 Task: Find connections with filter location Keshorai Pātan with filter topic #productivitywith filter profile language French with filter current company Axis Bank with filter school Sinhgad Institute of Technology & Science with filter industry Physicians with filter service category Network Support with filter keywords title Director
Action: Mouse moved to (166, 260)
Screenshot: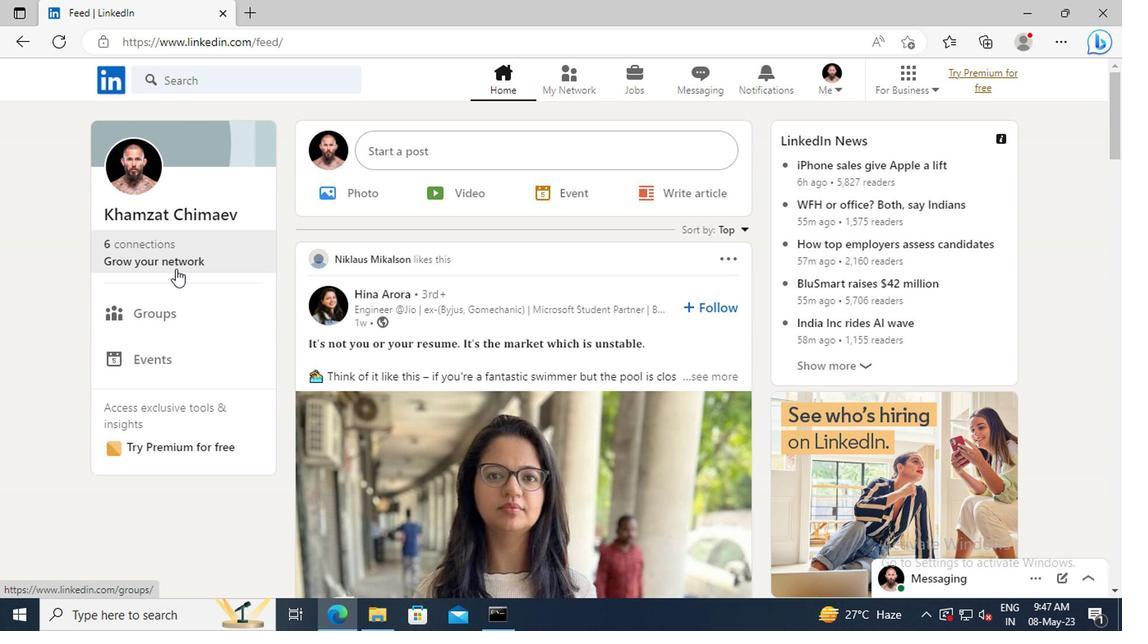 
Action: Mouse pressed left at (166, 260)
Screenshot: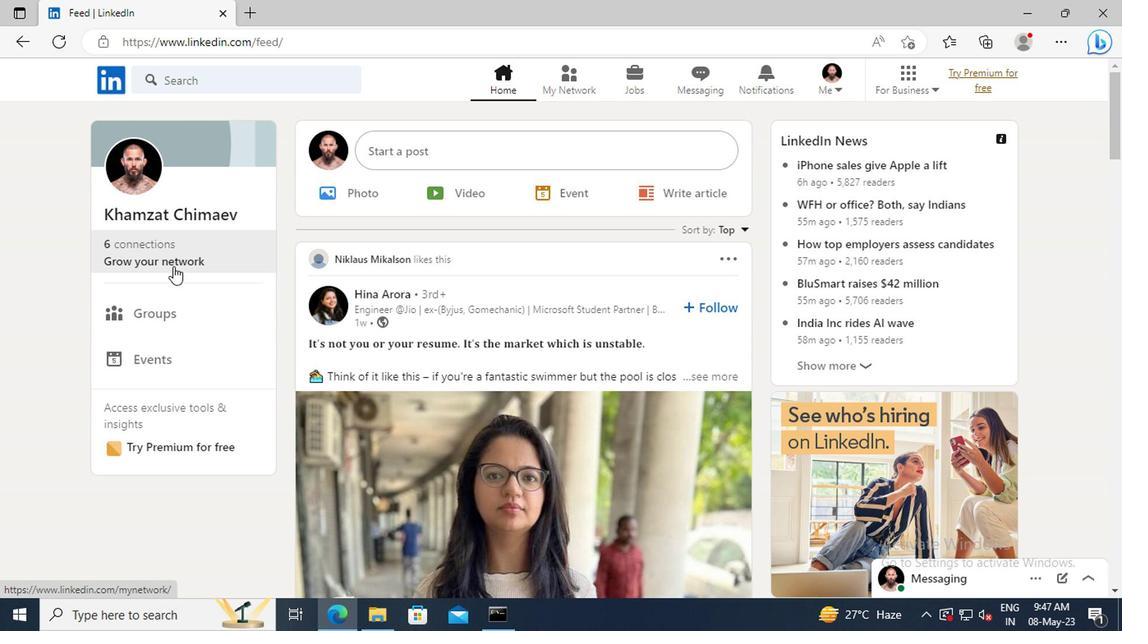
Action: Mouse moved to (178, 176)
Screenshot: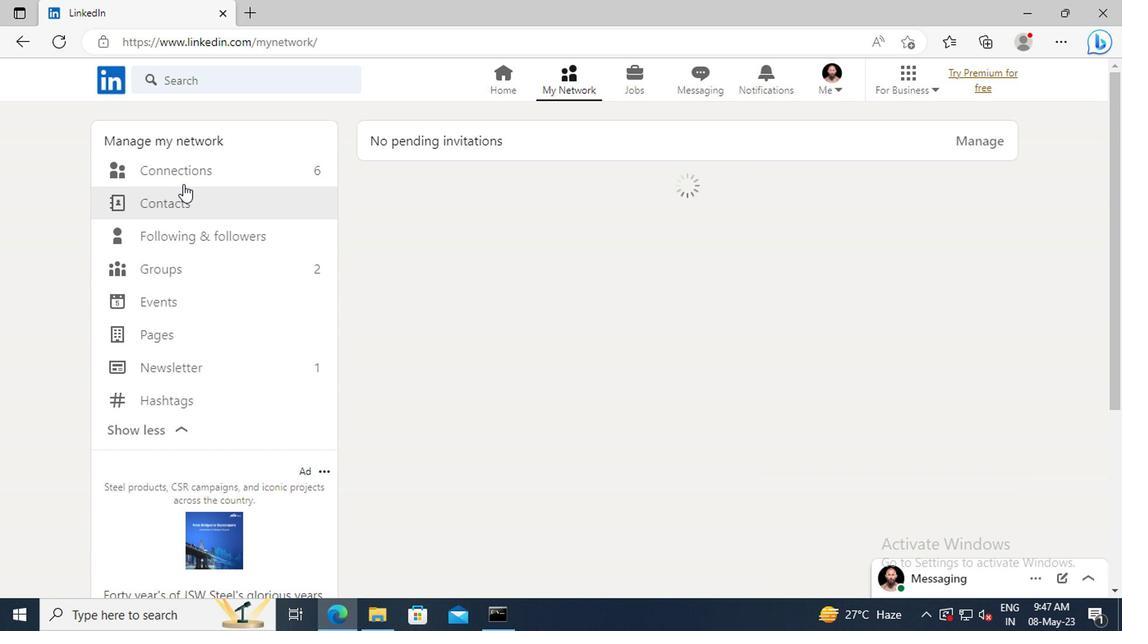 
Action: Mouse pressed left at (178, 176)
Screenshot: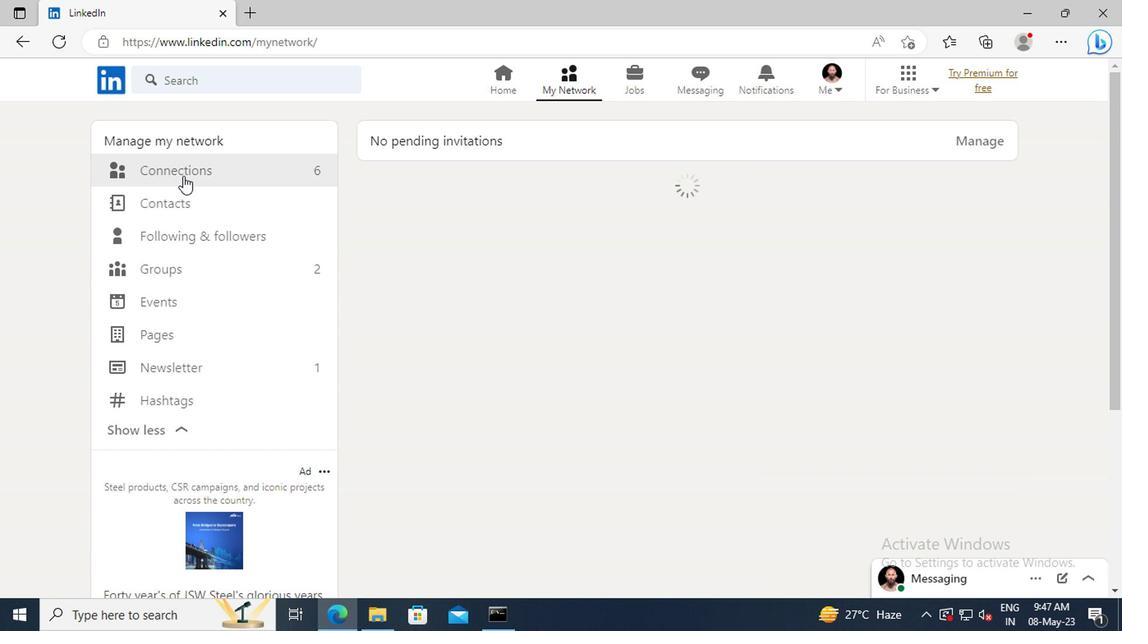 
Action: Mouse moved to (689, 175)
Screenshot: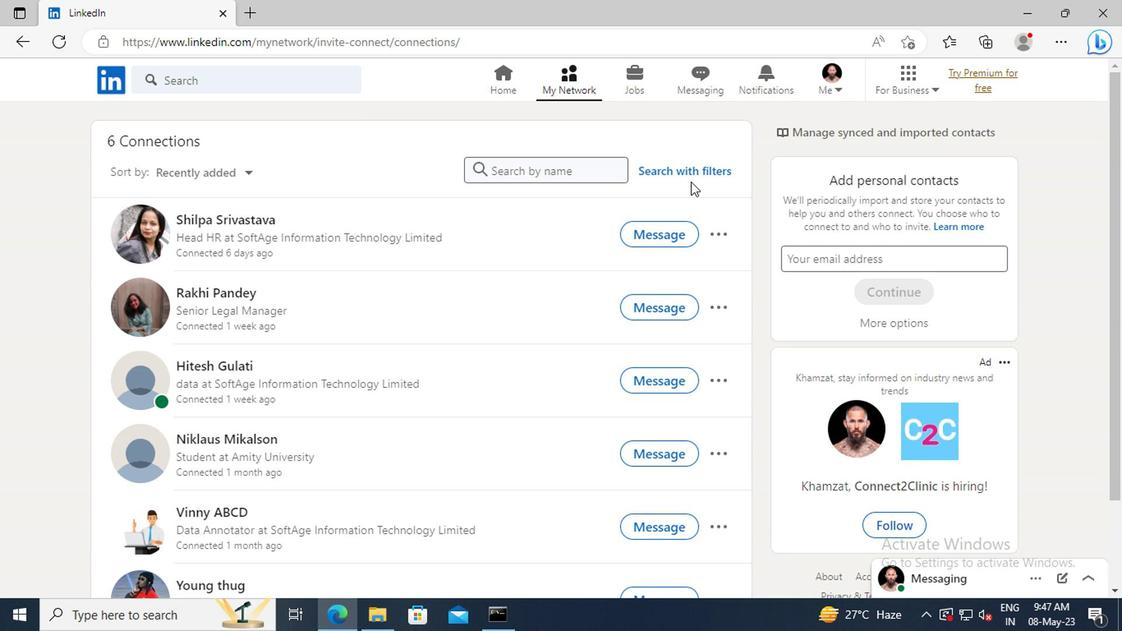 
Action: Mouse pressed left at (689, 175)
Screenshot: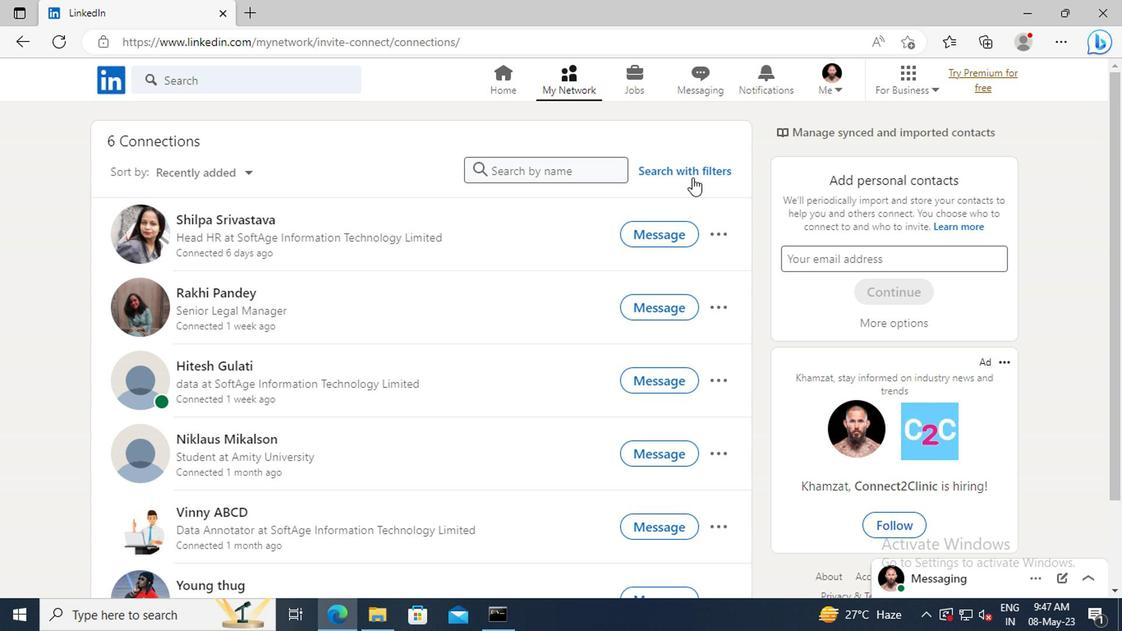 
Action: Mouse moved to (617, 130)
Screenshot: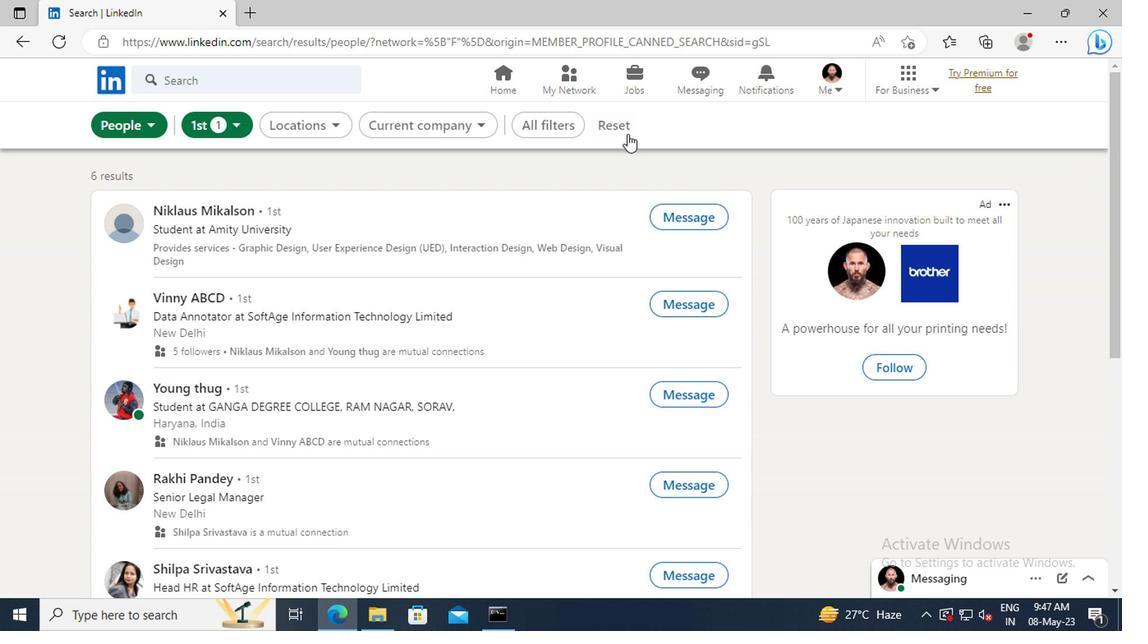 
Action: Mouse pressed left at (617, 130)
Screenshot: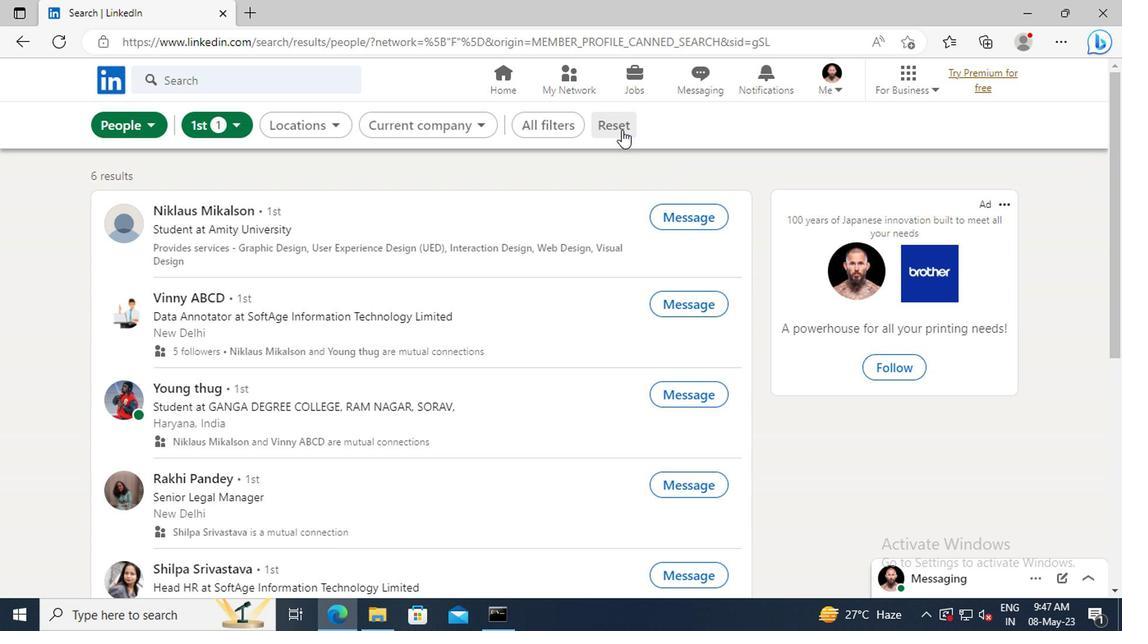 
Action: Mouse moved to (590, 130)
Screenshot: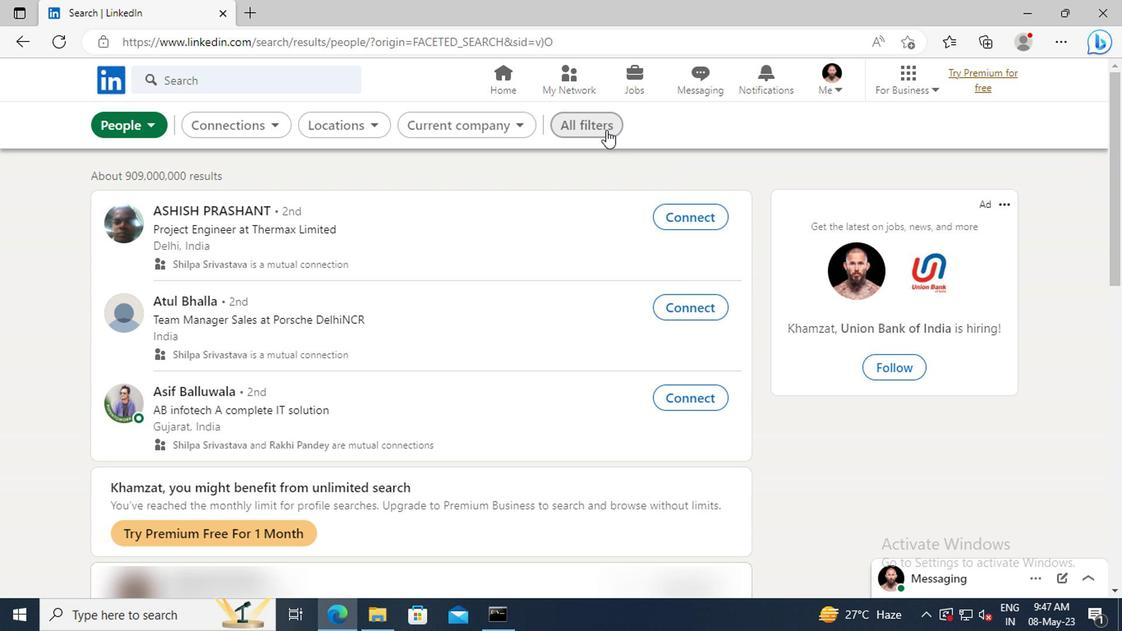 
Action: Mouse pressed left at (590, 130)
Screenshot: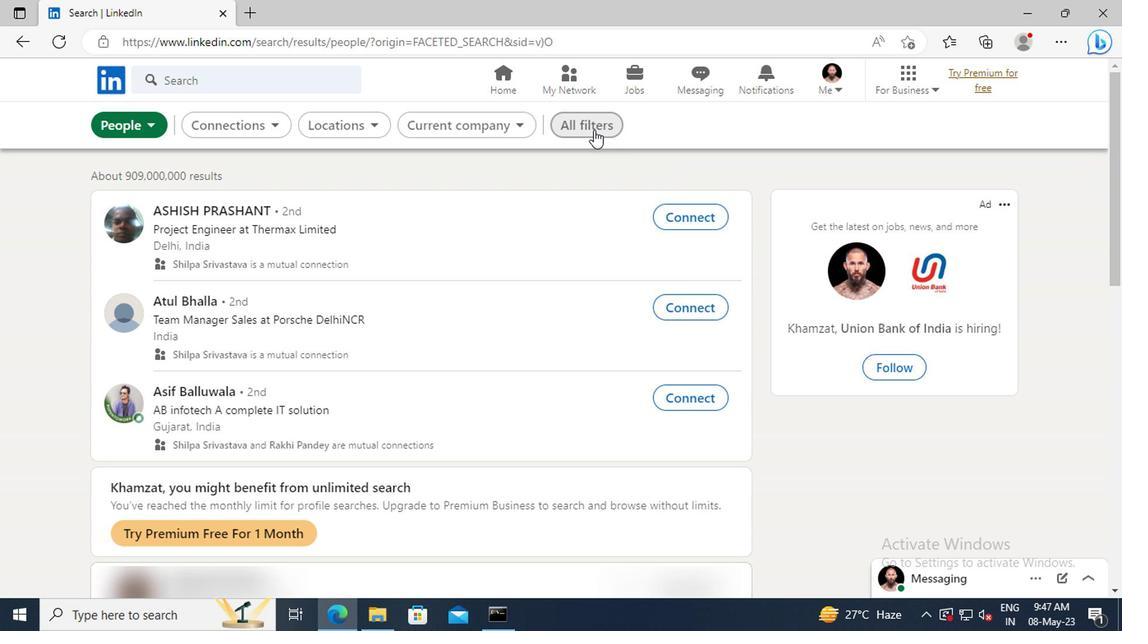 
Action: Mouse moved to (870, 280)
Screenshot: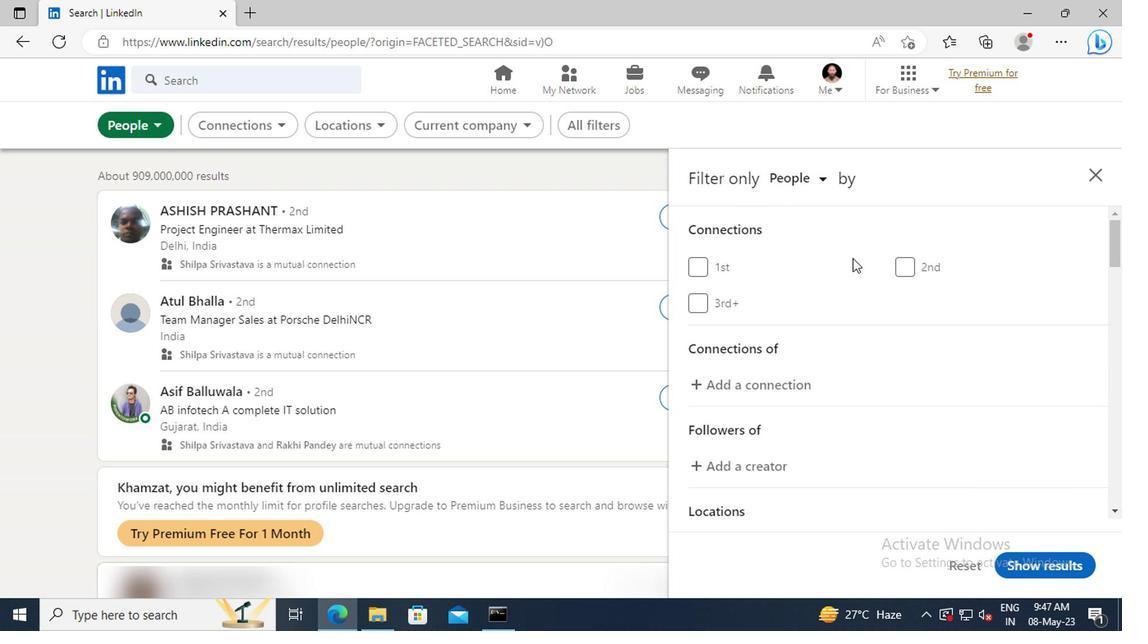 
Action: Mouse scrolled (870, 279) with delta (0, -1)
Screenshot: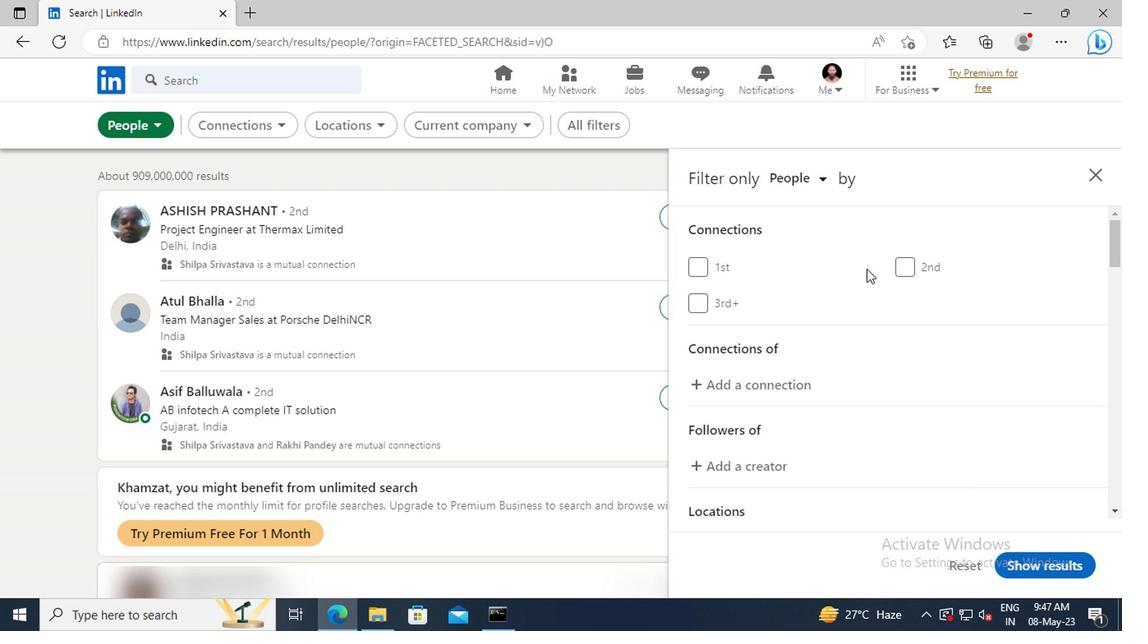 
Action: Mouse moved to (871, 280)
Screenshot: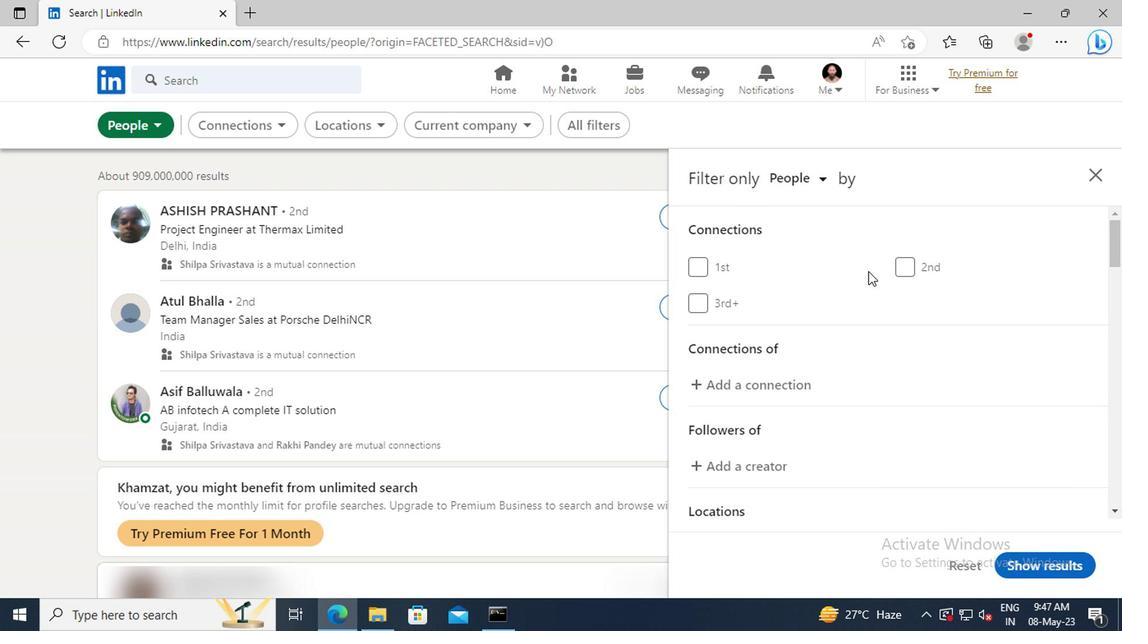 
Action: Mouse scrolled (871, 279) with delta (0, -1)
Screenshot: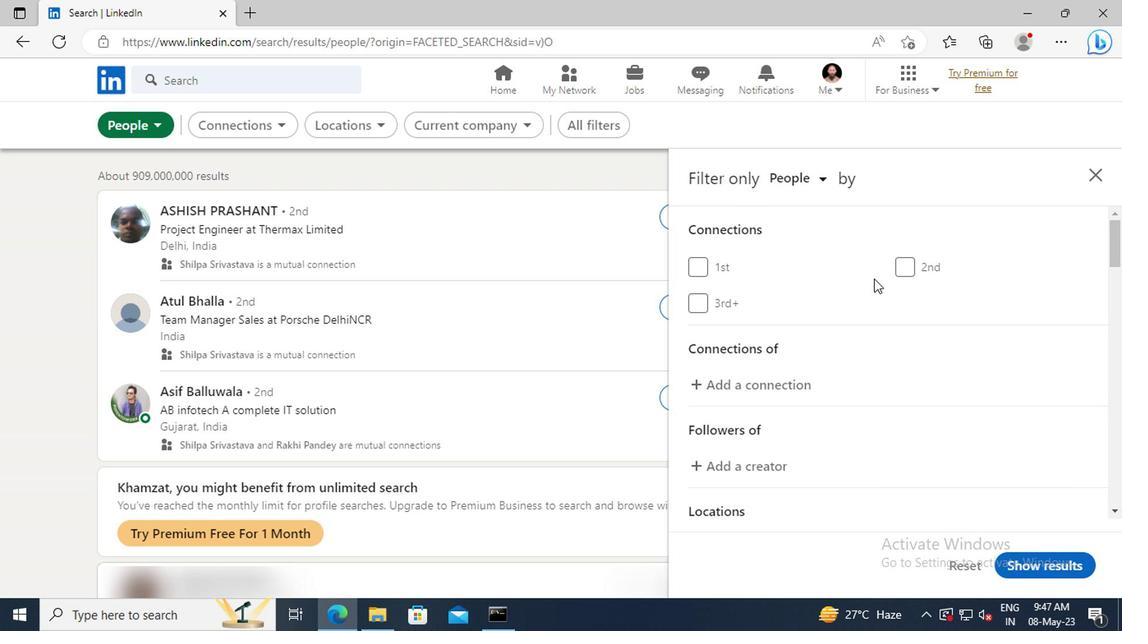 
Action: Mouse moved to (869, 282)
Screenshot: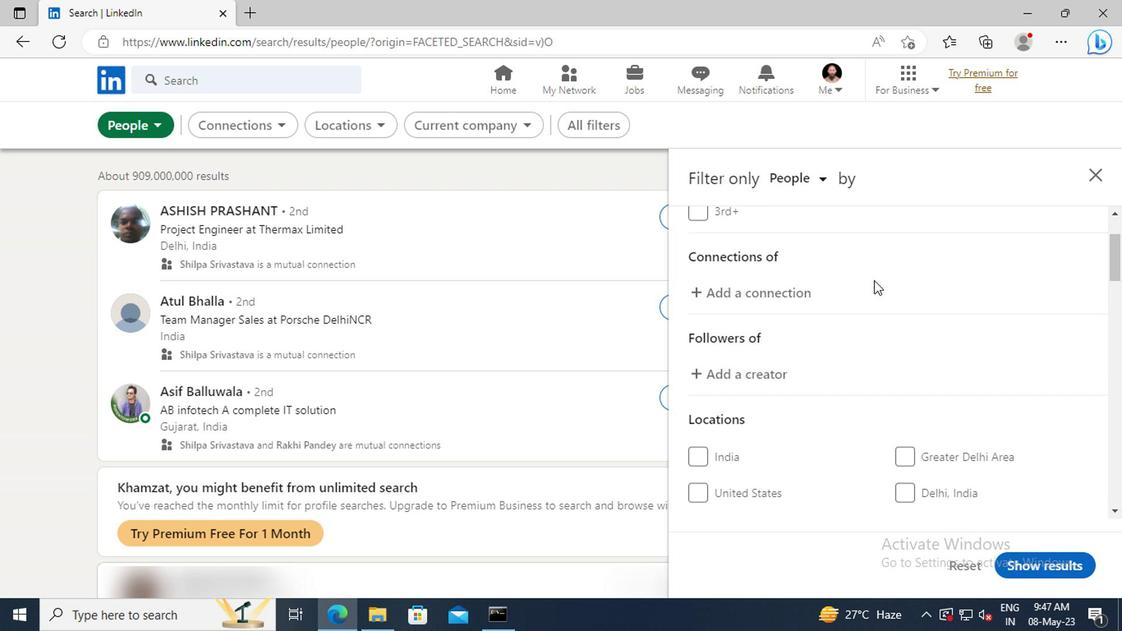 
Action: Mouse scrolled (869, 281) with delta (0, -1)
Screenshot: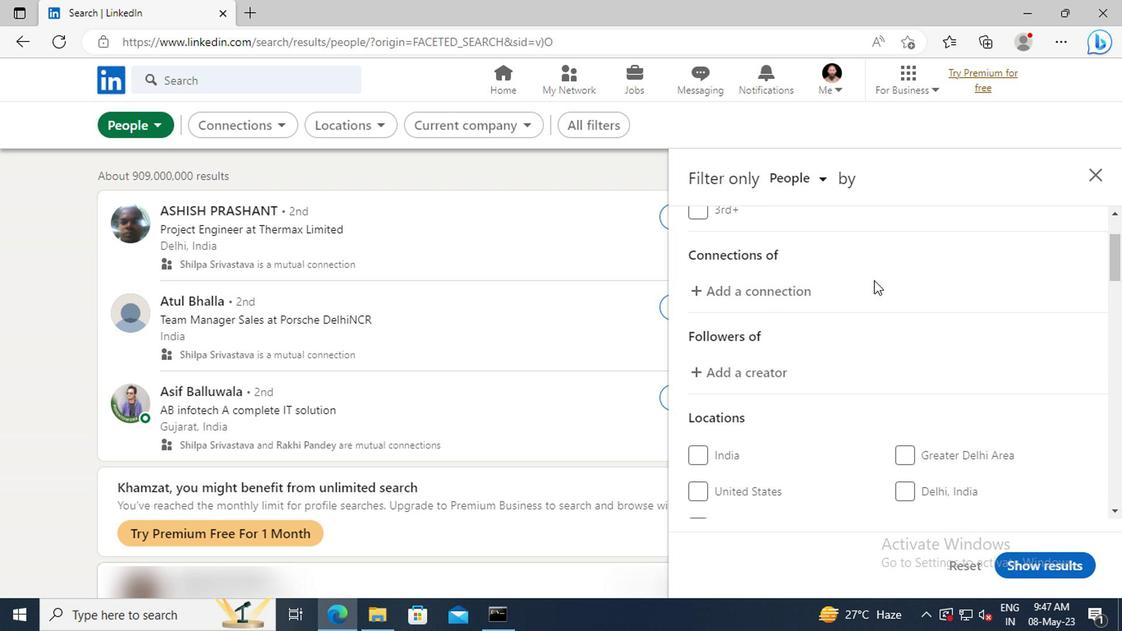
Action: Mouse scrolled (869, 281) with delta (0, -1)
Screenshot: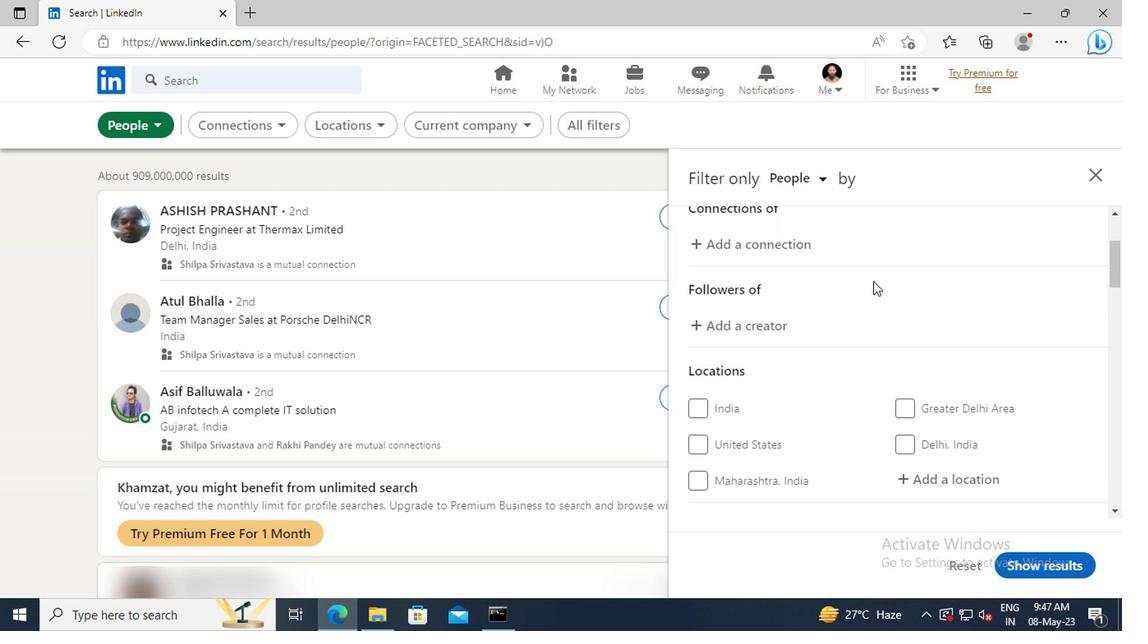 
Action: Mouse scrolled (869, 281) with delta (0, -1)
Screenshot: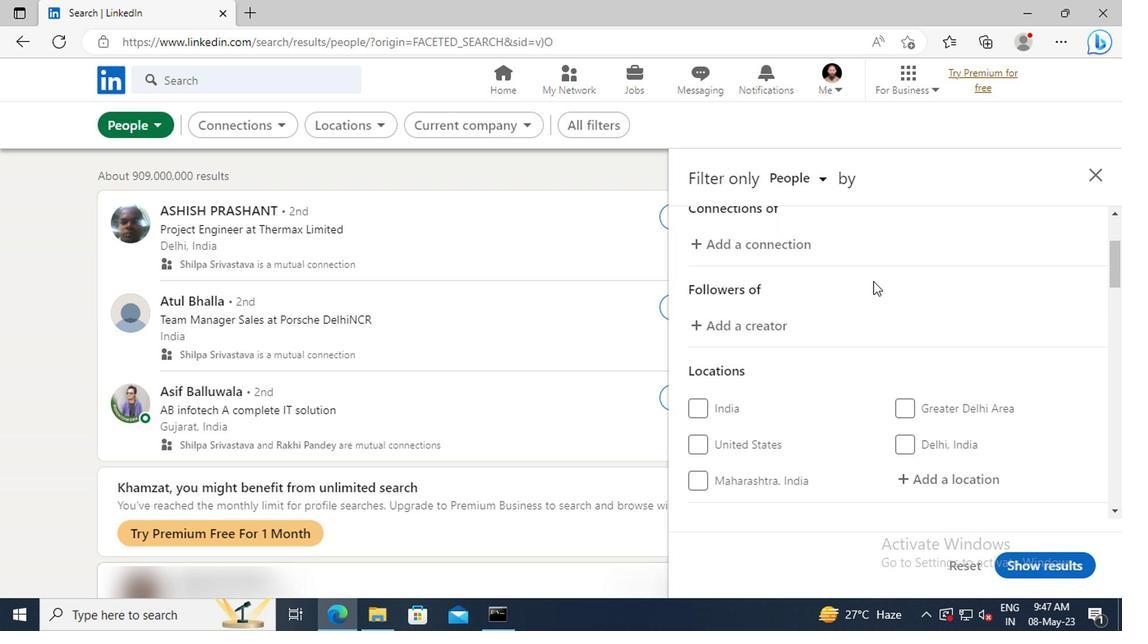 
Action: Mouse scrolled (869, 281) with delta (0, -1)
Screenshot: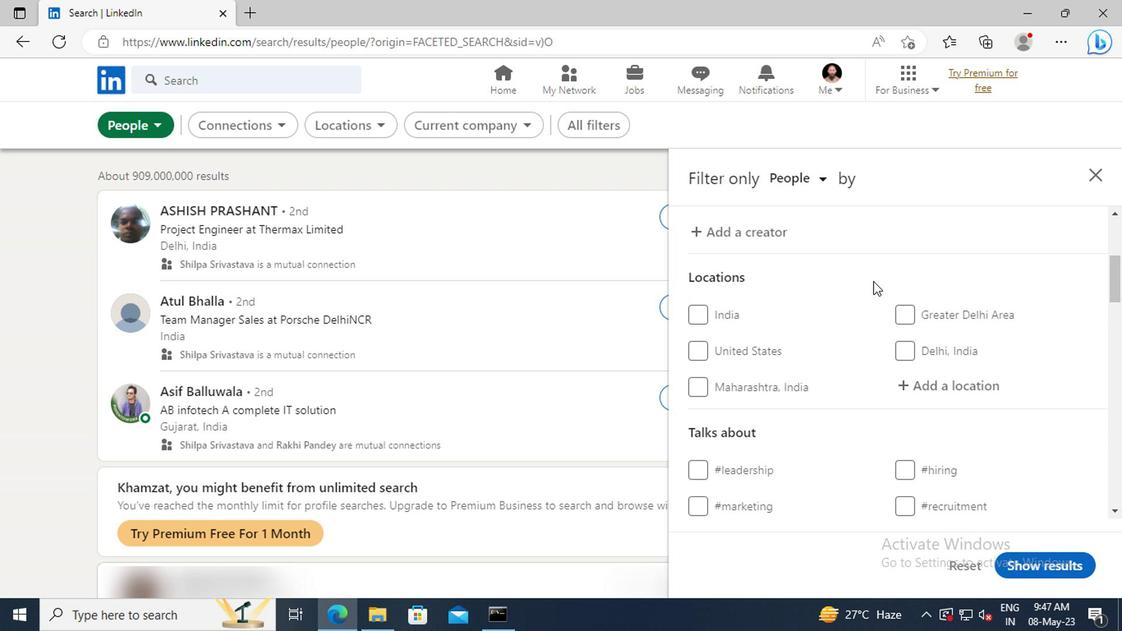 
Action: Mouse moved to (938, 337)
Screenshot: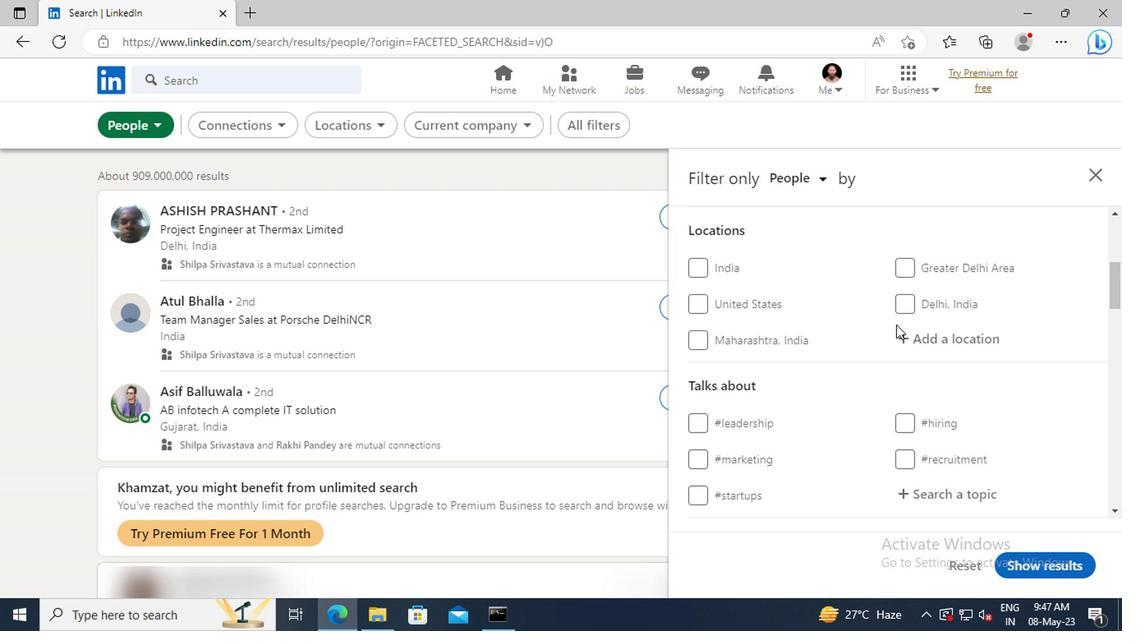 
Action: Mouse pressed left at (938, 337)
Screenshot: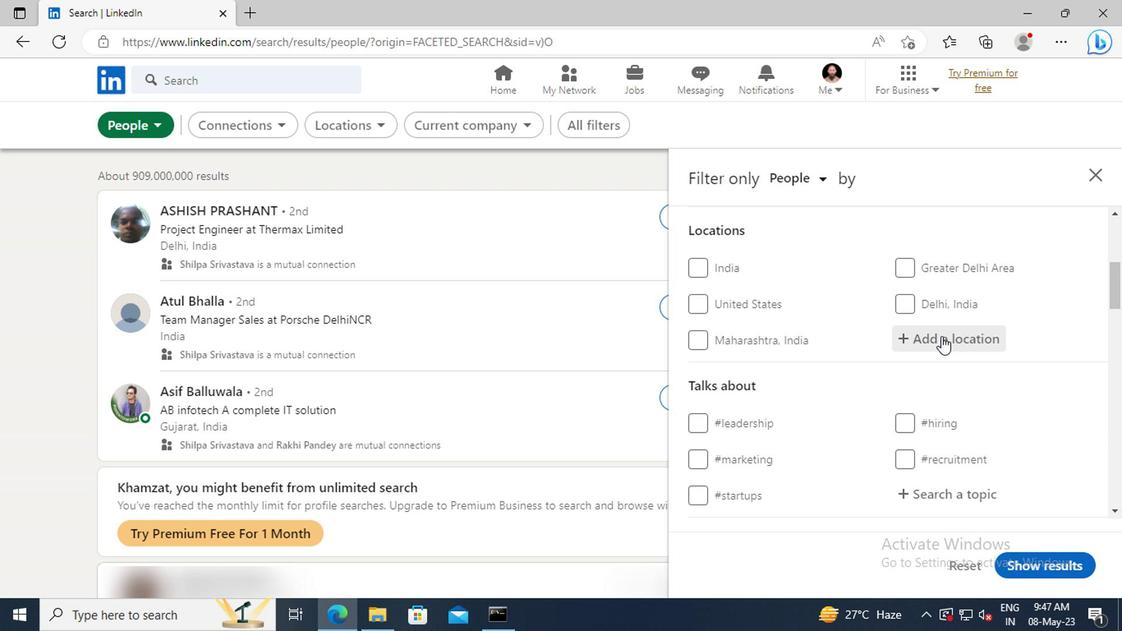 
Action: Mouse moved to (936, 337)
Screenshot: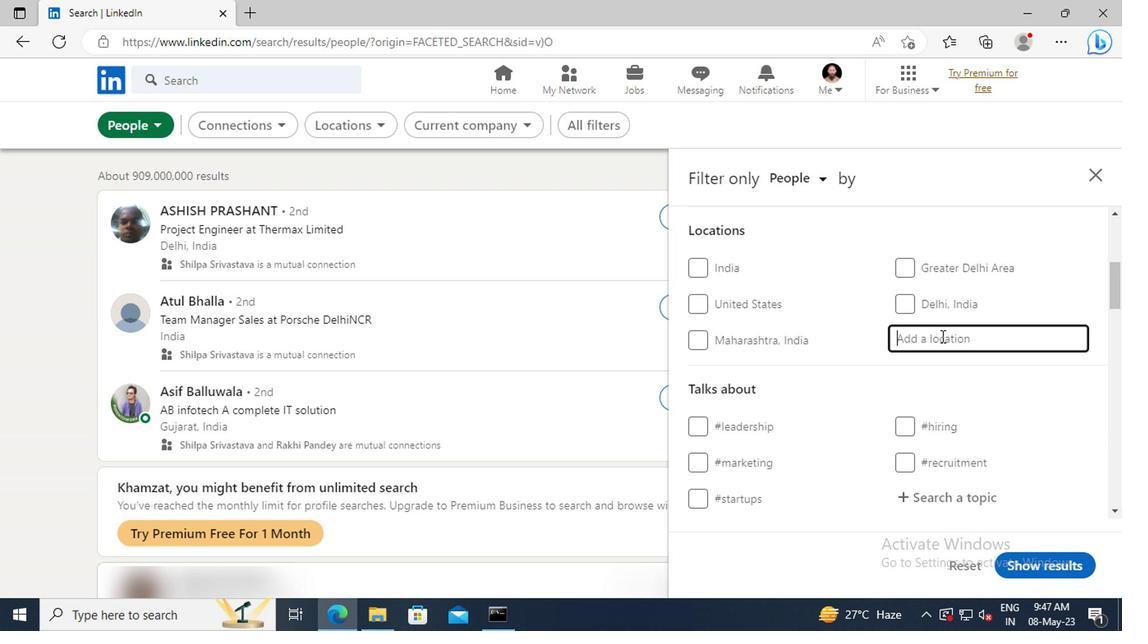 
Action: Key pressed <Key.shift>KESHORAI<Key.space><Key.shift>P
Screenshot: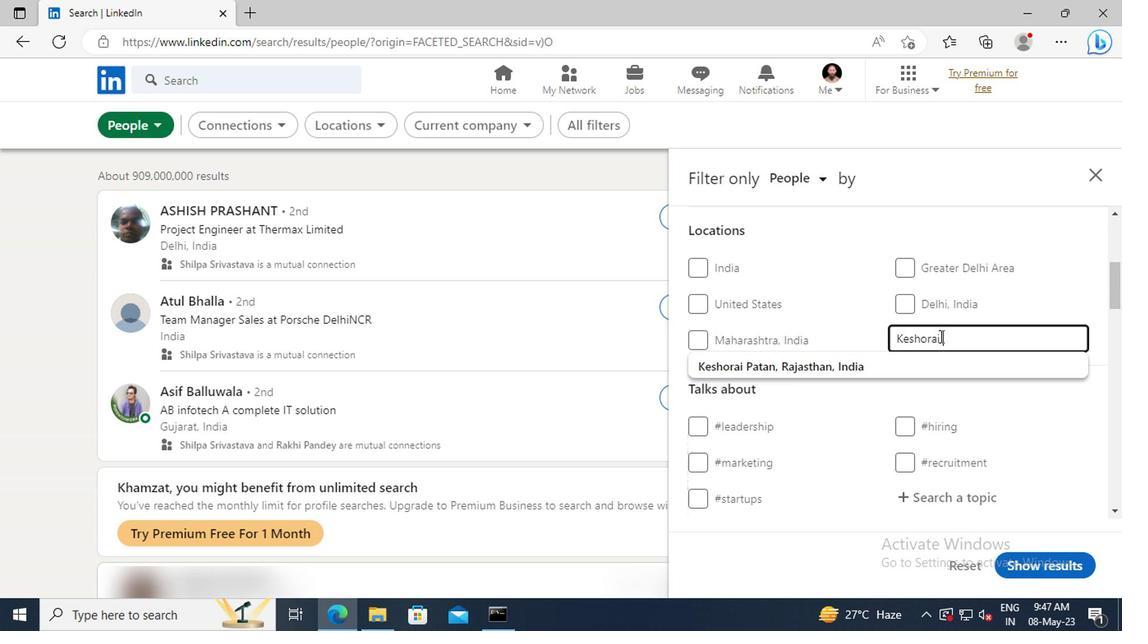 
Action: Mouse moved to (932, 363)
Screenshot: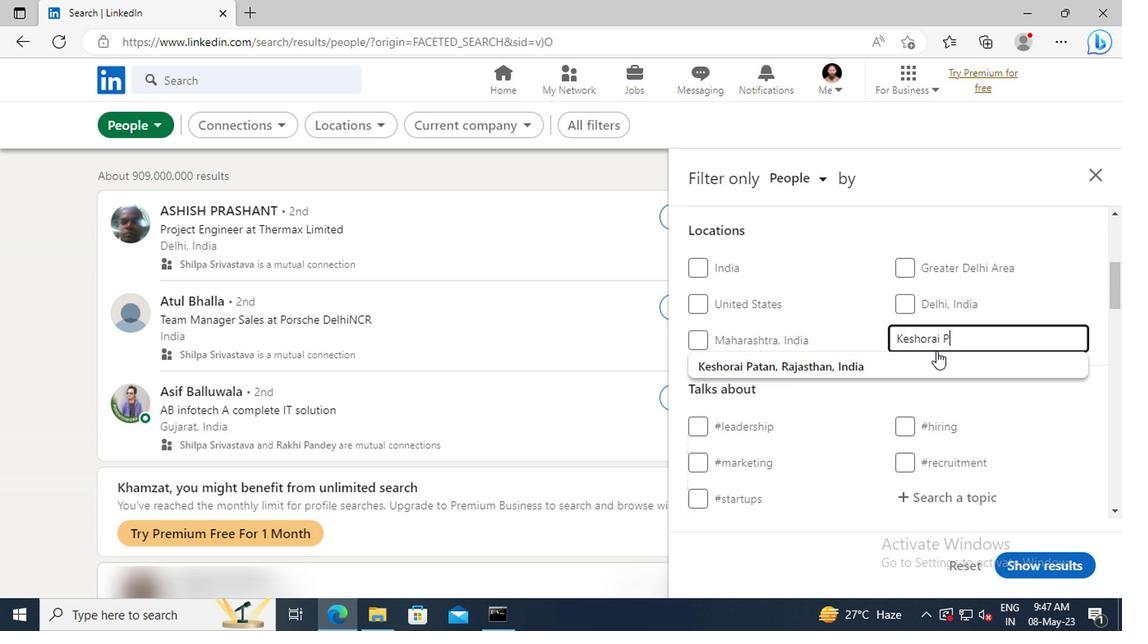 
Action: Mouse pressed left at (932, 363)
Screenshot: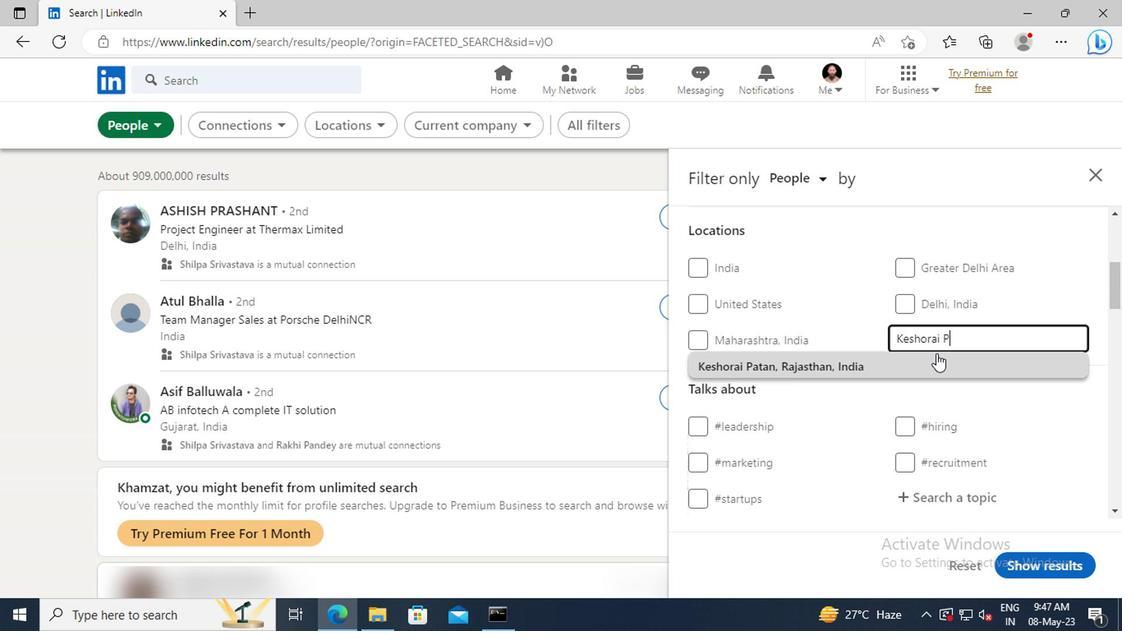 
Action: Mouse scrolled (932, 362) with delta (0, 0)
Screenshot: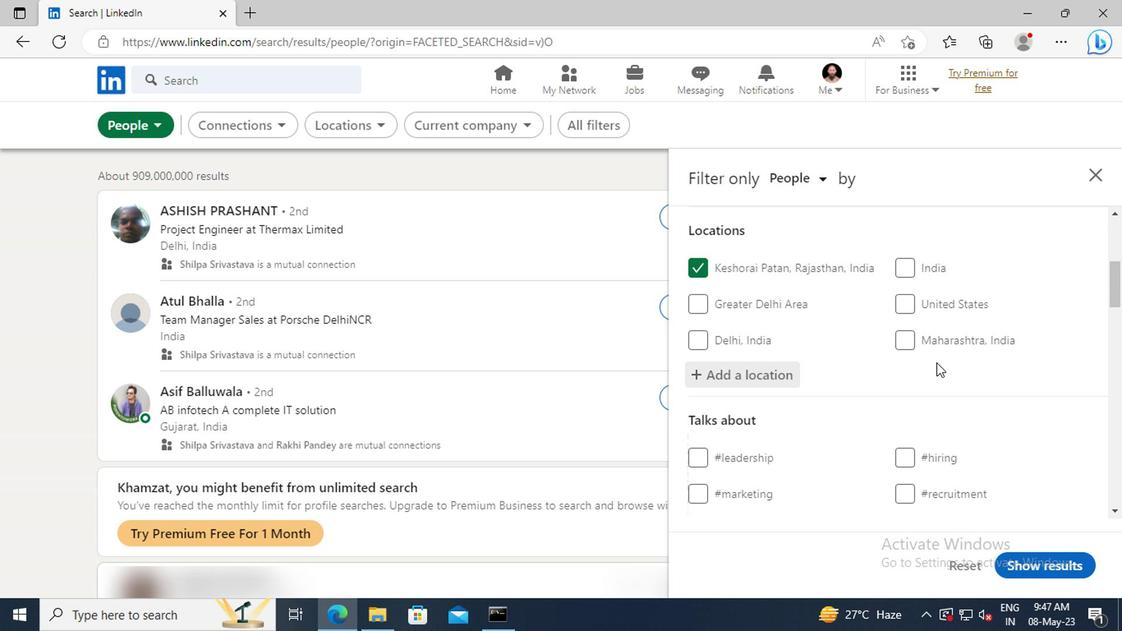 
Action: Mouse scrolled (932, 362) with delta (0, 0)
Screenshot: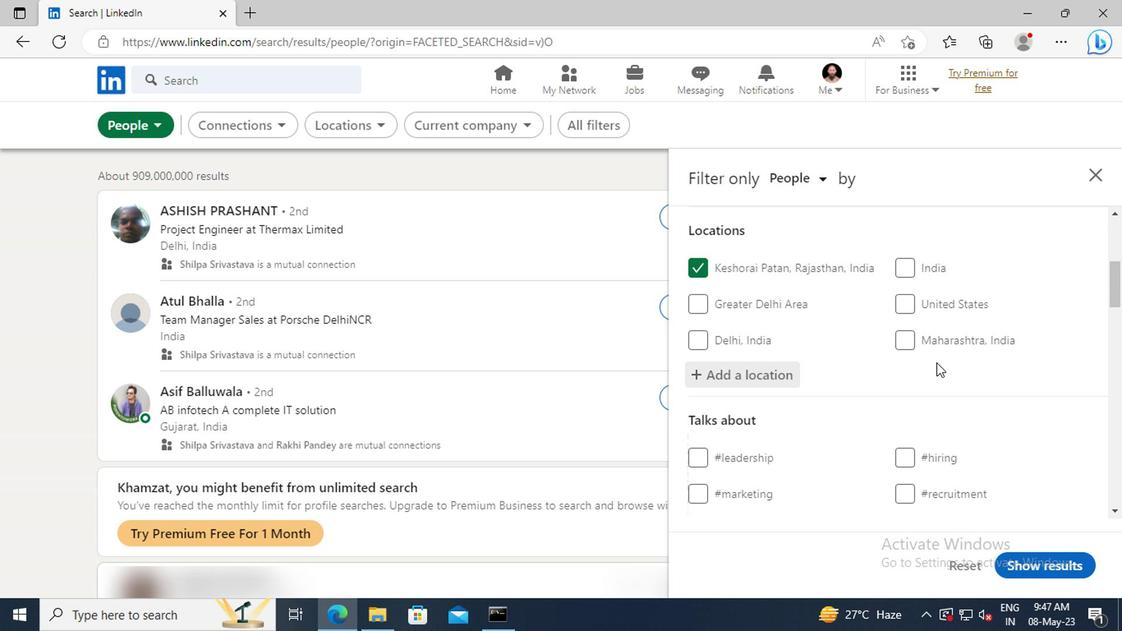 
Action: Mouse scrolled (932, 362) with delta (0, 0)
Screenshot: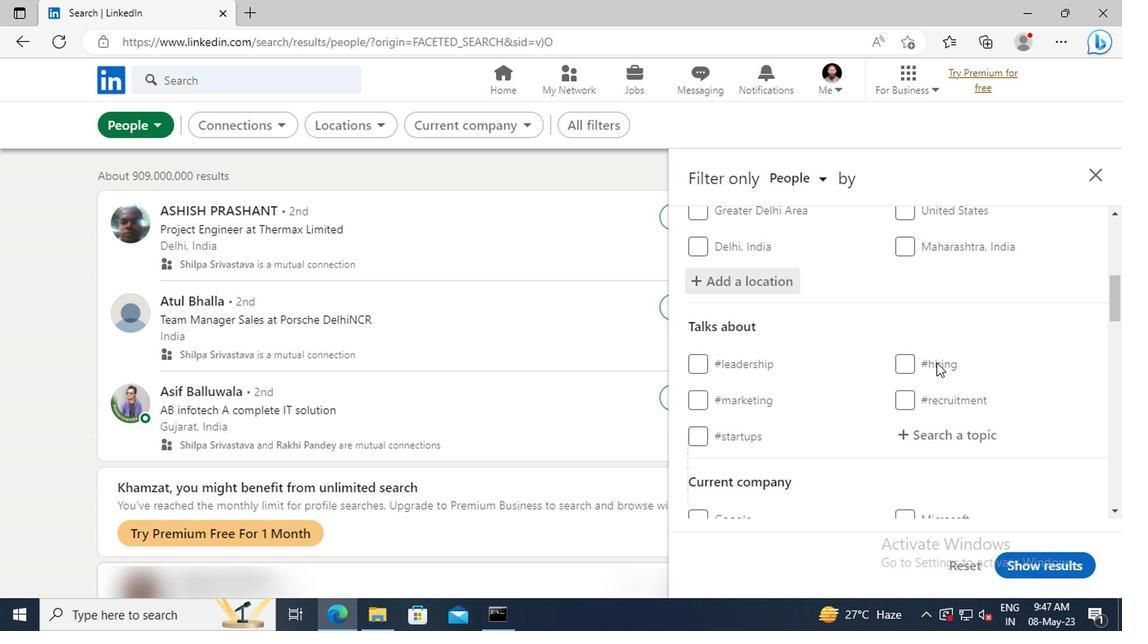 
Action: Mouse moved to (932, 387)
Screenshot: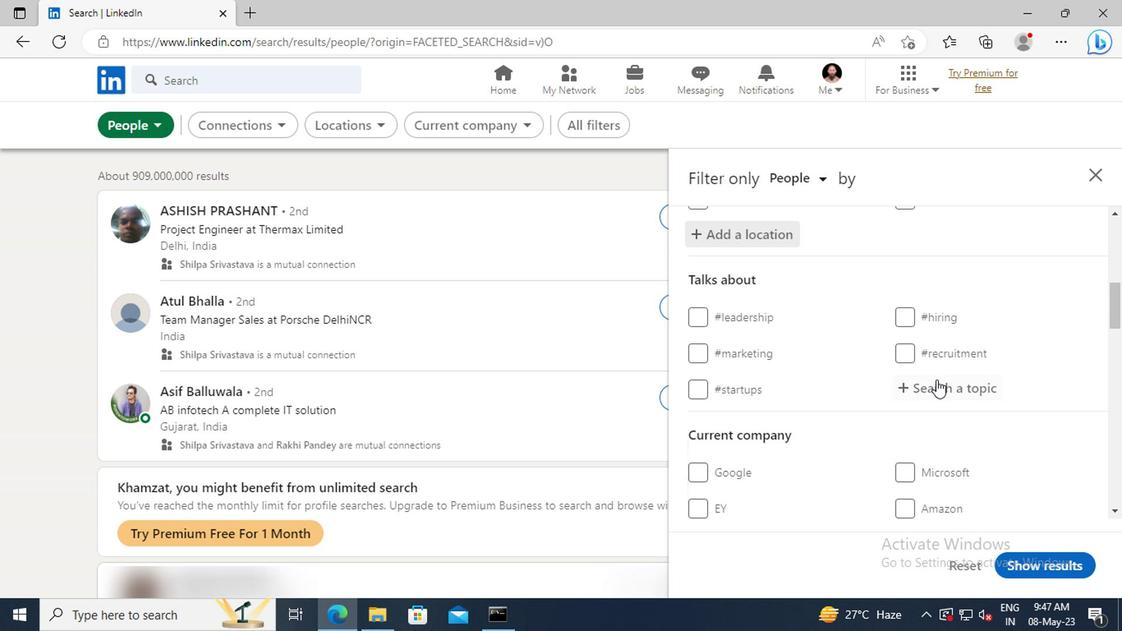
Action: Mouse pressed left at (932, 387)
Screenshot: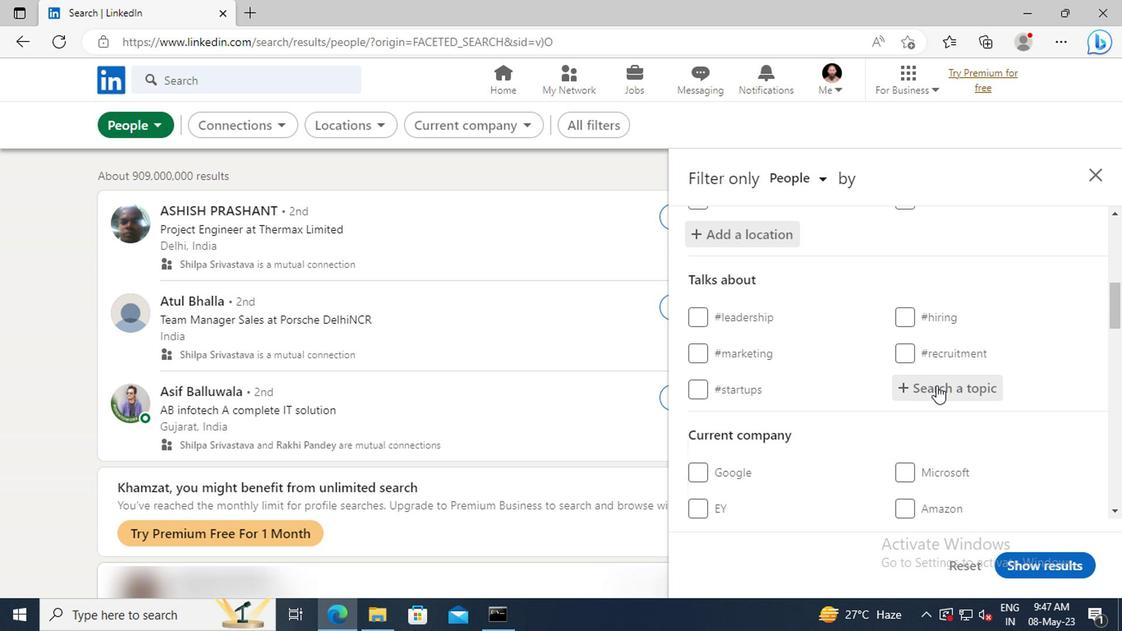 
Action: Key pressed PRODUCTIV
Screenshot: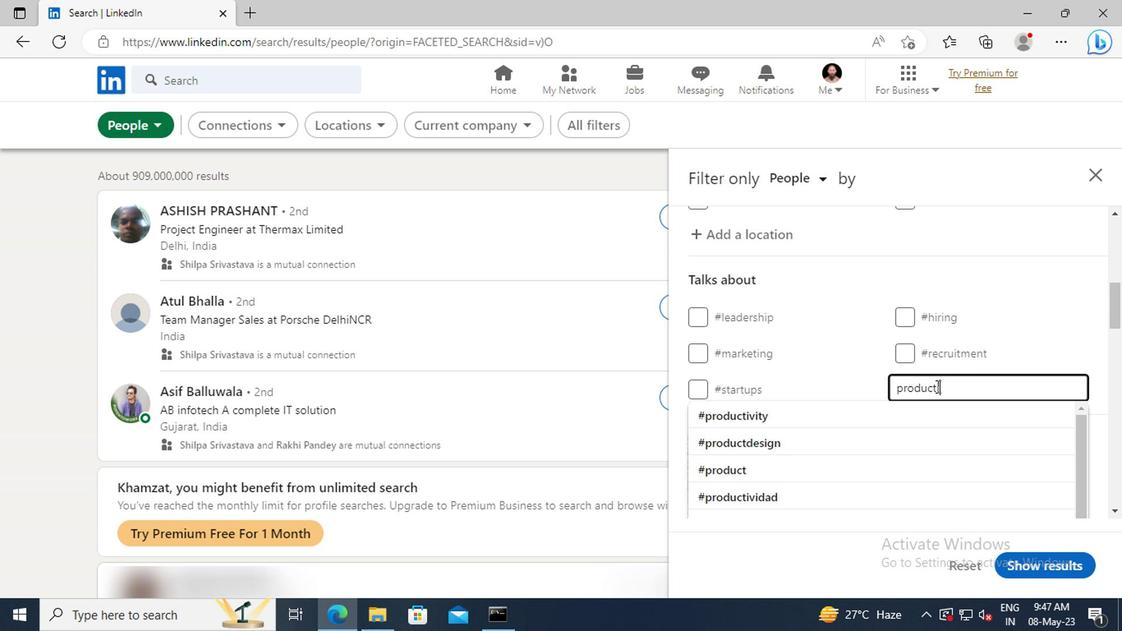 
Action: Mouse moved to (942, 413)
Screenshot: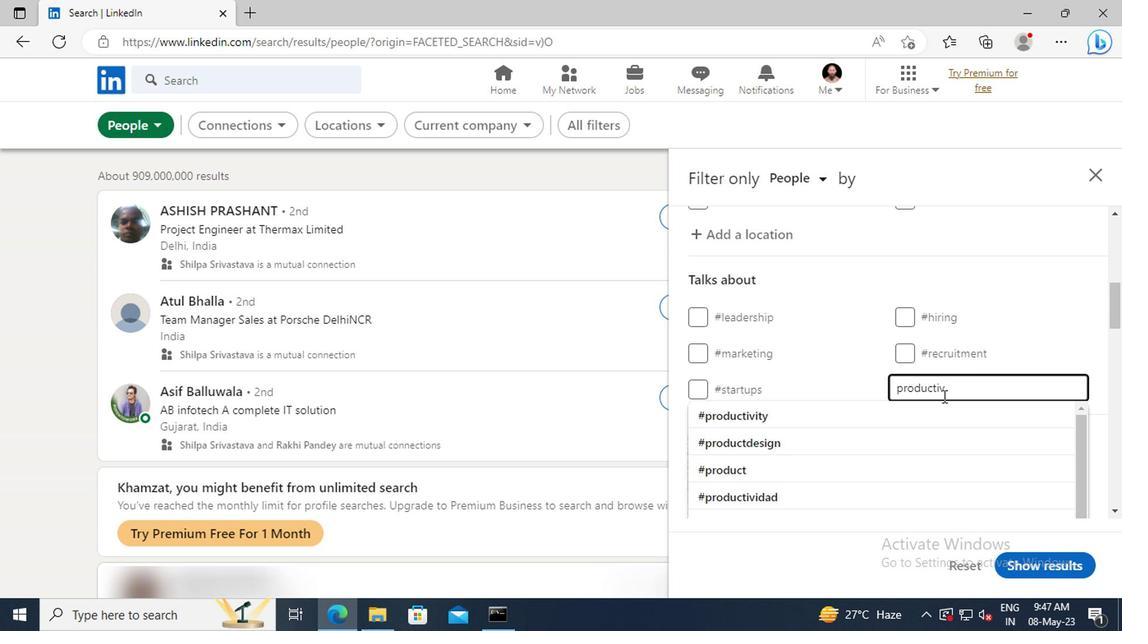 
Action: Mouse pressed left at (942, 413)
Screenshot: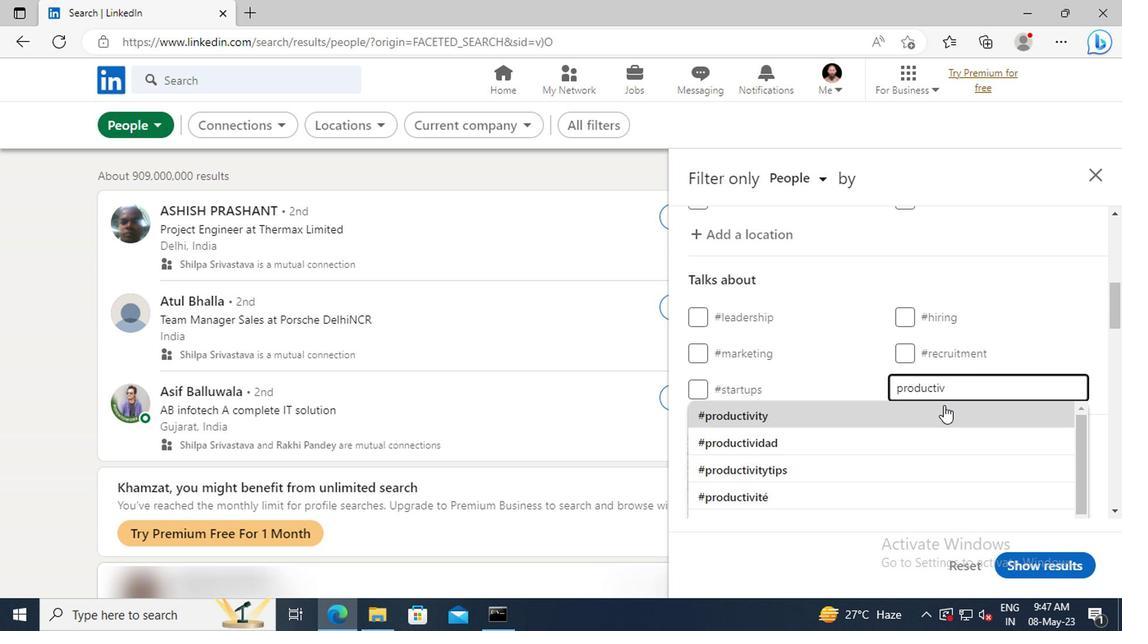 
Action: Mouse scrolled (942, 412) with delta (0, 0)
Screenshot: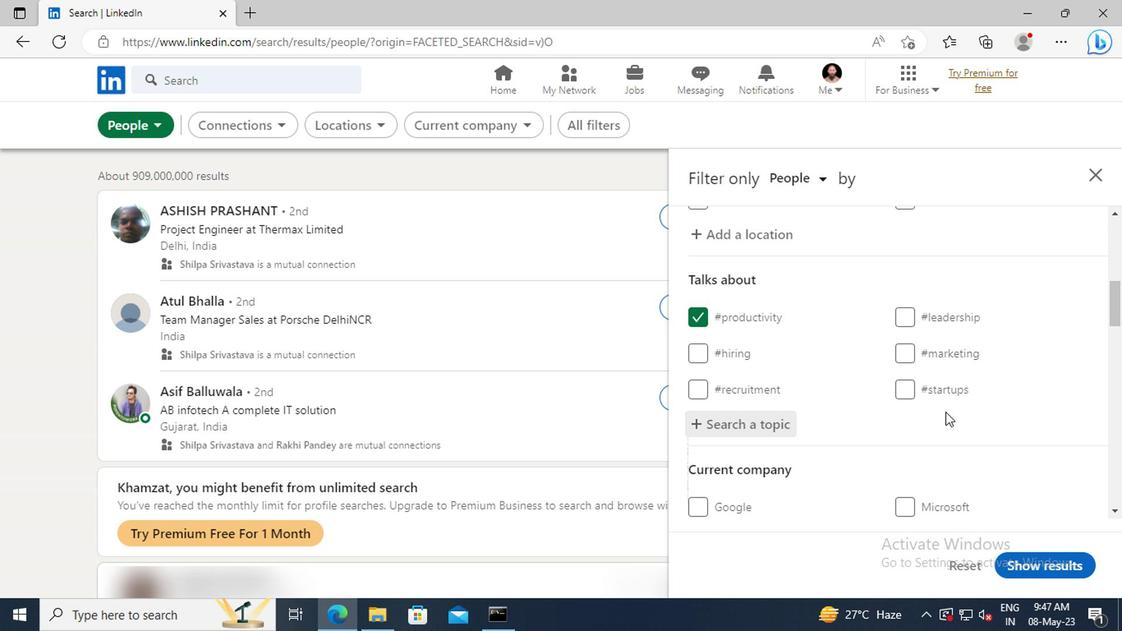 
Action: Mouse scrolled (942, 412) with delta (0, 0)
Screenshot: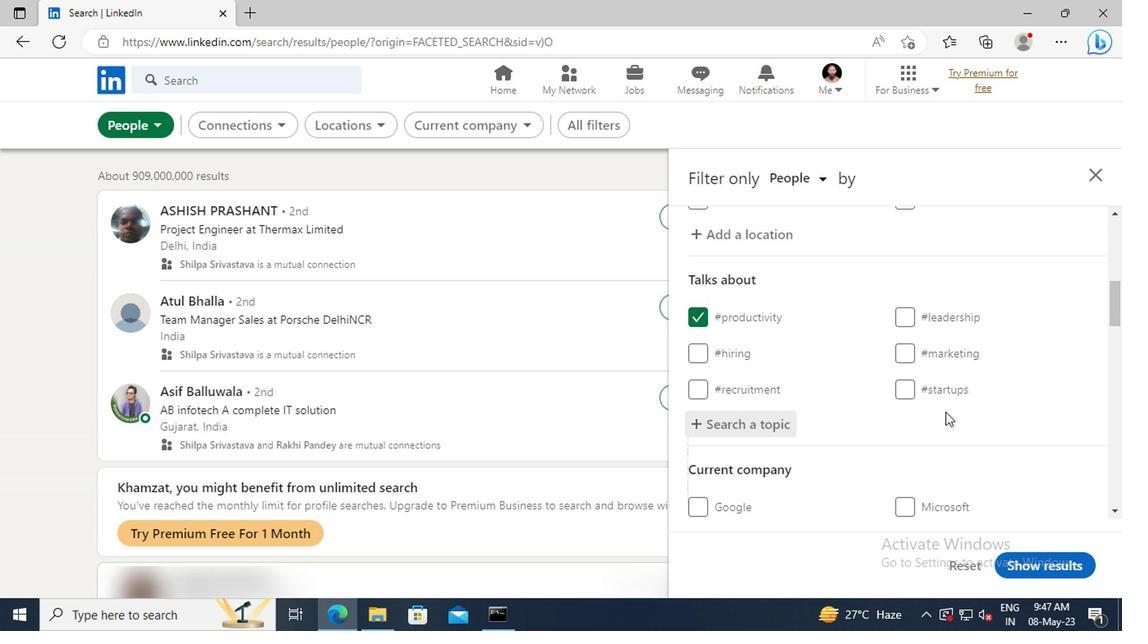 
Action: Mouse scrolled (942, 412) with delta (0, 0)
Screenshot: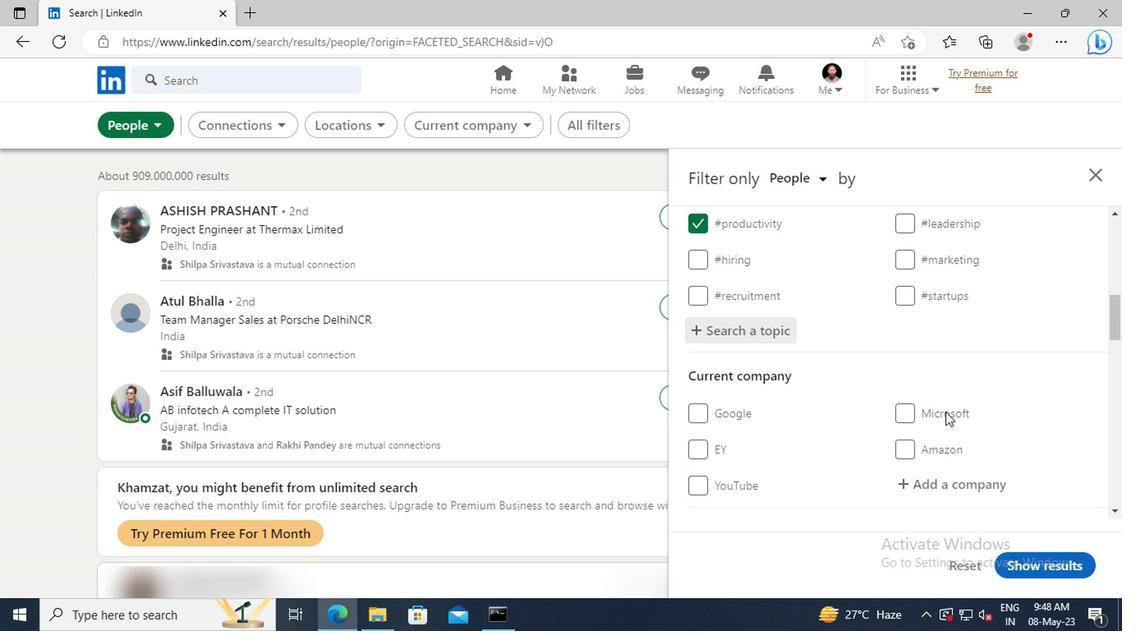 
Action: Mouse scrolled (942, 412) with delta (0, 0)
Screenshot: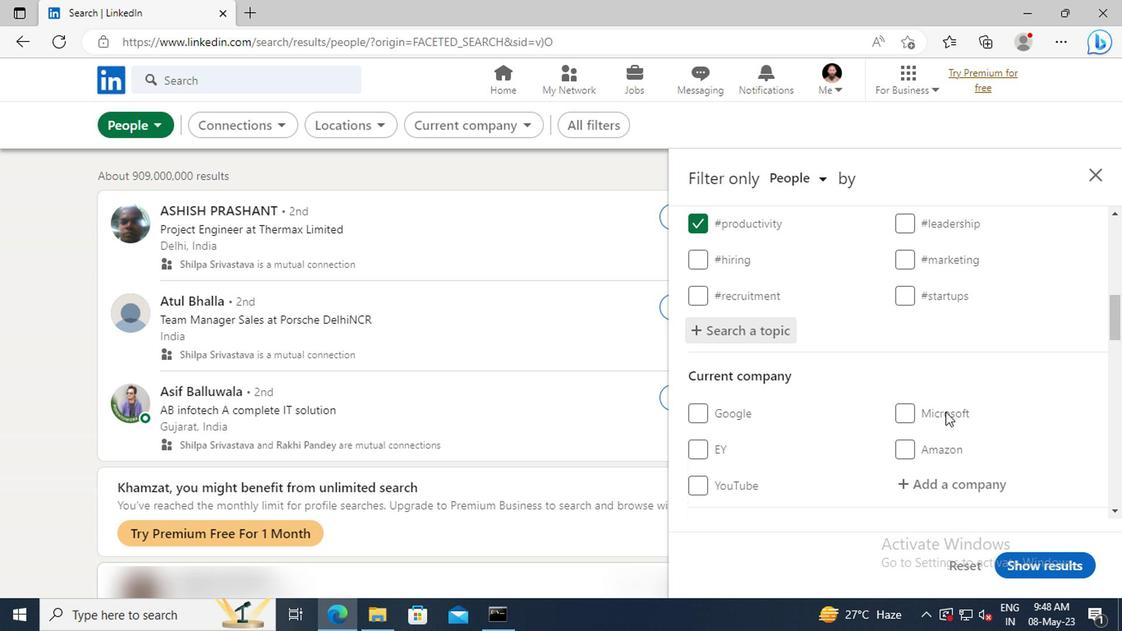 
Action: Mouse scrolled (942, 412) with delta (0, 0)
Screenshot: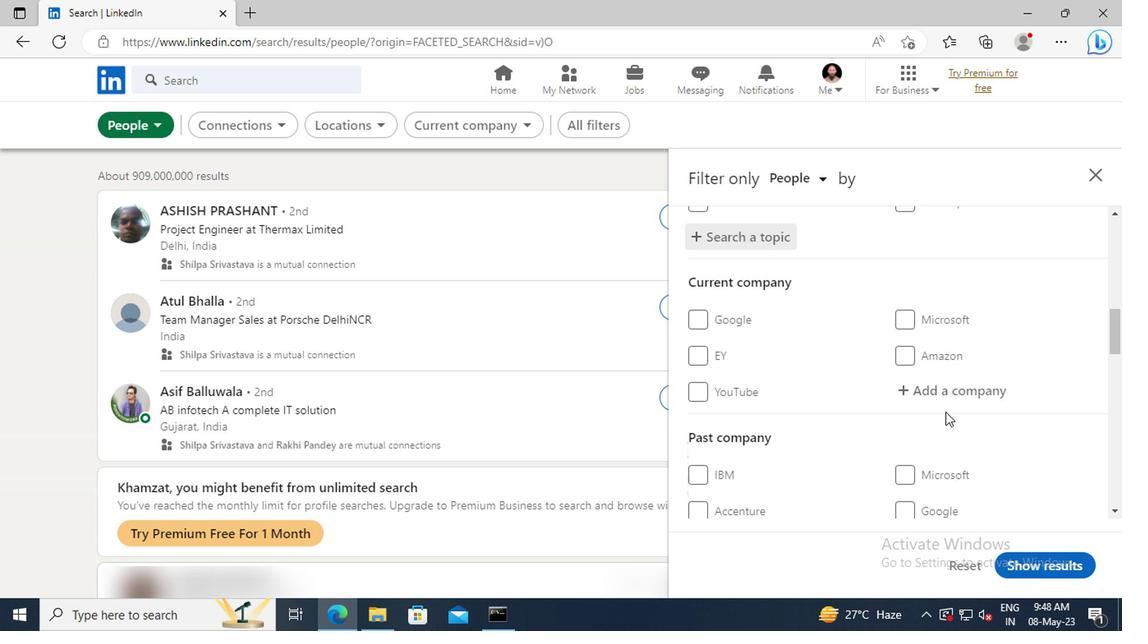 
Action: Mouse scrolled (942, 412) with delta (0, 0)
Screenshot: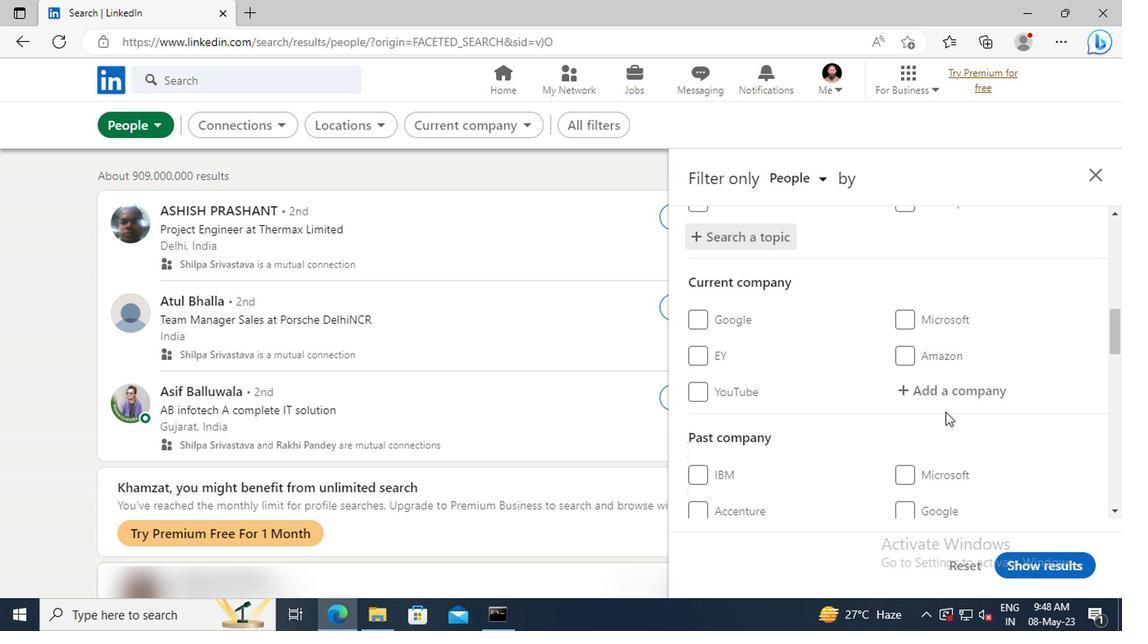 
Action: Mouse scrolled (942, 412) with delta (0, 0)
Screenshot: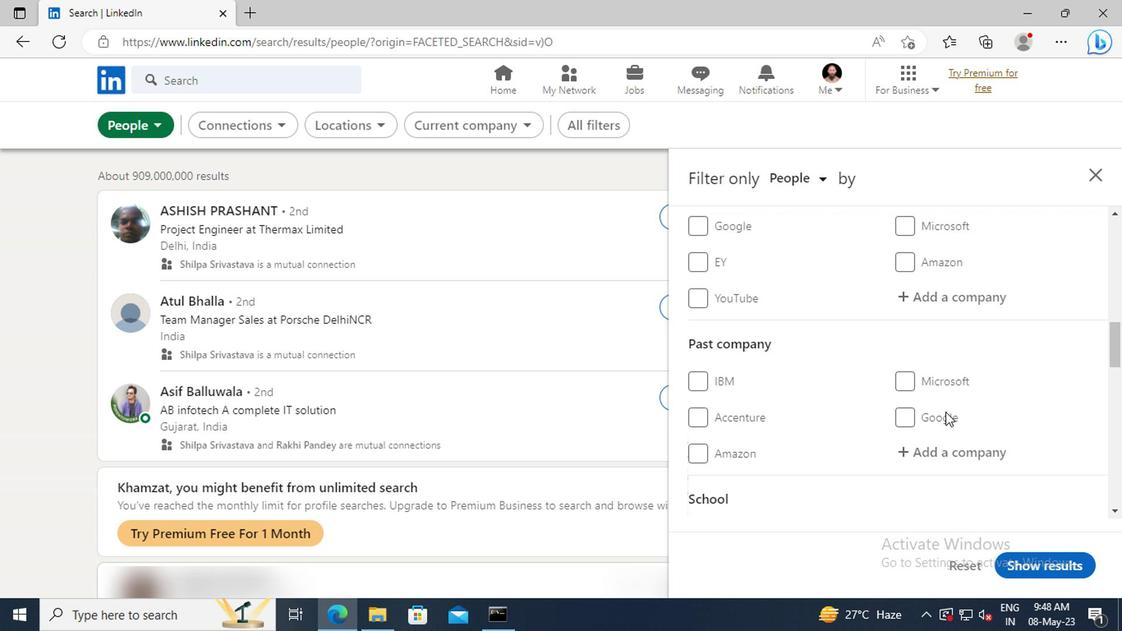 
Action: Mouse scrolled (942, 412) with delta (0, 0)
Screenshot: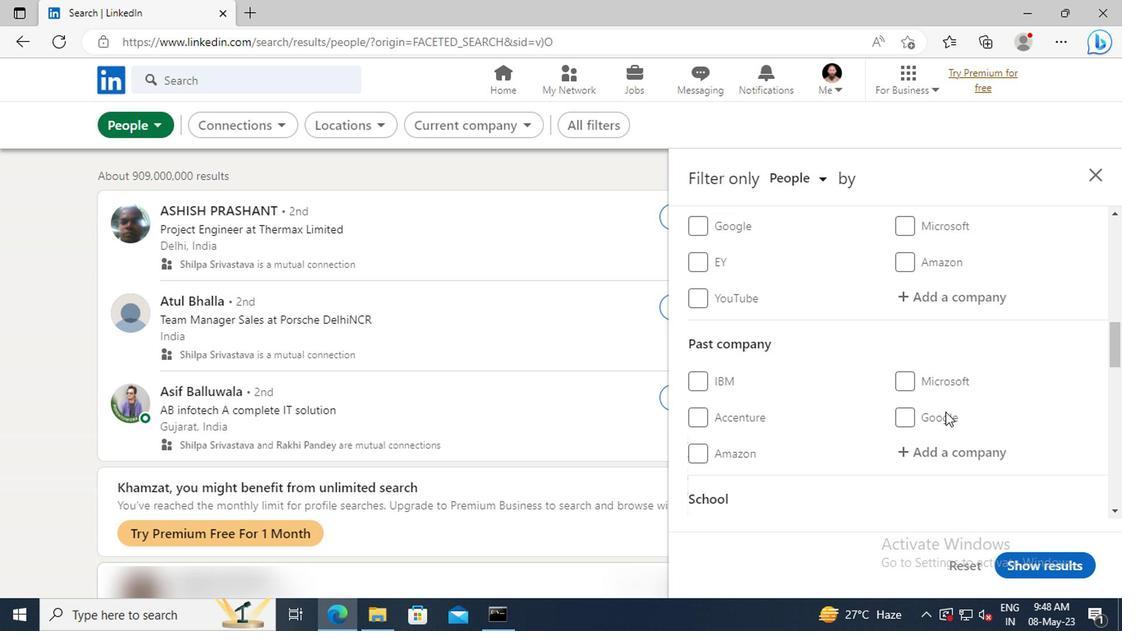 
Action: Mouse scrolled (942, 412) with delta (0, 0)
Screenshot: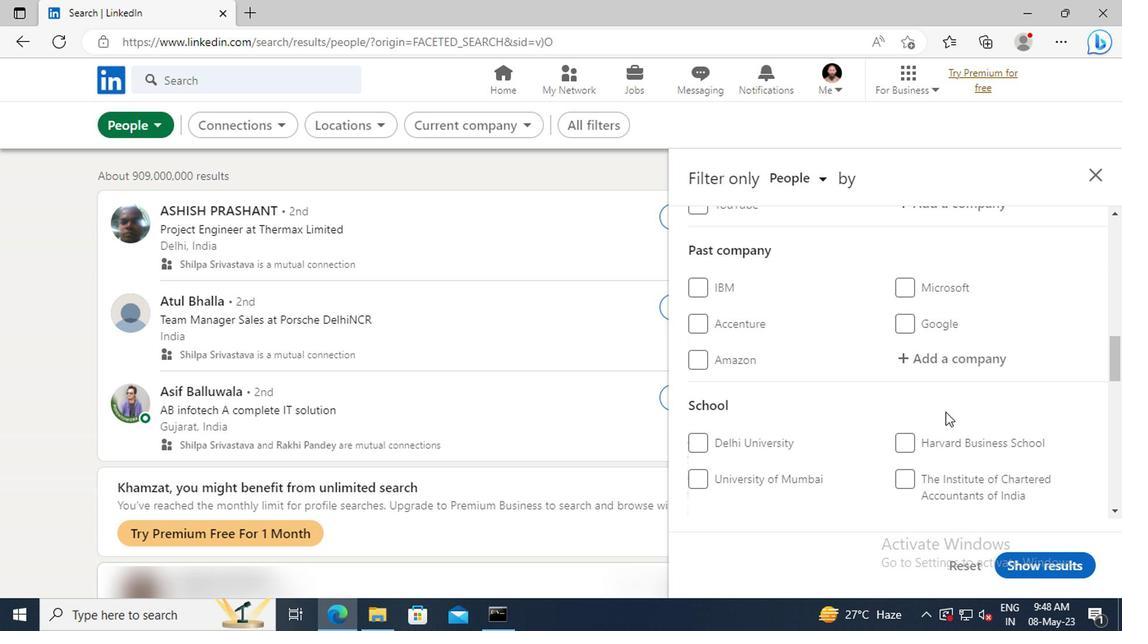 
Action: Mouse scrolled (942, 412) with delta (0, 0)
Screenshot: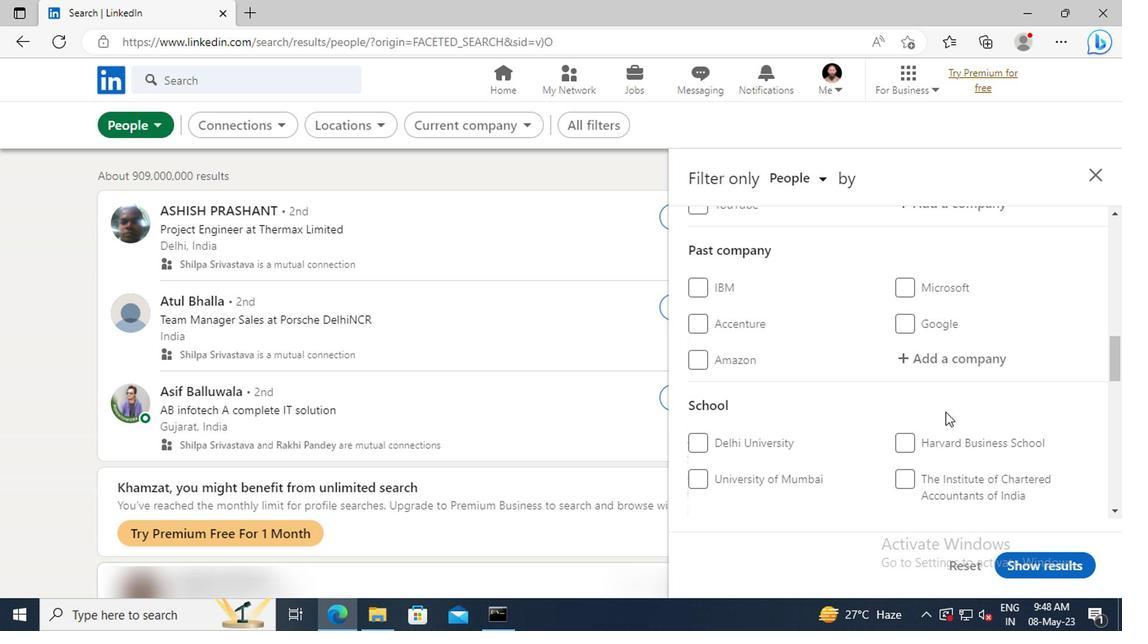 
Action: Mouse scrolled (942, 412) with delta (0, 0)
Screenshot: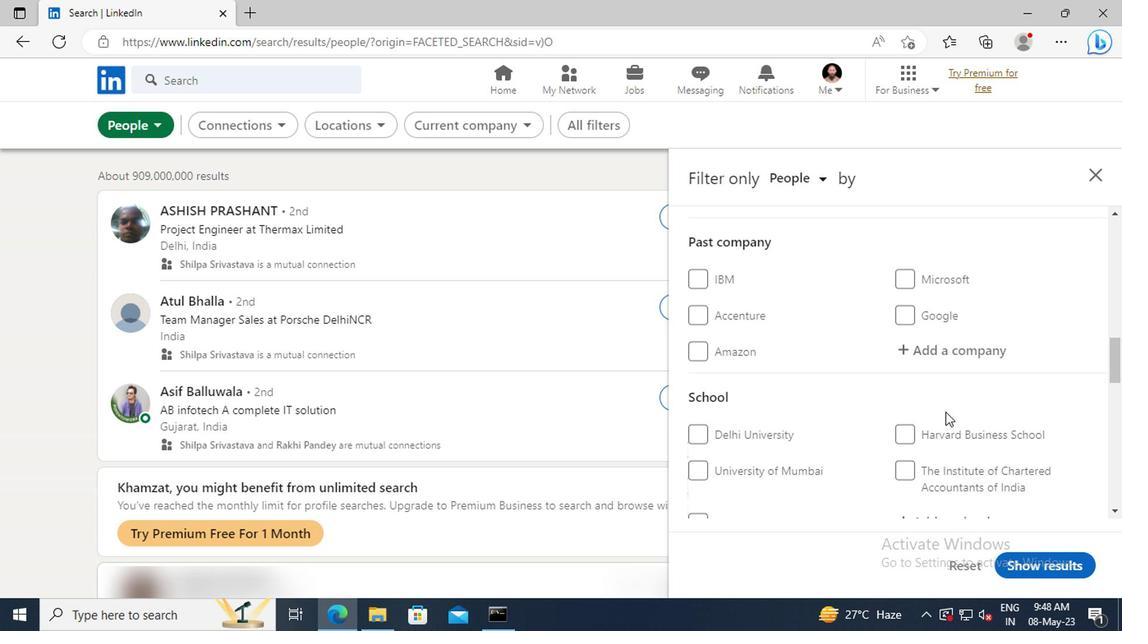 
Action: Mouse scrolled (942, 412) with delta (0, 0)
Screenshot: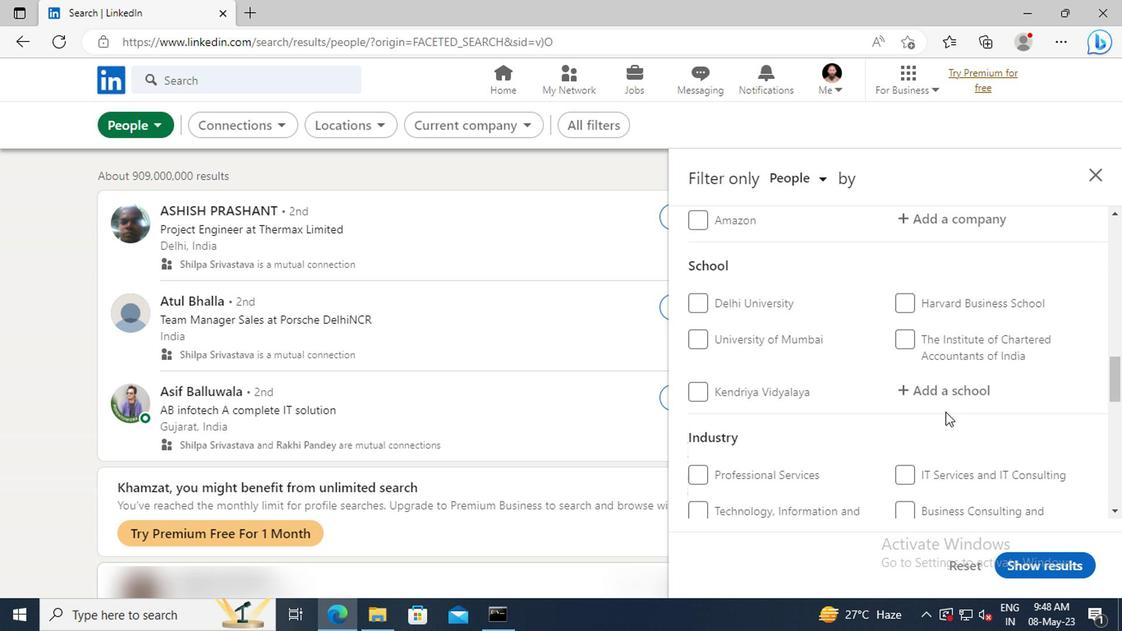 
Action: Mouse scrolled (942, 412) with delta (0, 0)
Screenshot: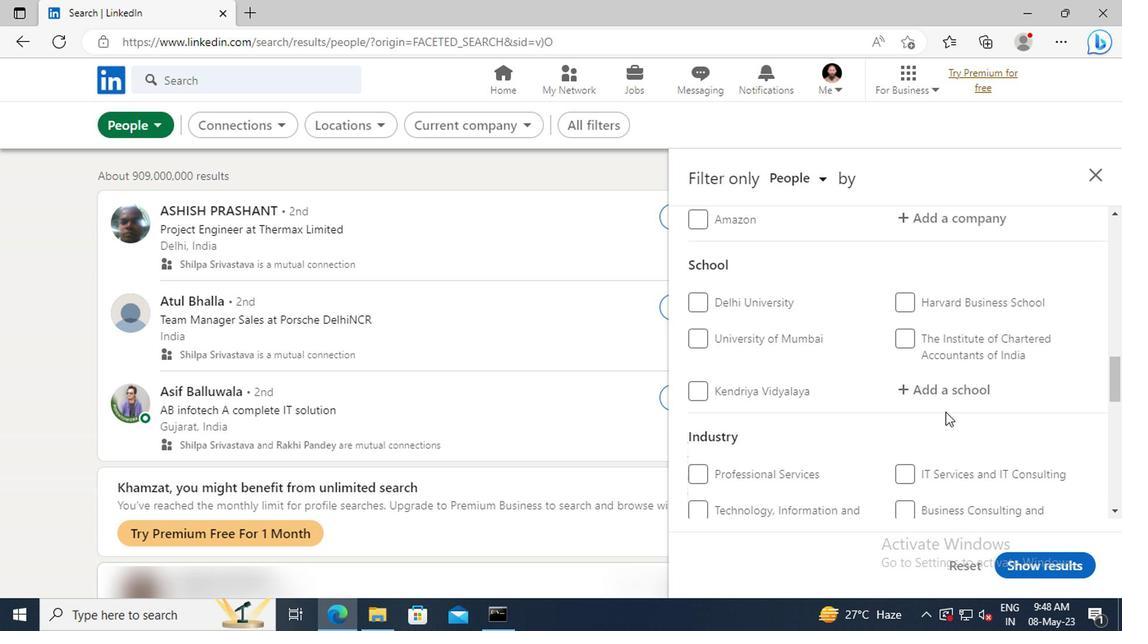 
Action: Mouse scrolled (942, 412) with delta (0, 0)
Screenshot: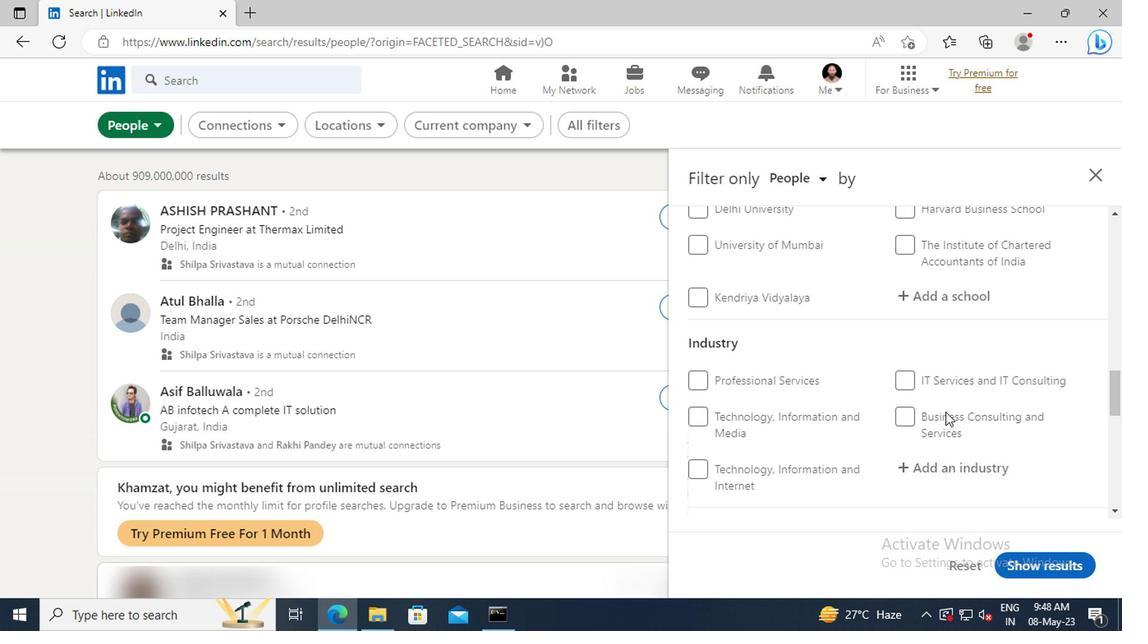 
Action: Mouse scrolled (942, 412) with delta (0, 0)
Screenshot: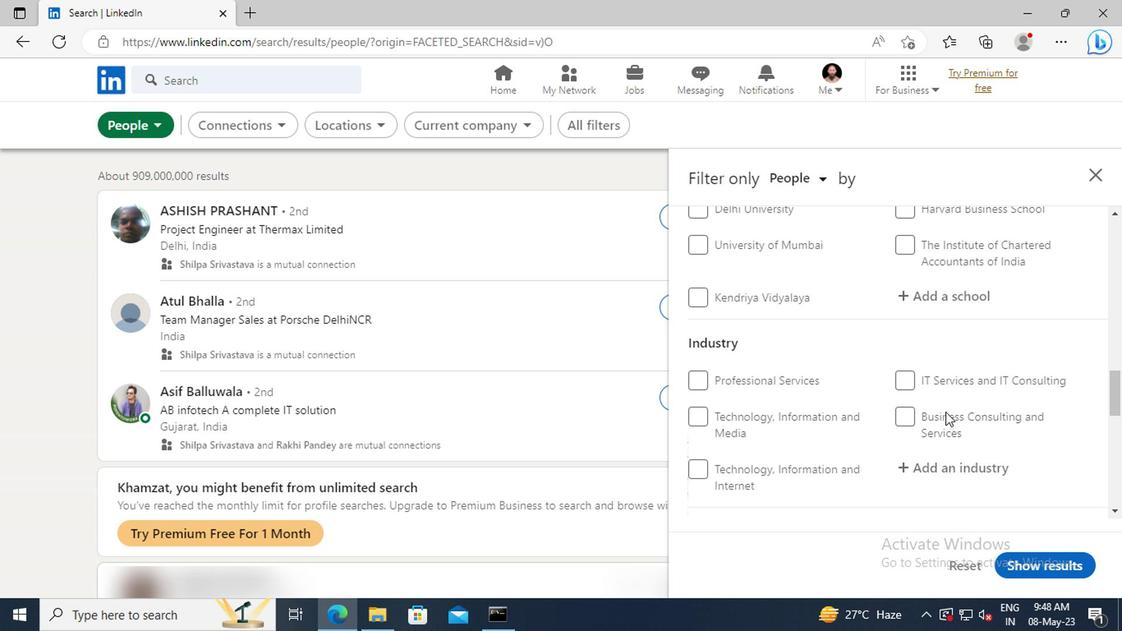 
Action: Mouse scrolled (942, 412) with delta (0, 0)
Screenshot: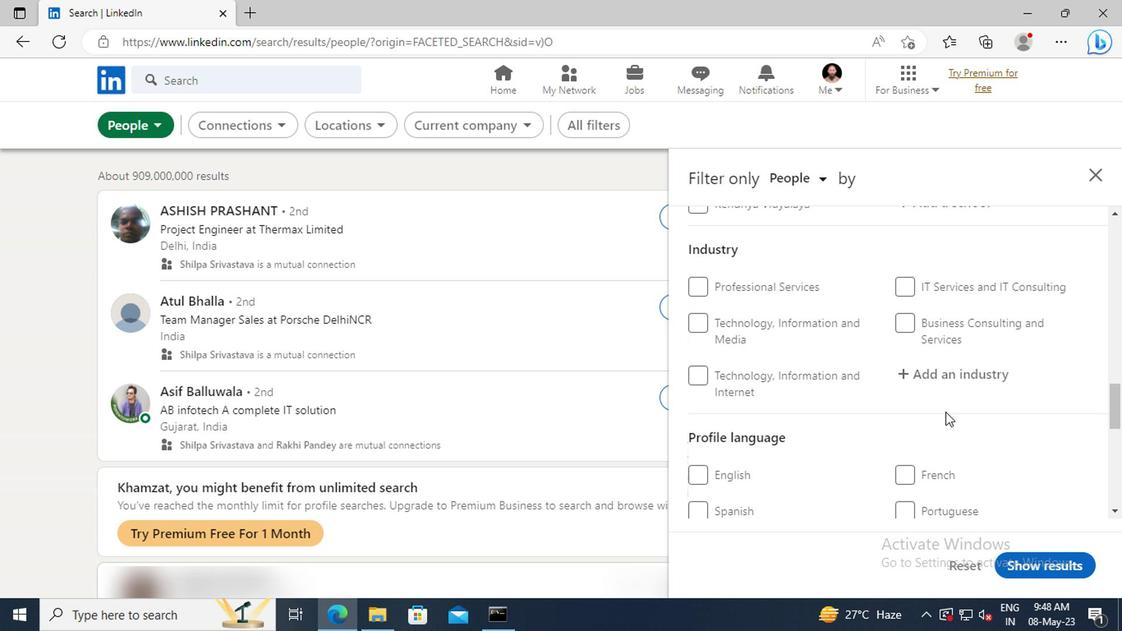 
Action: Mouse moved to (900, 430)
Screenshot: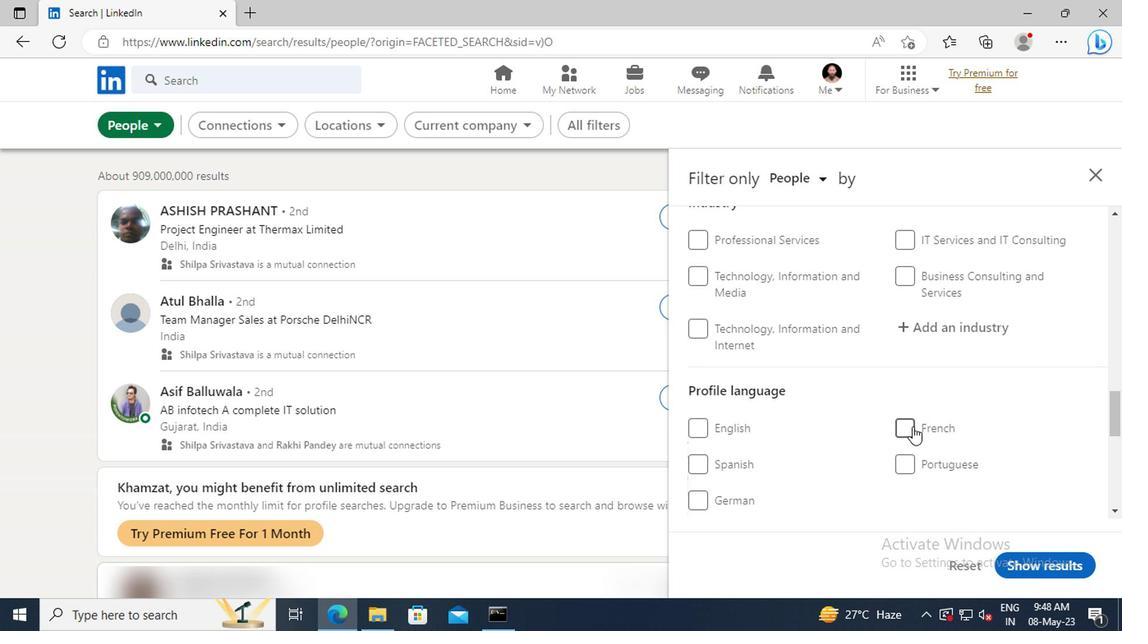 
Action: Mouse pressed left at (900, 430)
Screenshot: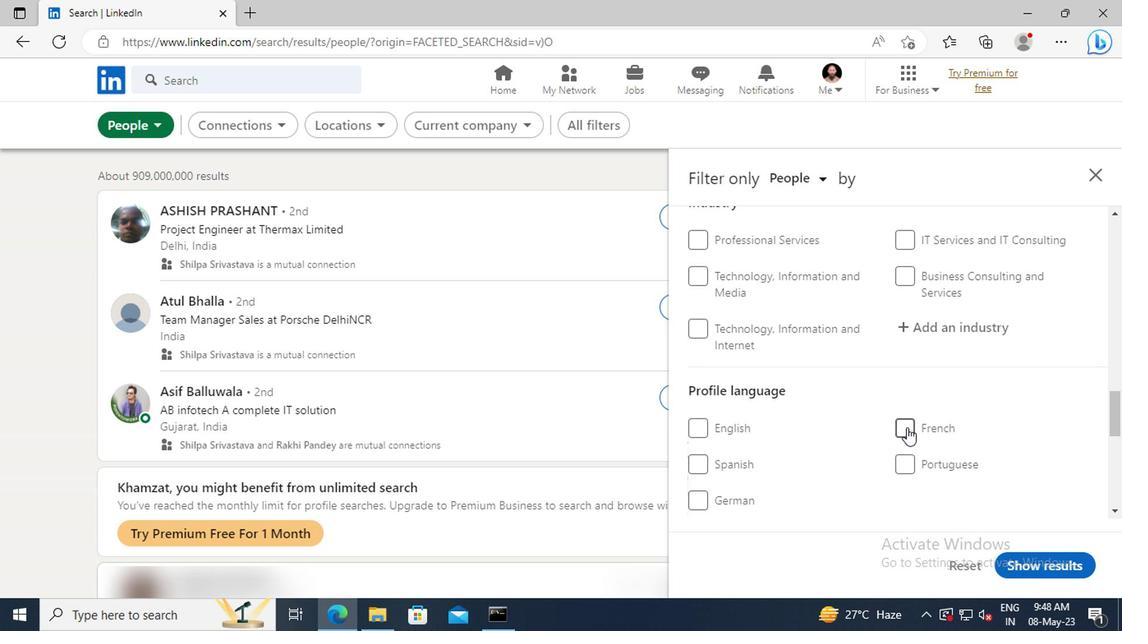 
Action: Mouse moved to (934, 401)
Screenshot: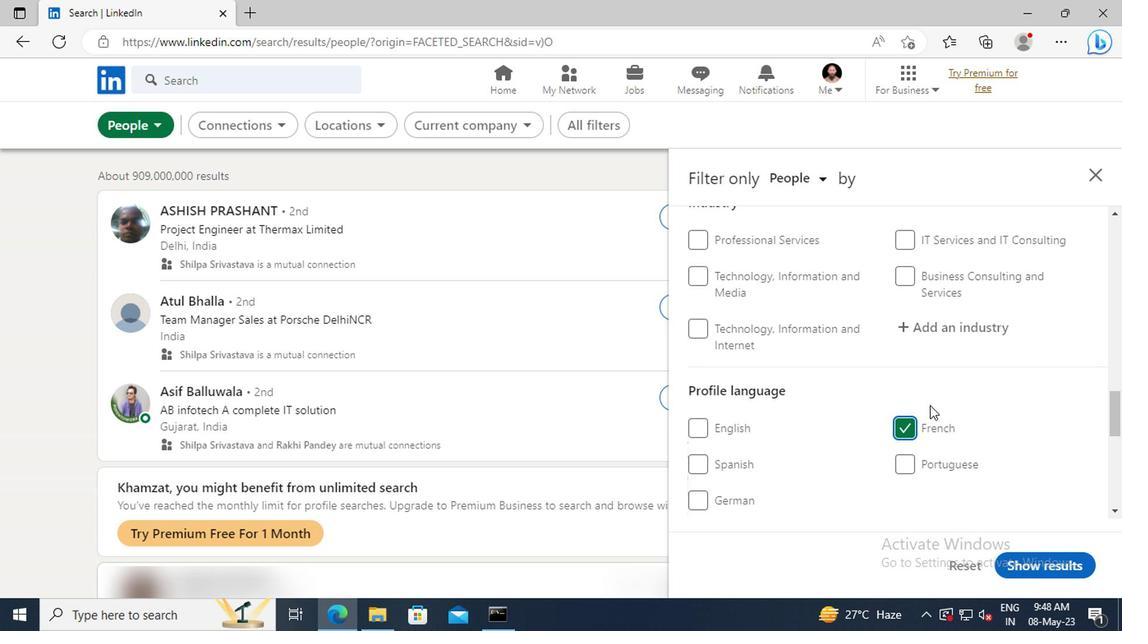 
Action: Mouse scrolled (934, 402) with delta (0, 1)
Screenshot: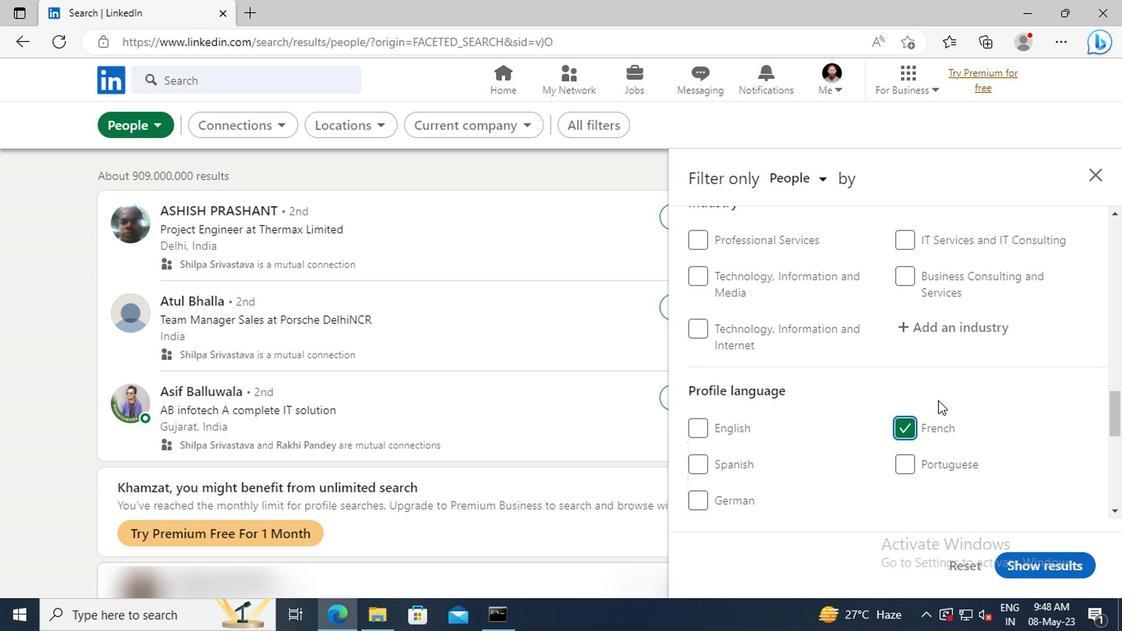 
Action: Mouse scrolled (934, 402) with delta (0, 1)
Screenshot: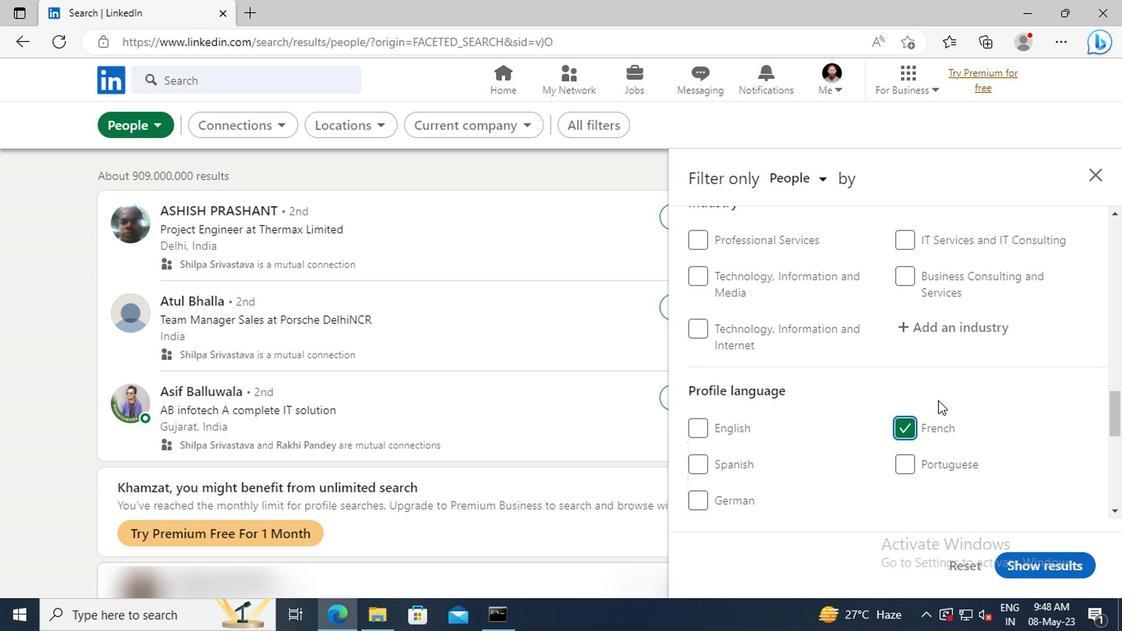 
Action: Mouse scrolled (934, 402) with delta (0, 1)
Screenshot: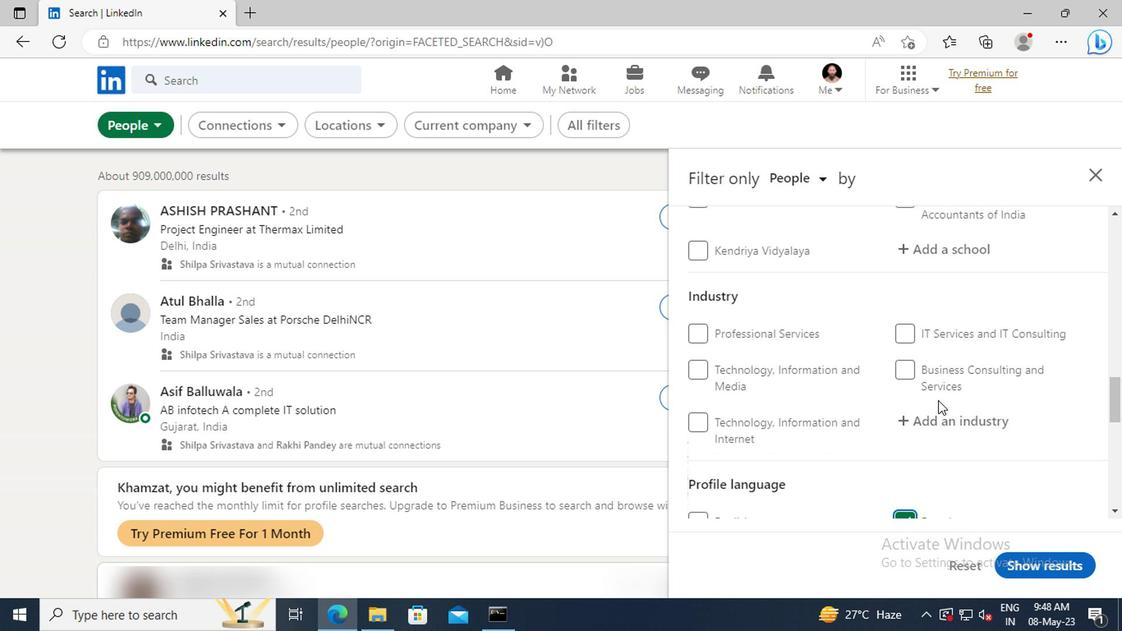 
Action: Mouse scrolled (934, 402) with delta (0, 1)
Screenshot: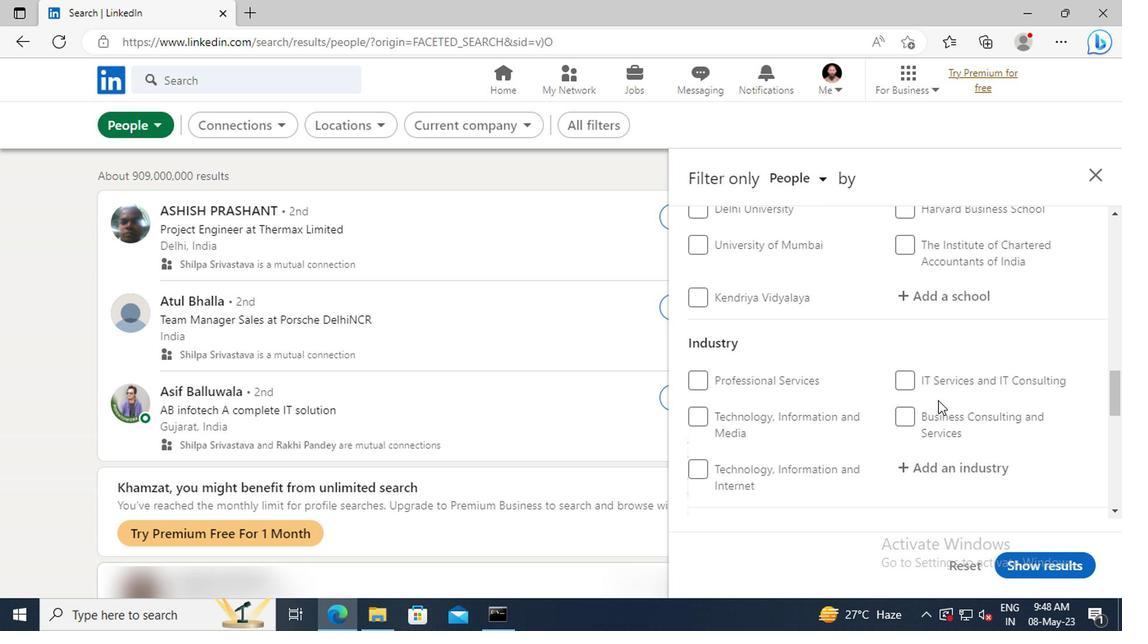 
Action: Mouse scrolled (934, 402) with delta (0, 1)
Screenshot: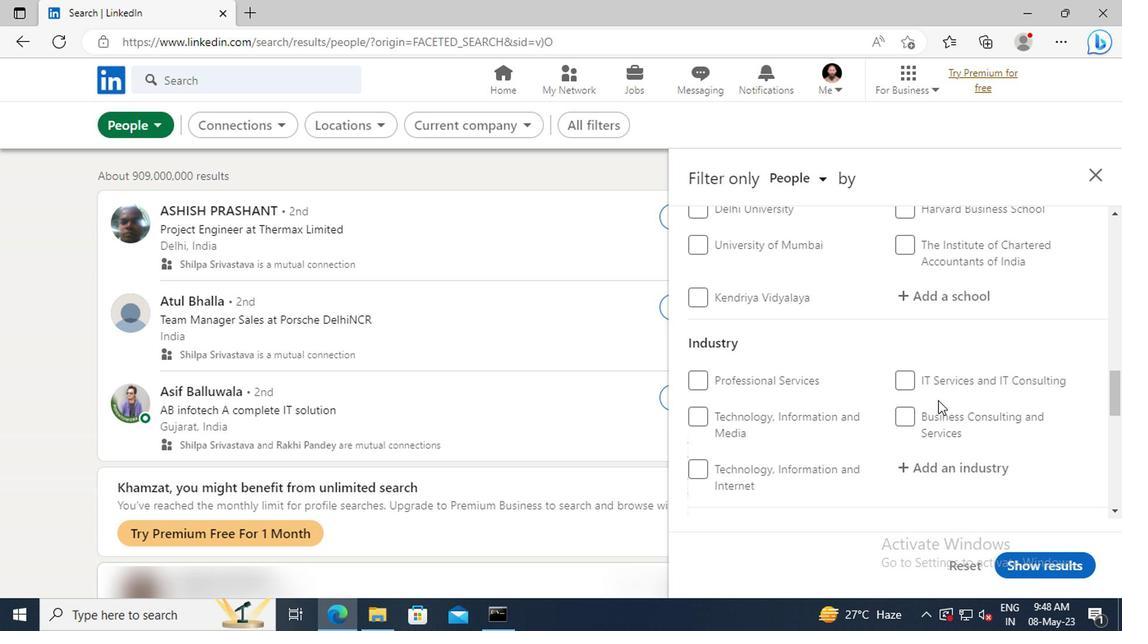 
Action: Mouse scrolled (934, 402) with delta (0, 1)
Screenshot: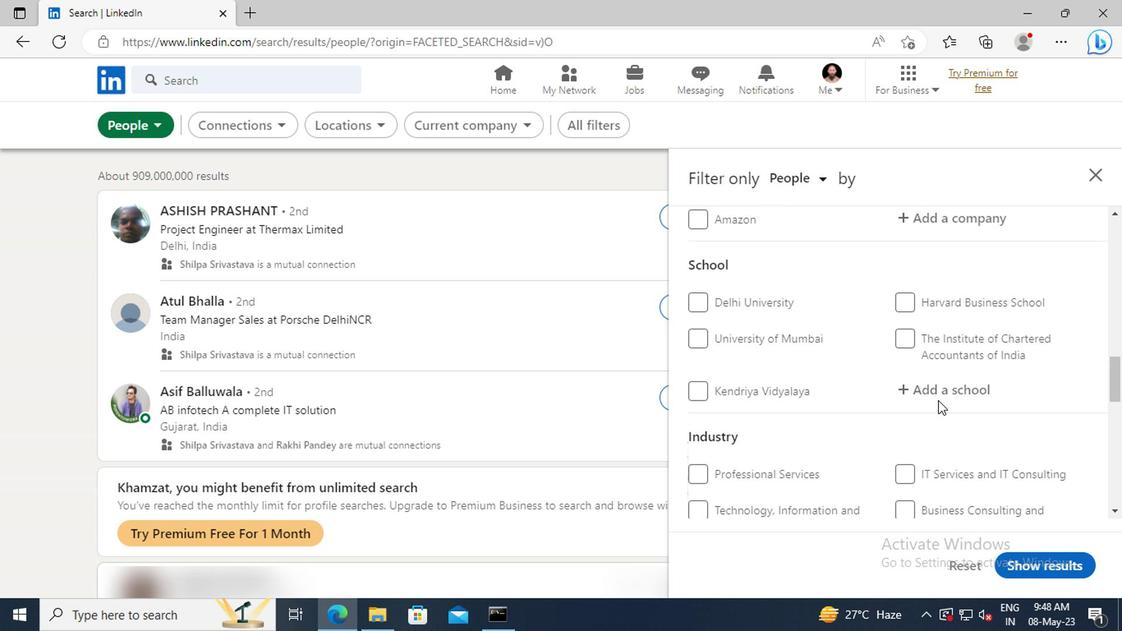 
Action: Mouse scrolled (934, 402) with delta (0, 1)
Screenshot: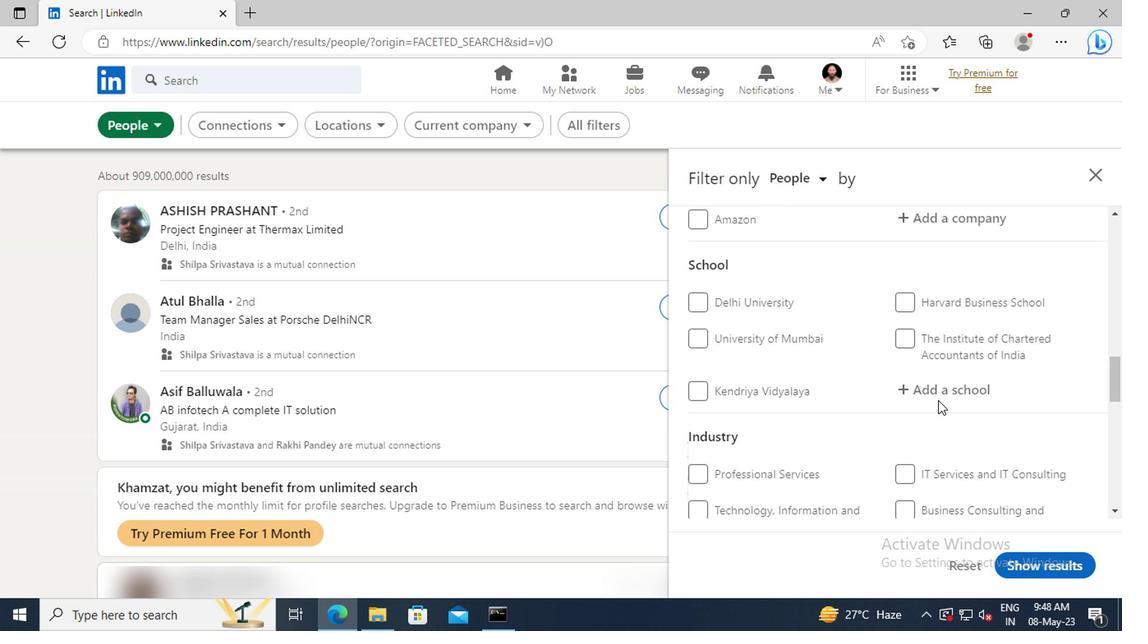 
Action: Mouse scrolled (934, 402) with delta (0, 1)
Screenshot: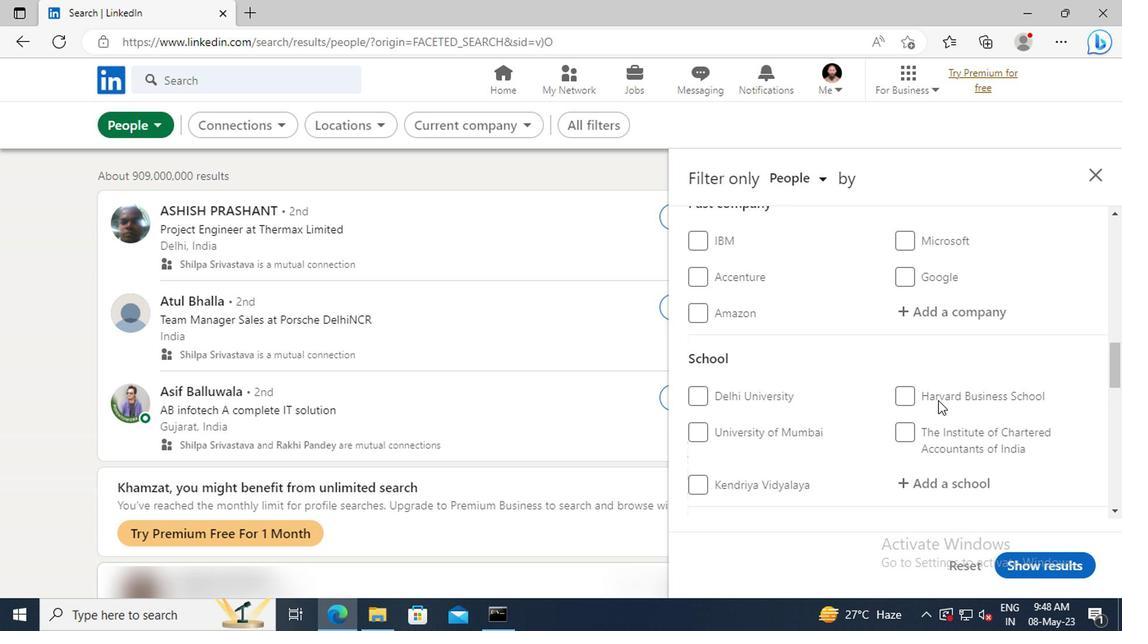 
Action: Mouse scrolled (934, 402) with delta (0, 1)
Screenshot: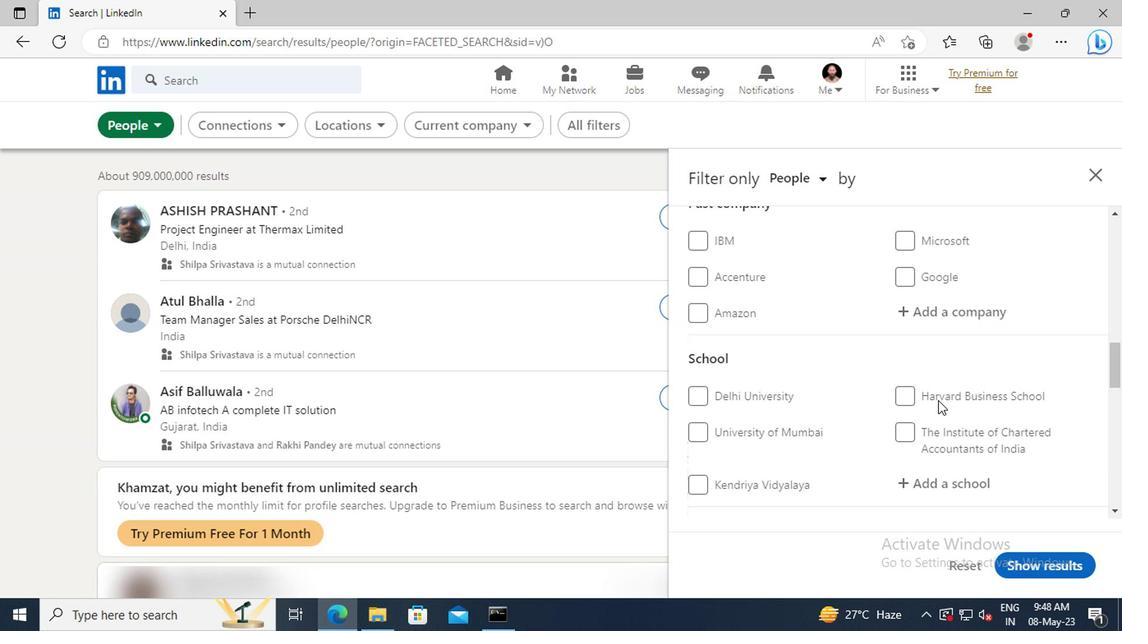 
Action: Mouse scrolled (934, 402) with delta (0, 1)
Screenshot: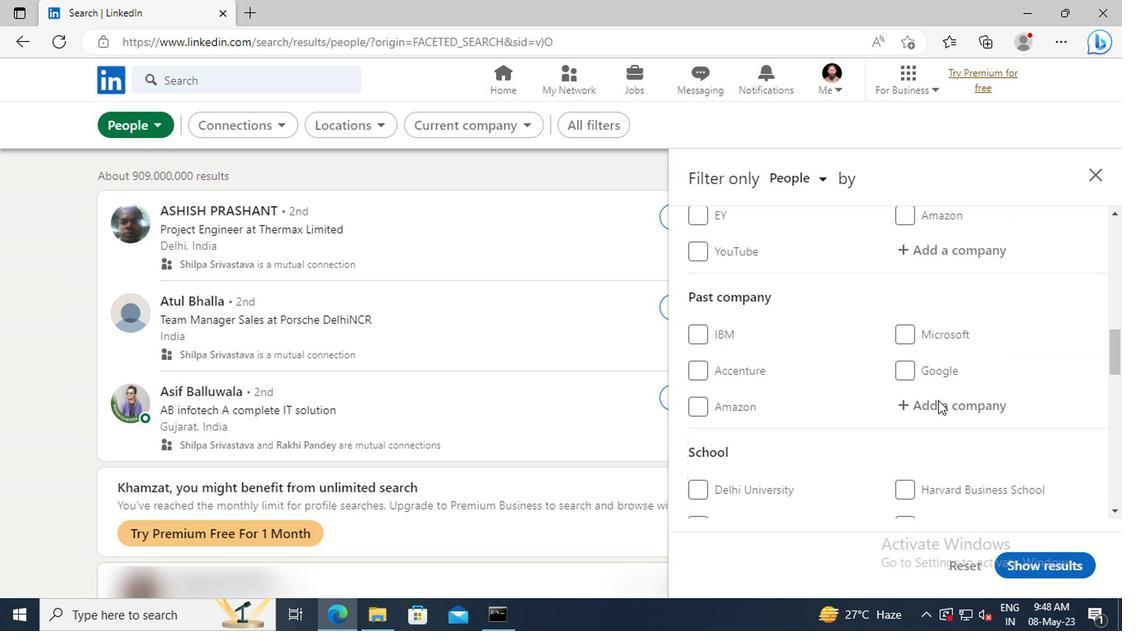 
Action: Mouse scrolled (934, 402) with delta (0, 1)
Screenshot: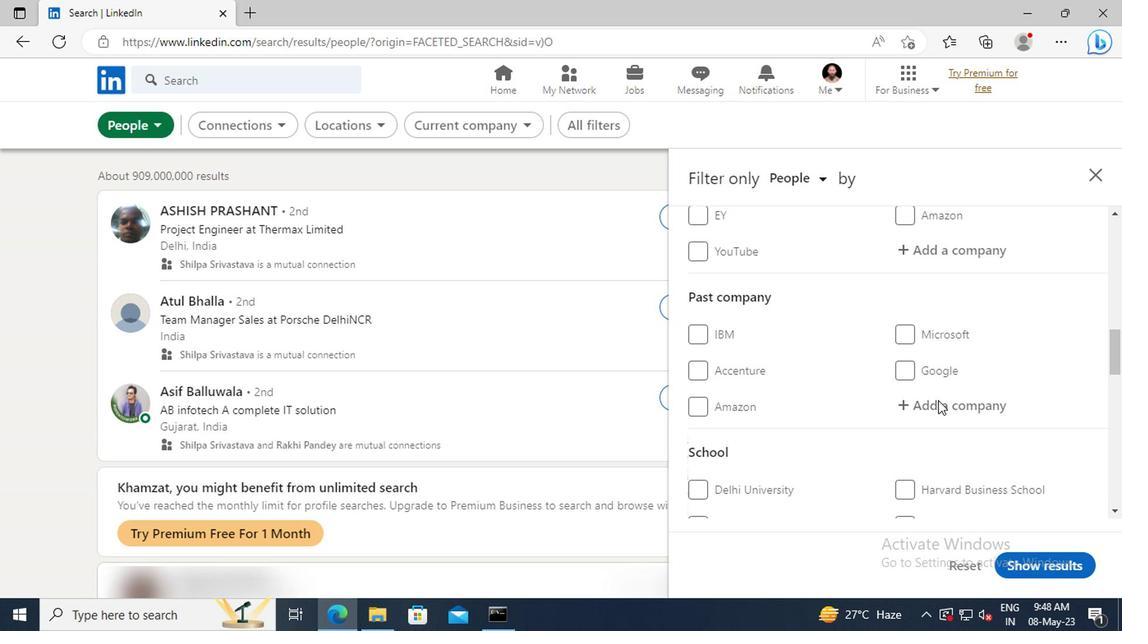 
Action: Mouse scrolled (934, 402) with delta (0, 1)
Screenshot: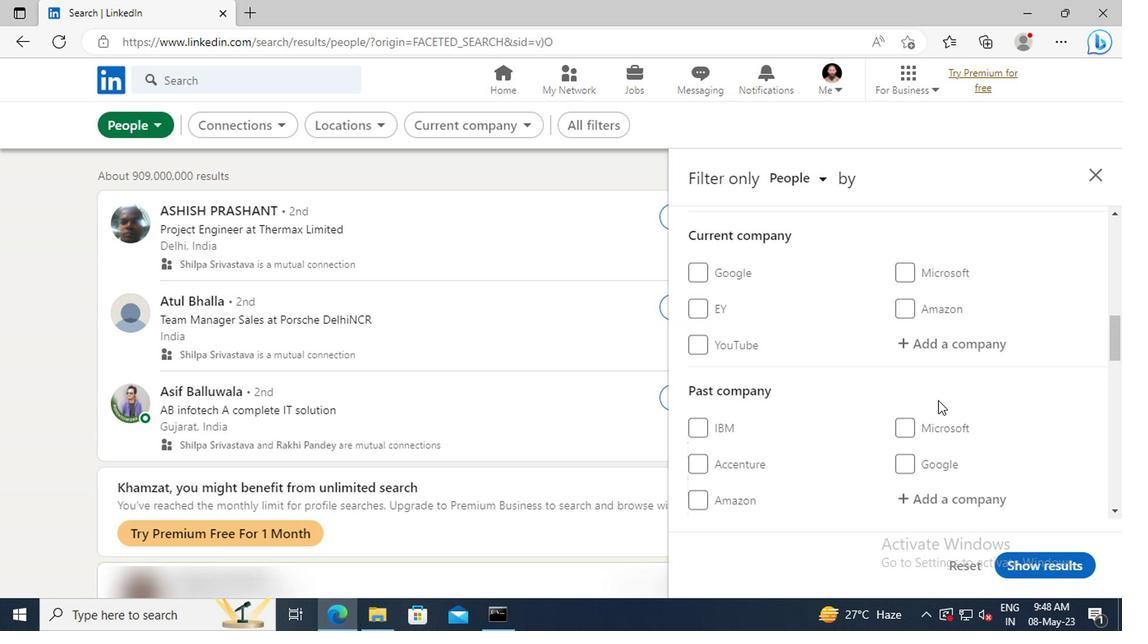 
Action: Mouse moved to (922, 394)
Screenshot: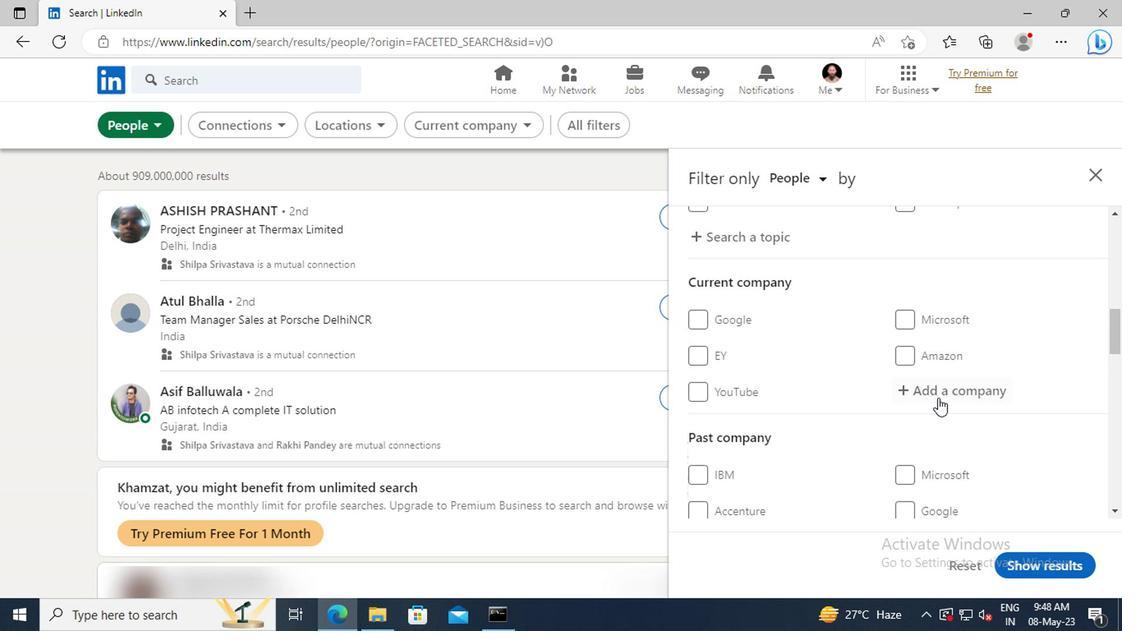 
Action: Mouse pressed left at (922, 394)
Screenshot: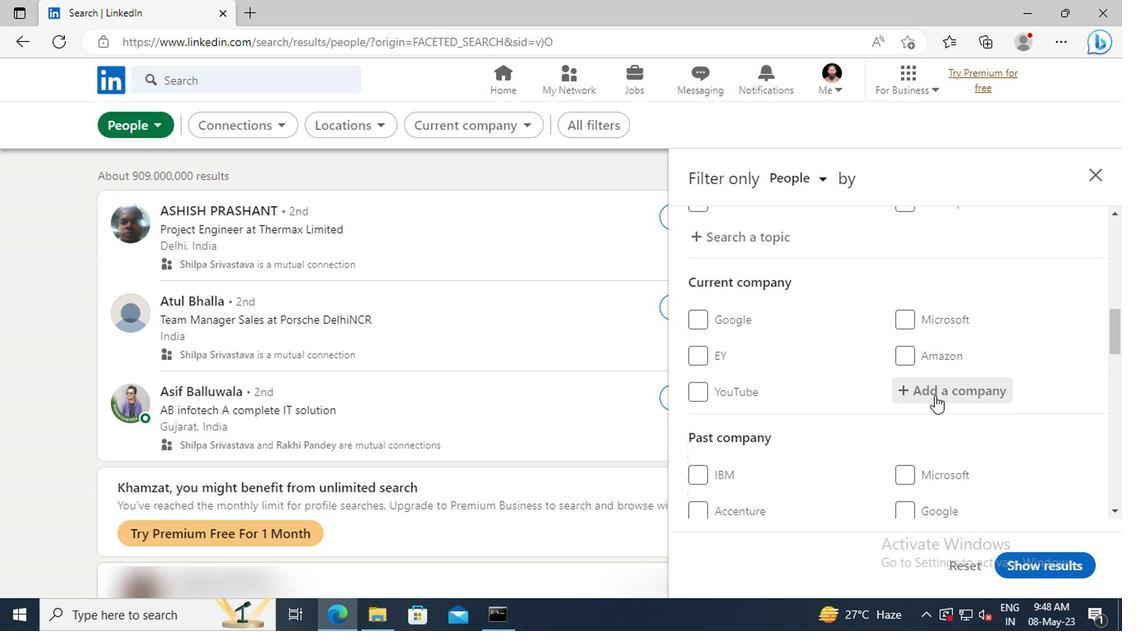 
Action: Key pressed <Key.shift>AXIS<Key.space><Key.shift>B
Screenshot: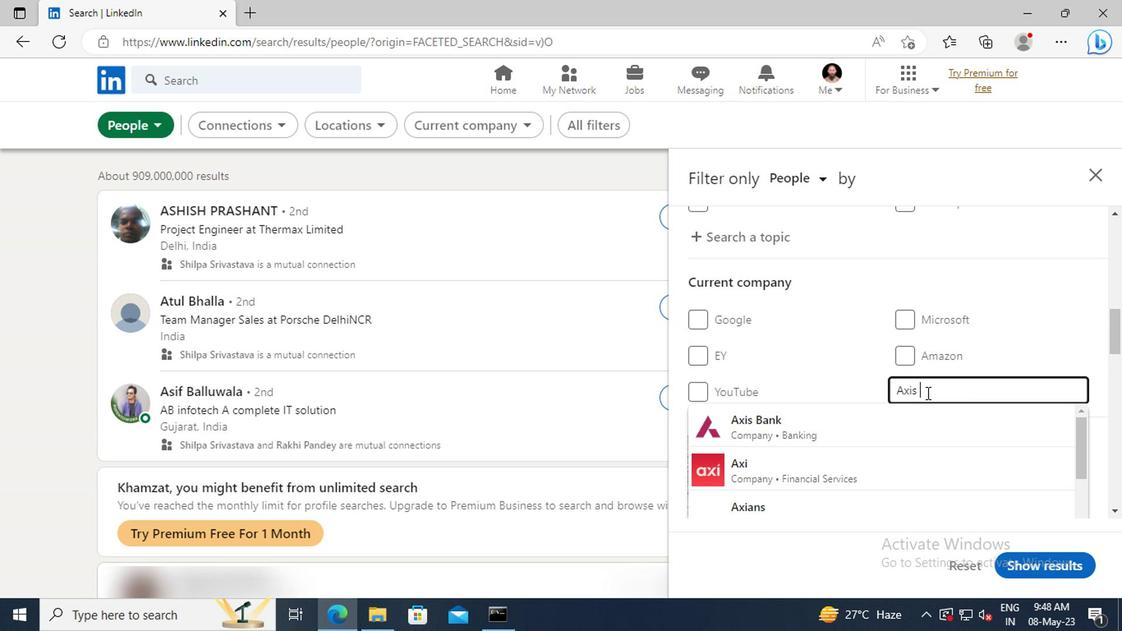 
Action: Mouse moved to (928, 419)
Screenshot: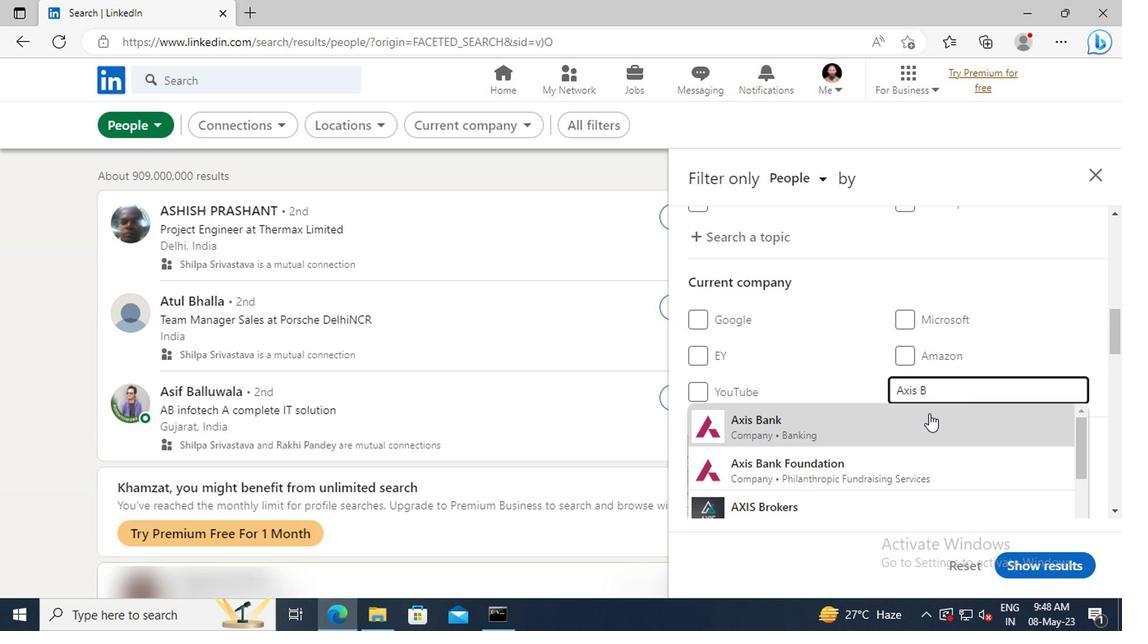 
Action: Mouse pressed left at (928, 419)
Screenshot: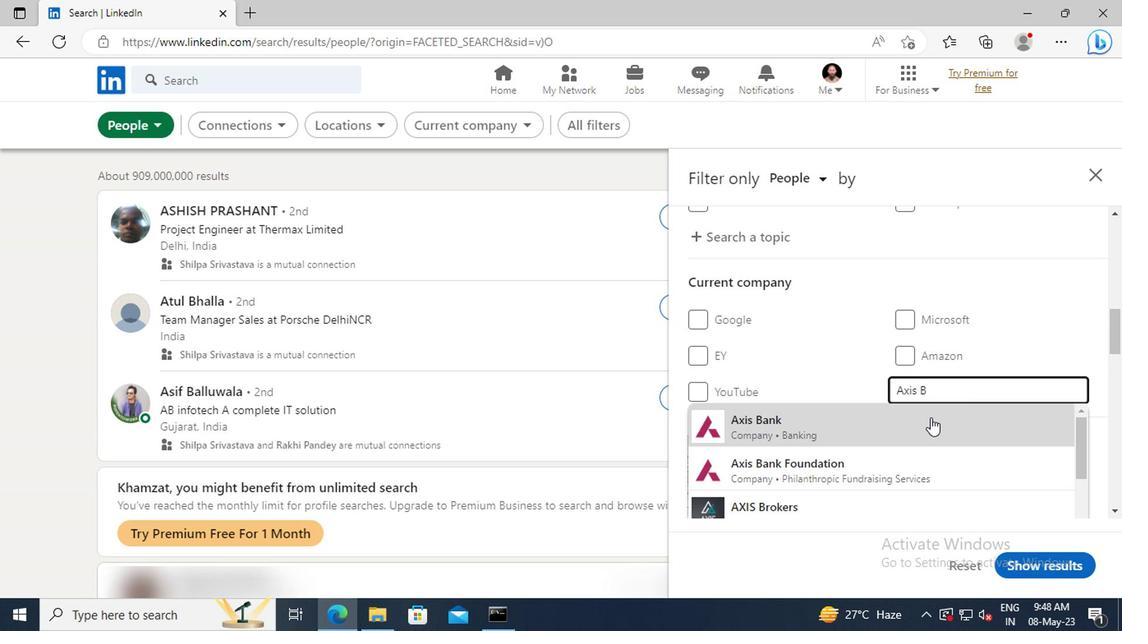 
Action: Mouse scrolled (928, 419) with delta (0, 0)
Screenshot: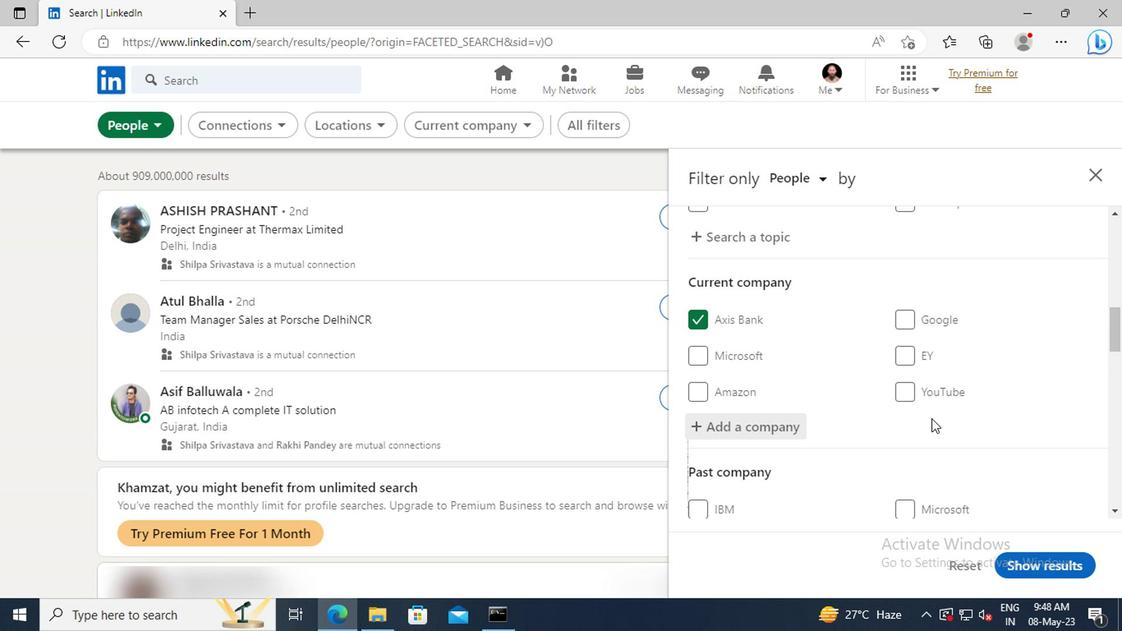 
Action: Mouse moved to (928, 419)
Screenshot: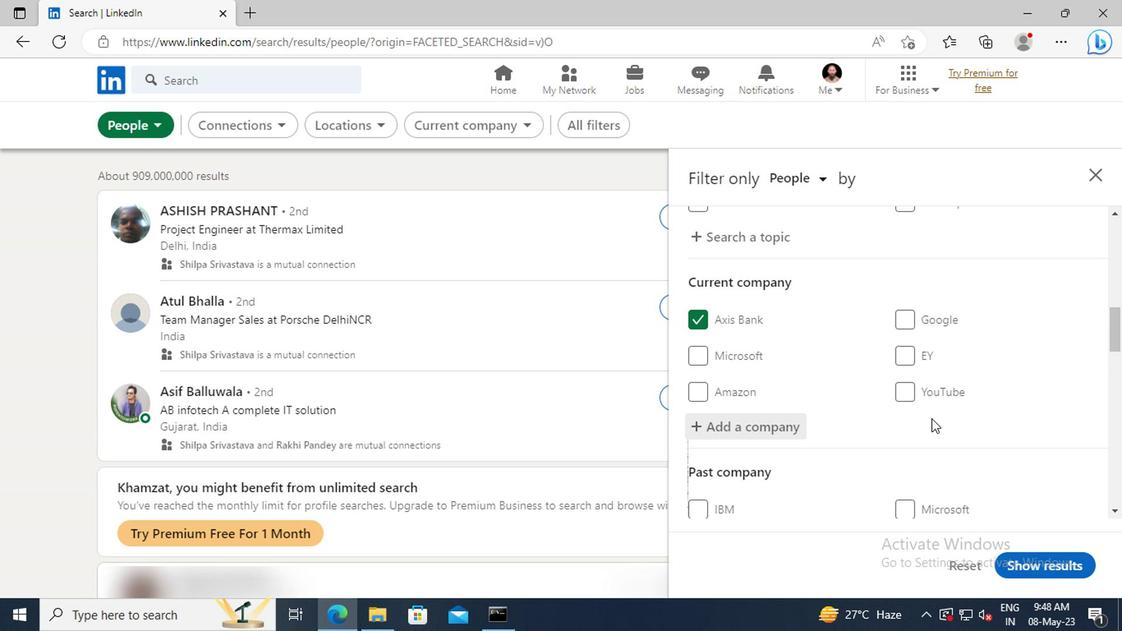 
Action: Mouse scrolled (928, 419) with delta (0, 0)
Screenshot: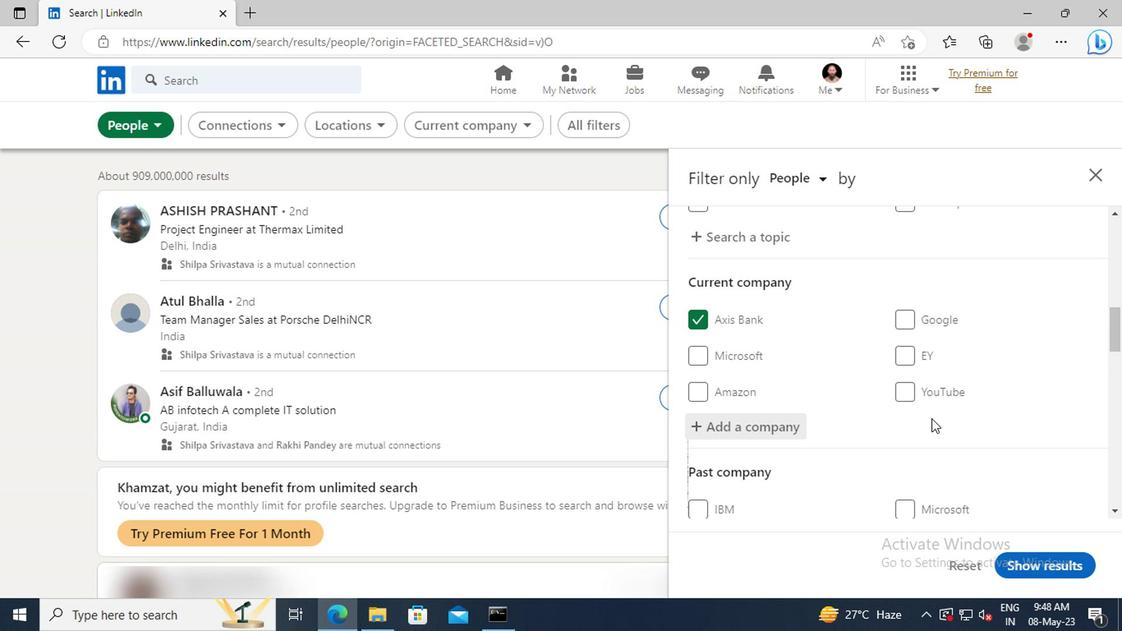 
Action: Mouse moved to (928, 408)
Screenshot: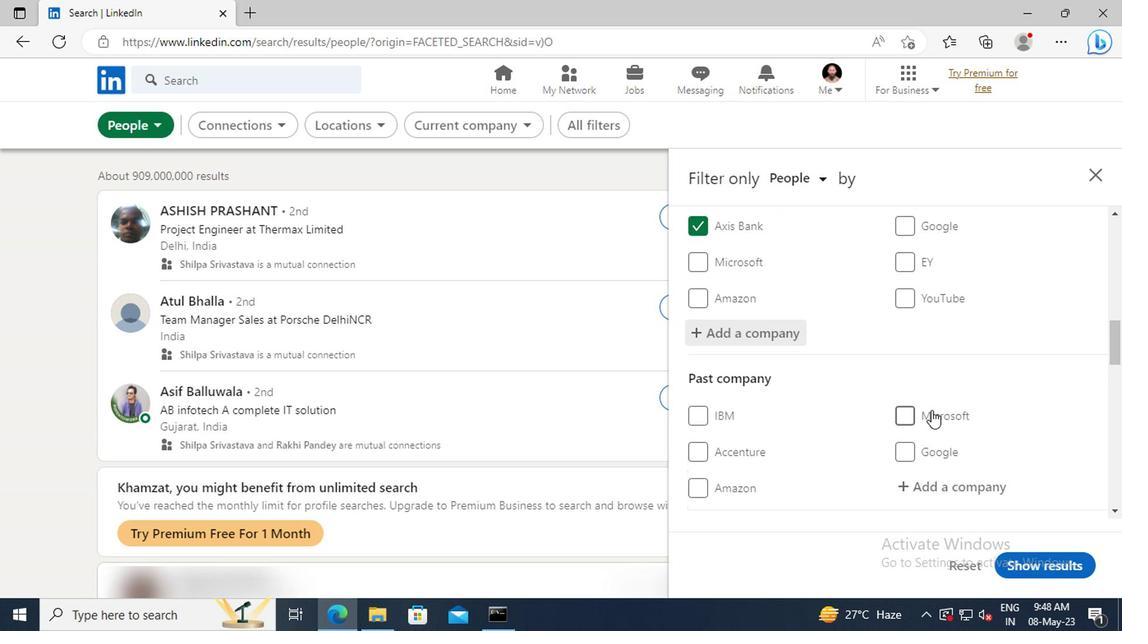
Action: Mouse scrolled (928, 407) with delta (0, -1)
Screenshot: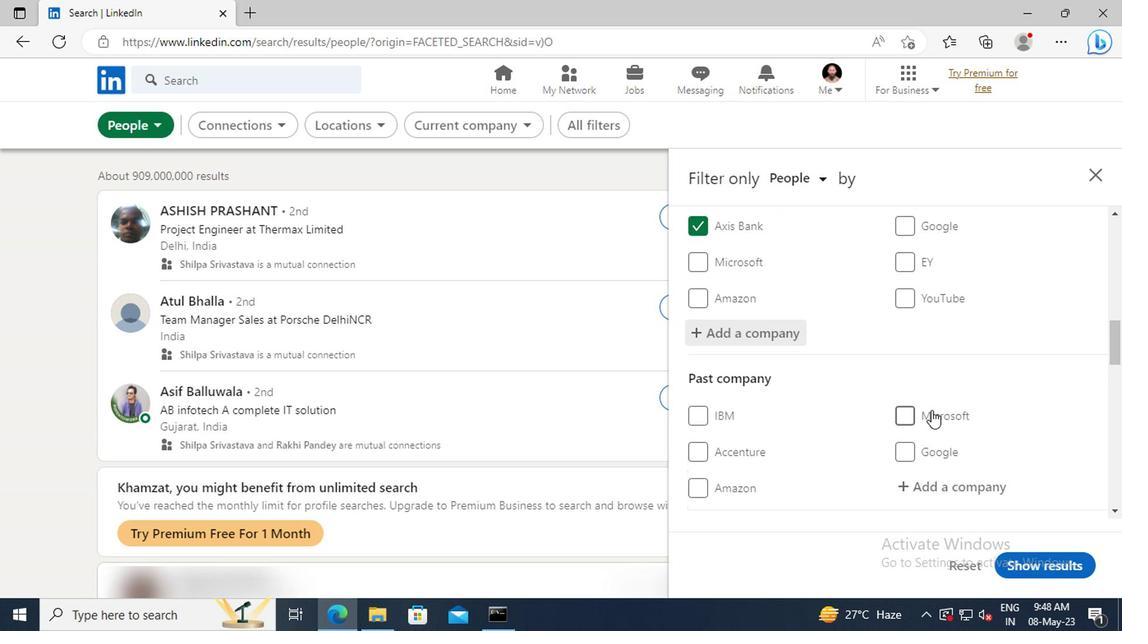 
Action: Mouse moved to (928, 405)
Screenshot: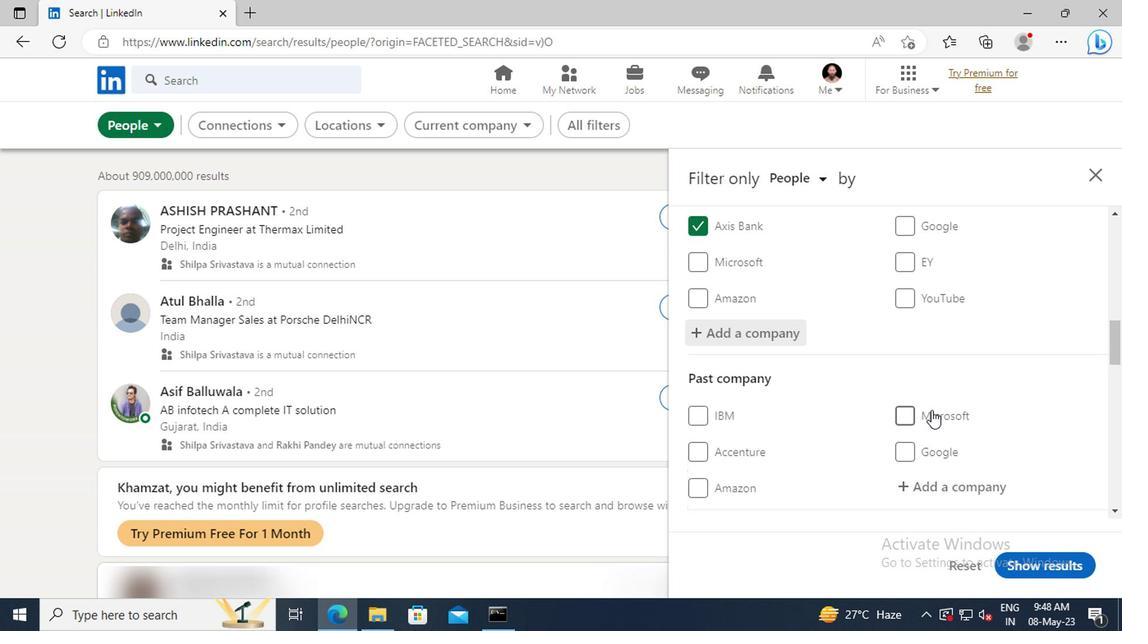 
Action: Mouse scrolled (928, 405) with delta (0, 0)
Screenshot: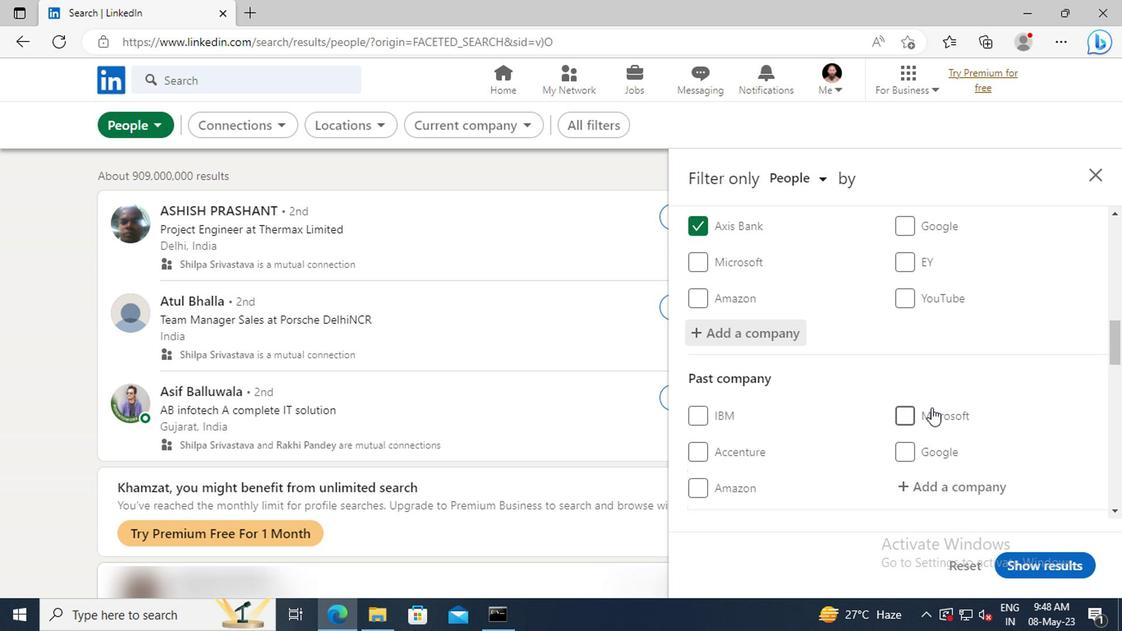 
Action: Mouse moved to (925, 398)
Screenshot: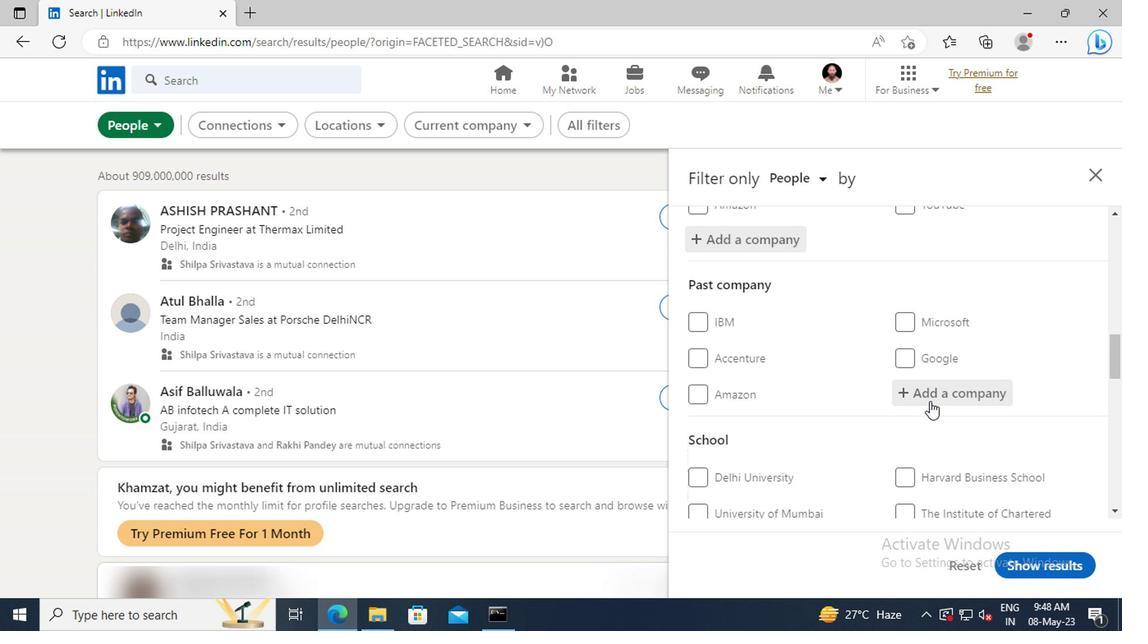 
Action: Mouse scrolled (925, 397) with delta (0, -1)
Screenshot: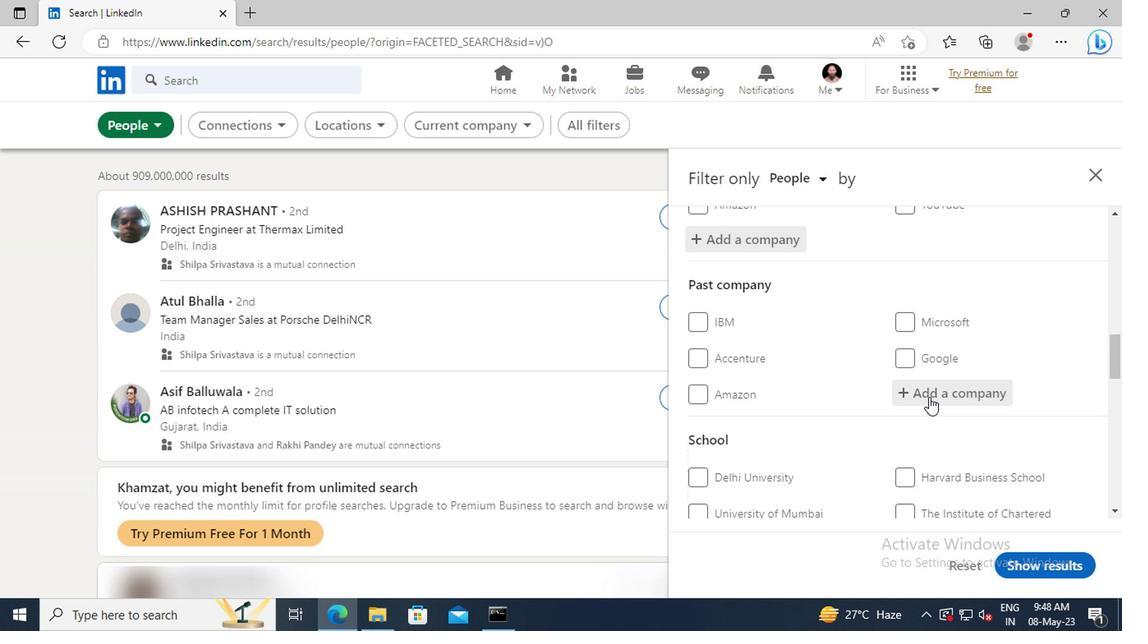 
Action: Mouse moved to (924, 395)
Screenshot: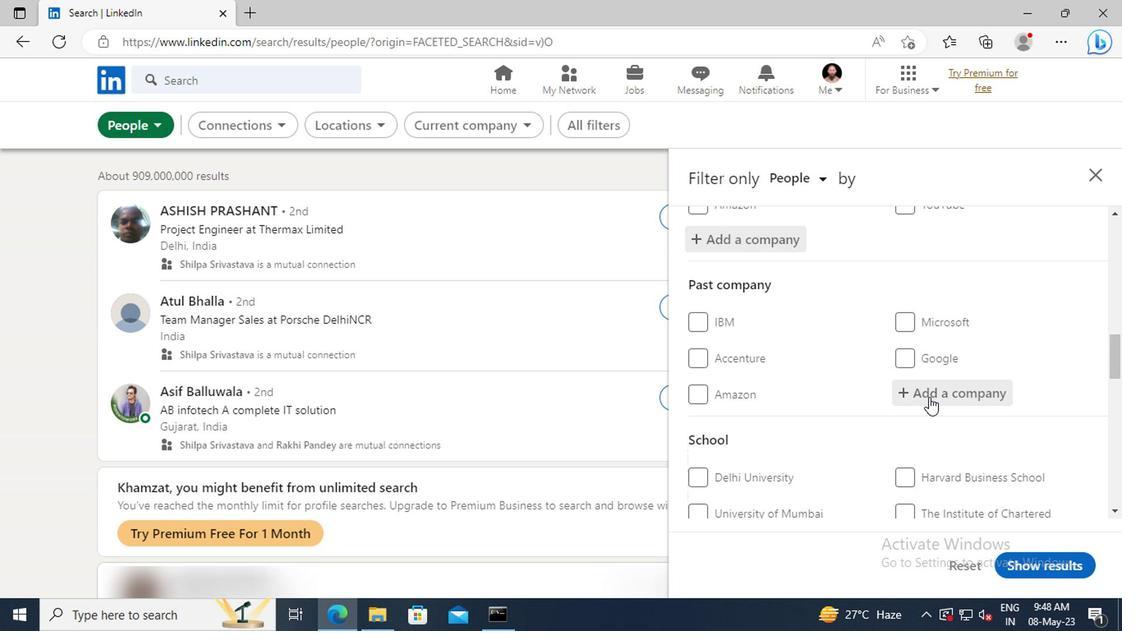 
Action: Mouse scrolled (924, 395) with delta (0, 0)
Screenshot: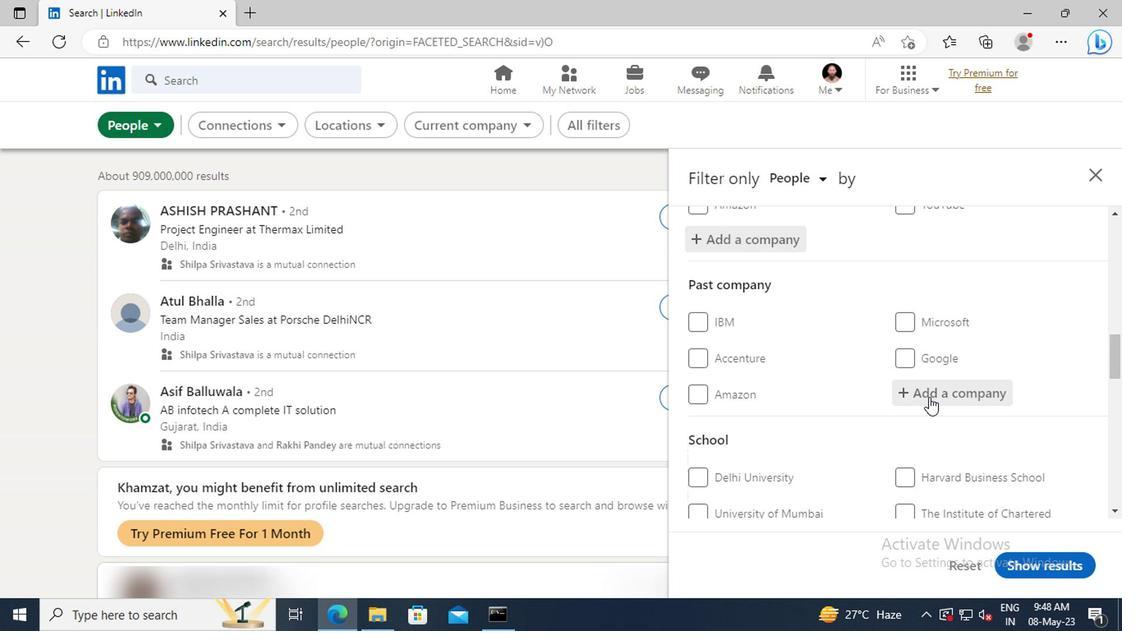 
Action: Mouse moved to (922, 386)
Screenshot: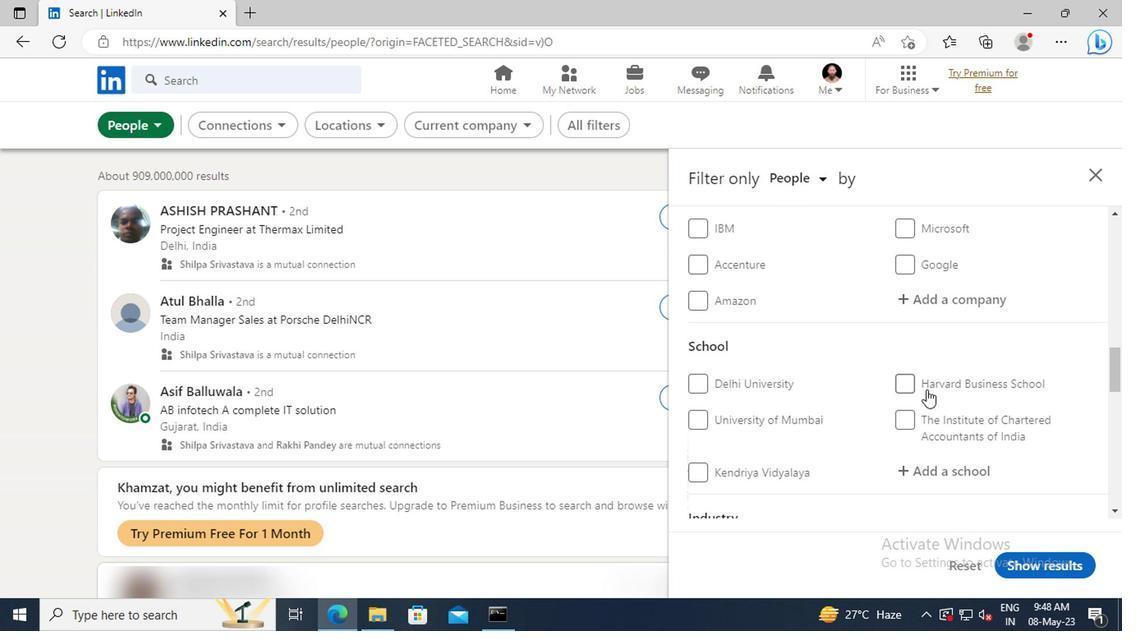 
Action: Mouse scrolled (922, 385) with delta (0, -1)
Screenshot: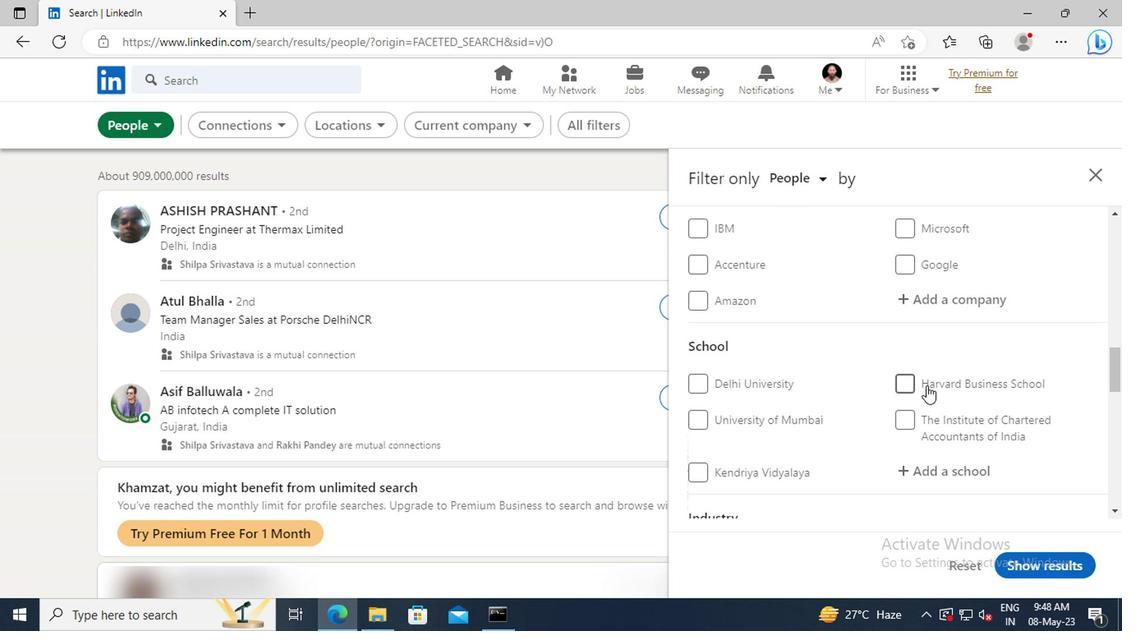 
Action: Mouse scrolled (922, 385) with delta (0, -1)
Screenshot: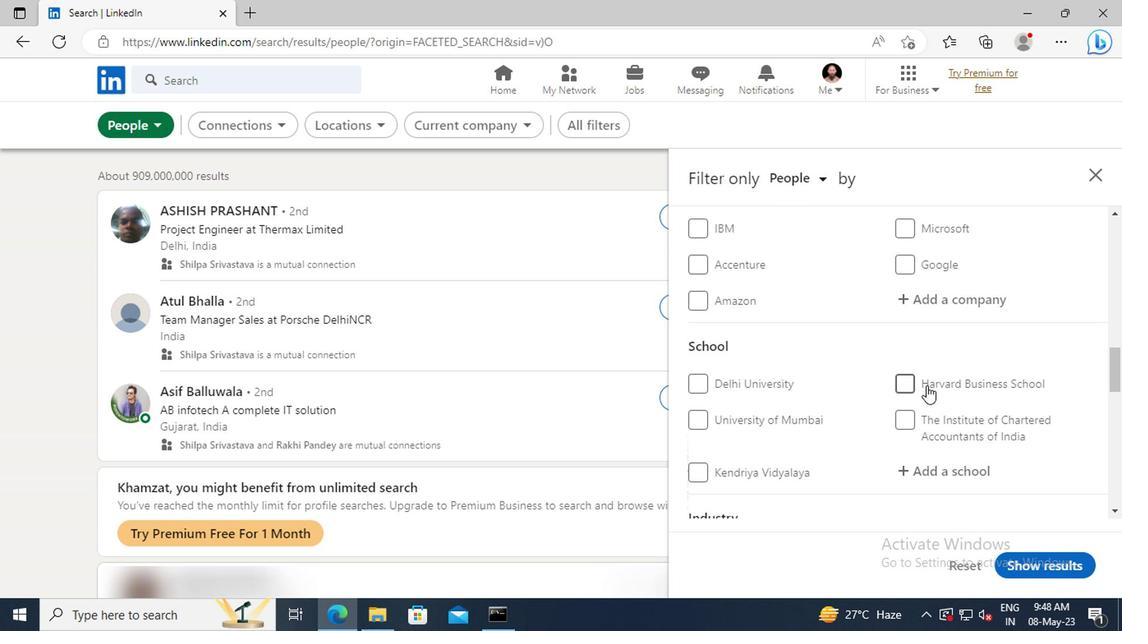 
Action: Mouse moved to (924, 383)
Screenshot: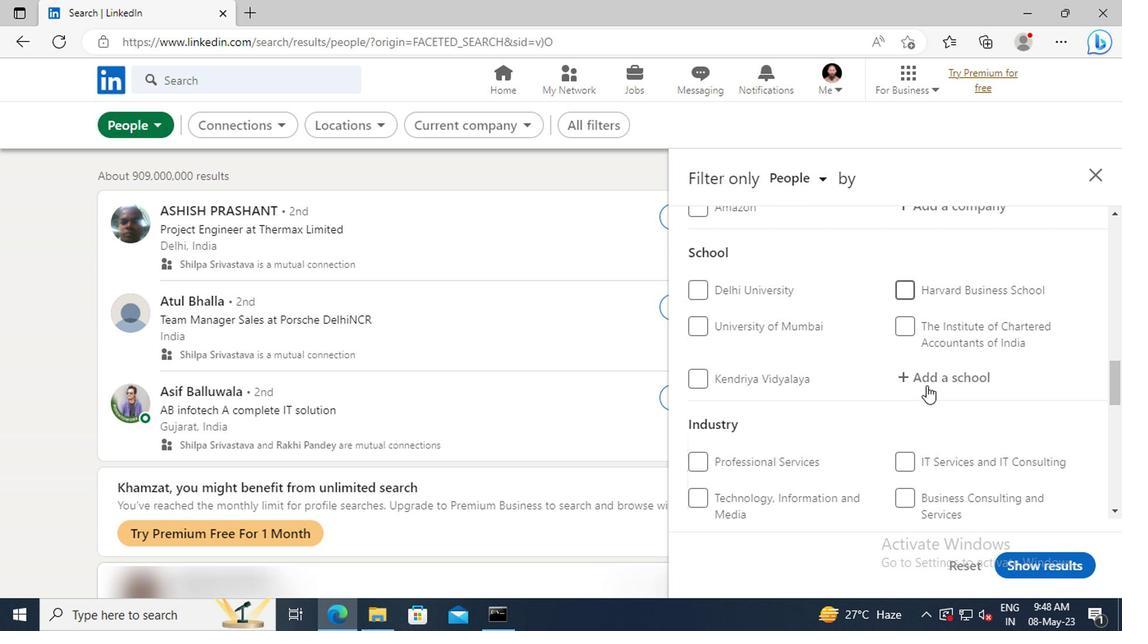 
Action: Mouse pressed left at (924, 383)
Screenshot: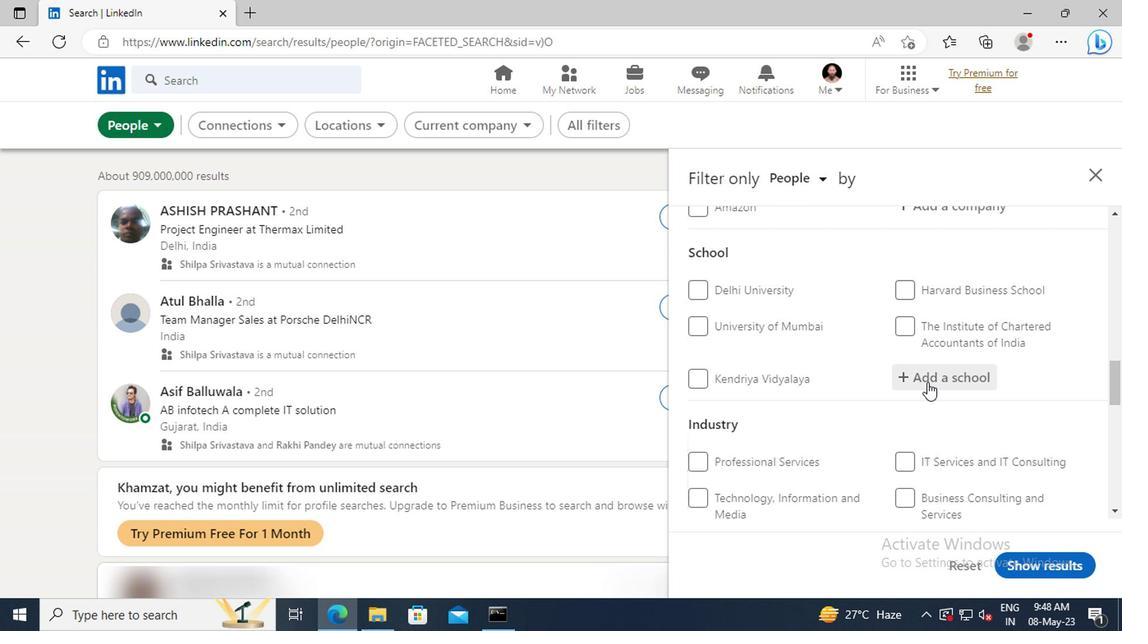 
Action: Key pressed <Key.shift>
Screenshot: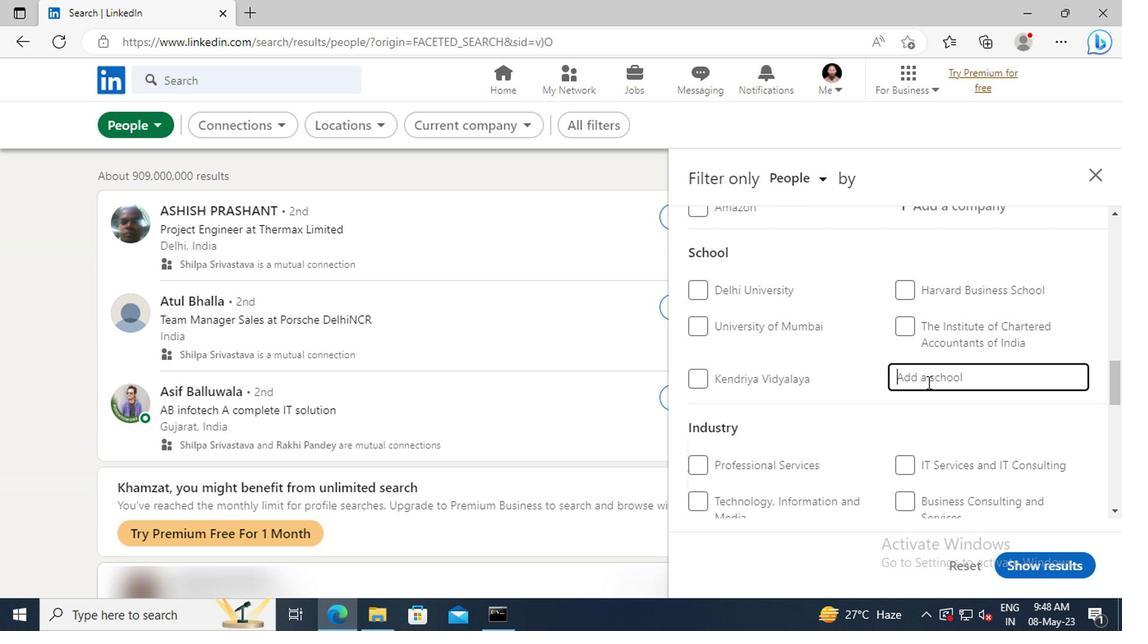 
Action: Mouse moved to (924, 383)
Screenshot: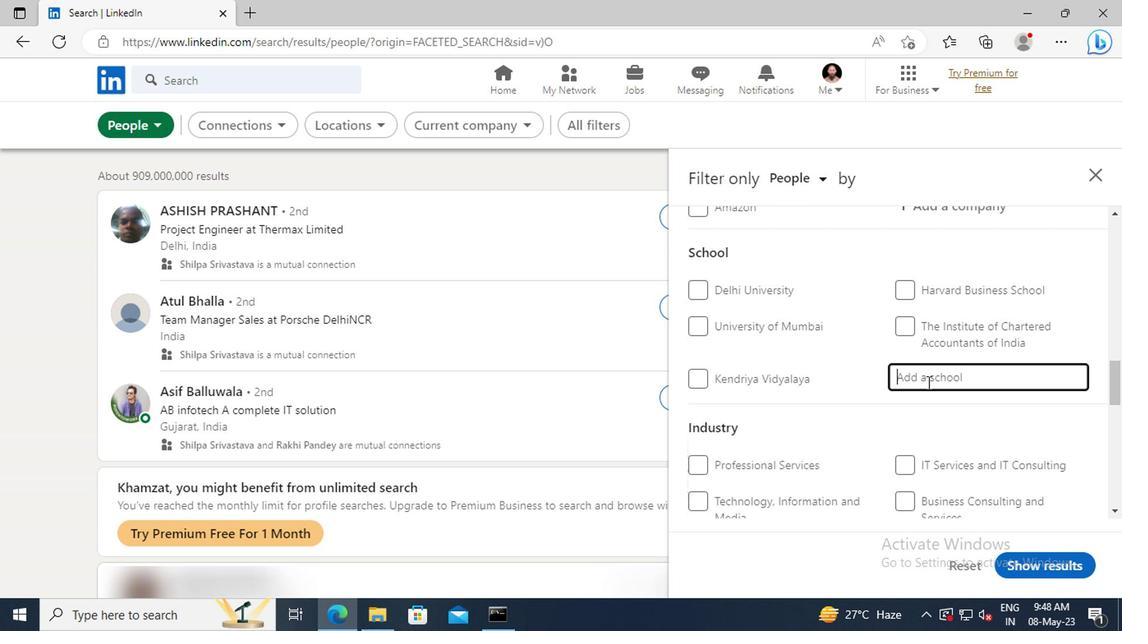 
Action: Key pressed SINHGAD<Key.space><Key.shift>INST
Screenshot: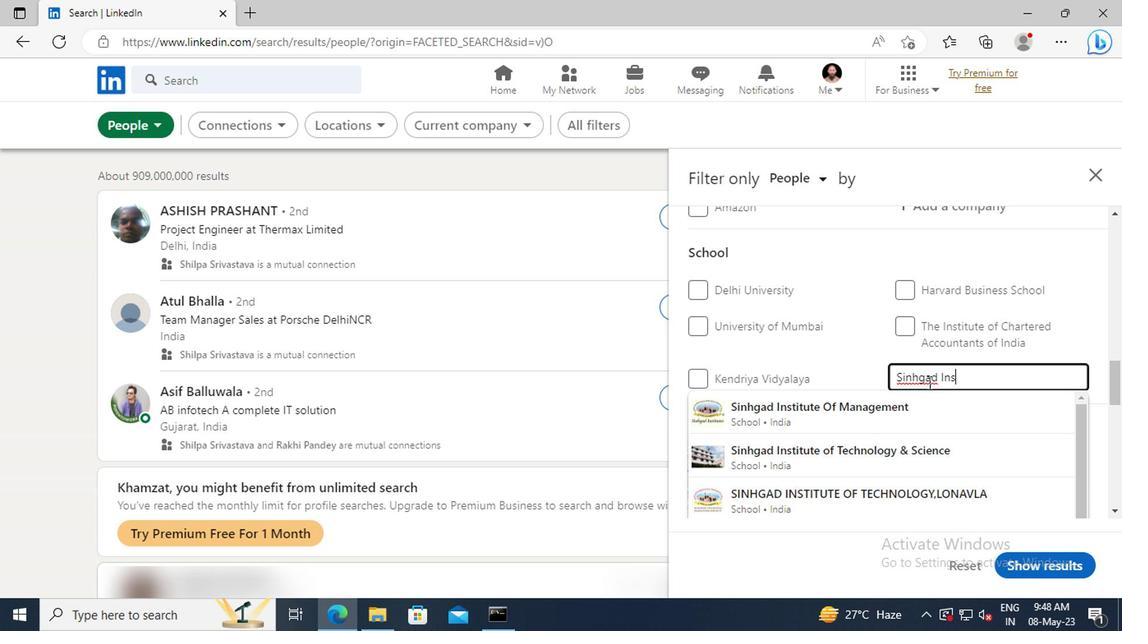 
Action: Mouse moved to (938, 440)
Screenshot: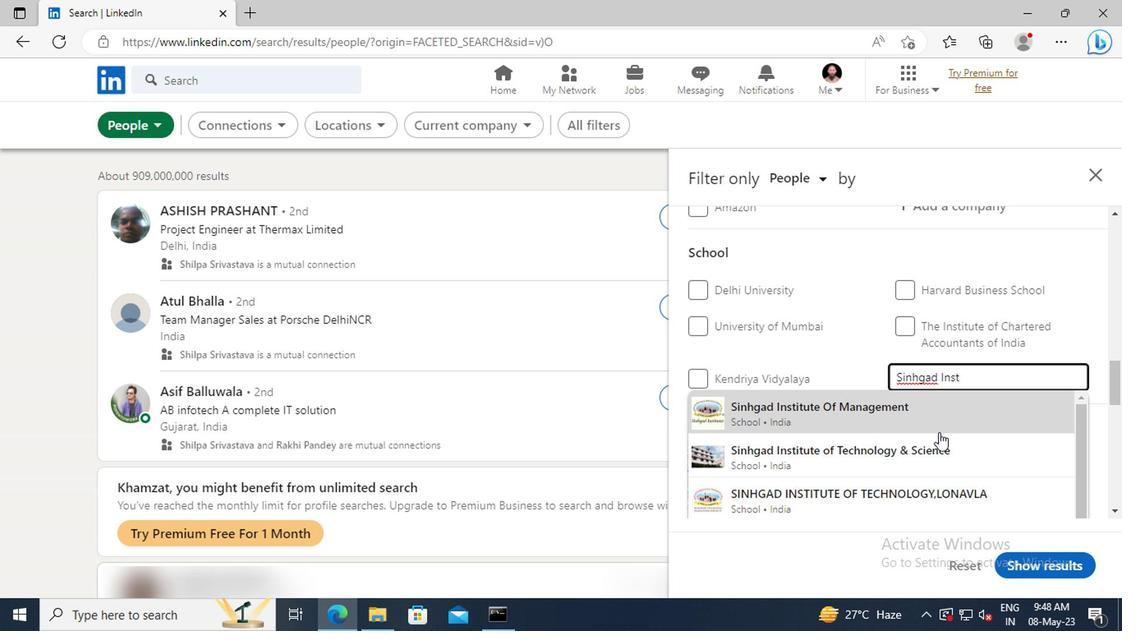 
Action: Mouse pressed left at (938, 440)
Screenshot: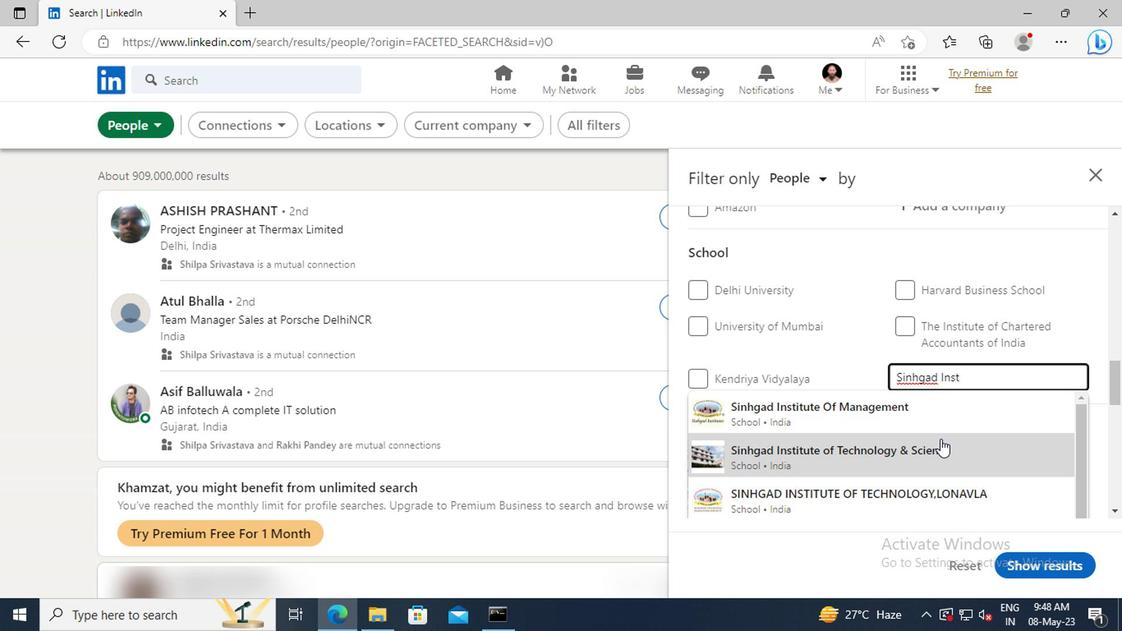
Action: Mouse scrolled (938, 439) with delta (0, -1)
Screenshot: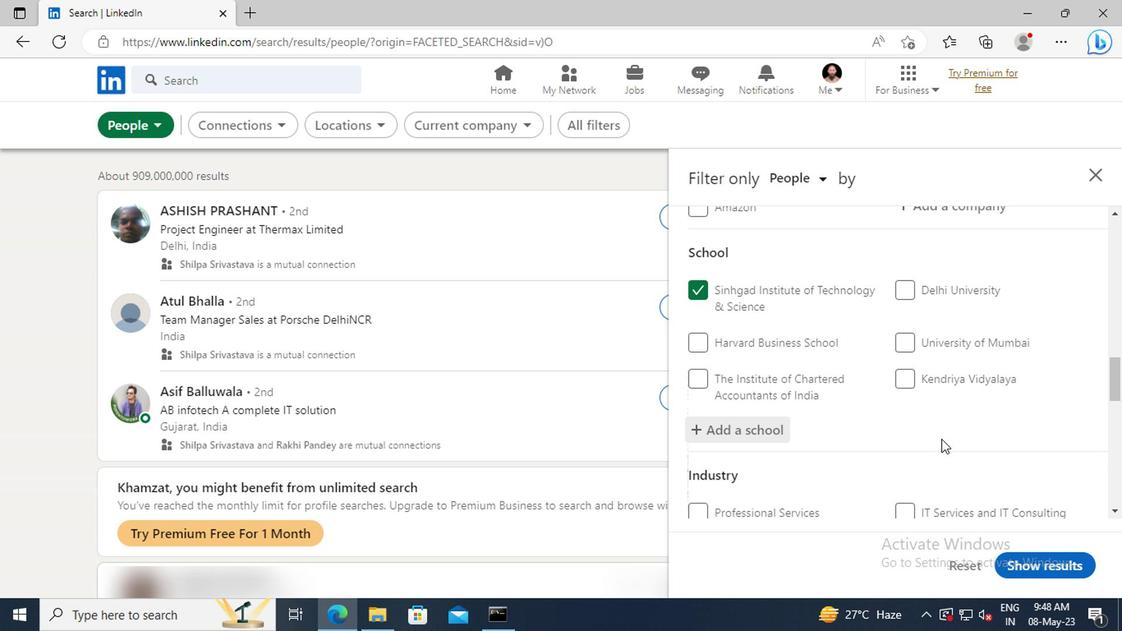 
Action: Mouse moved to (938, 433)
Screenshot: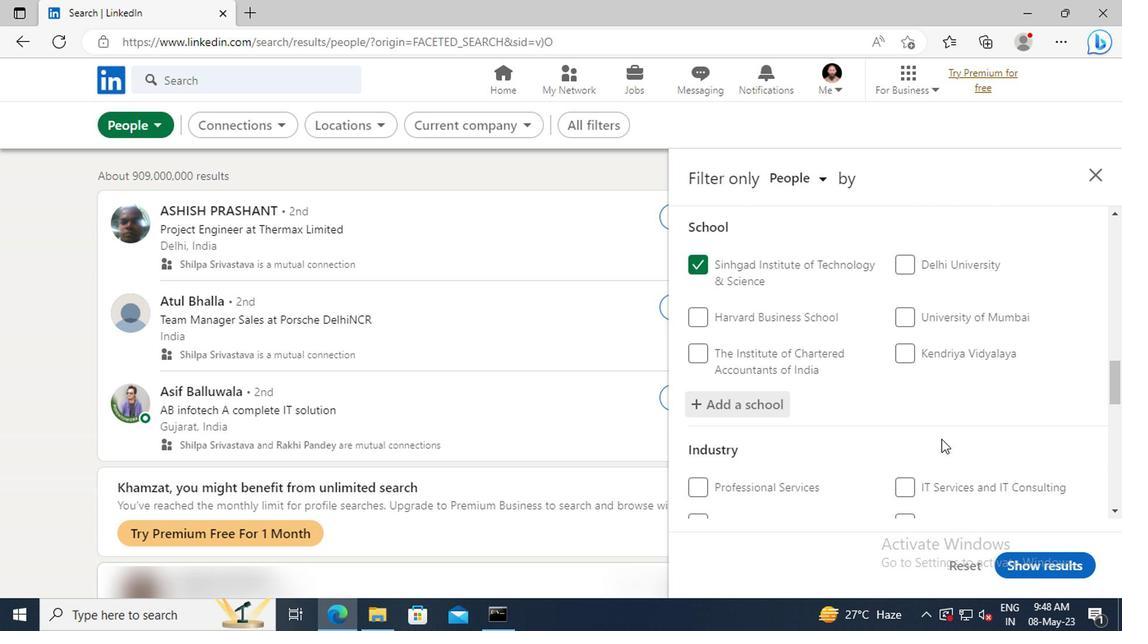 
Action: Mouse scrolled (938, 433) with delta (0, 0)
Screenshot: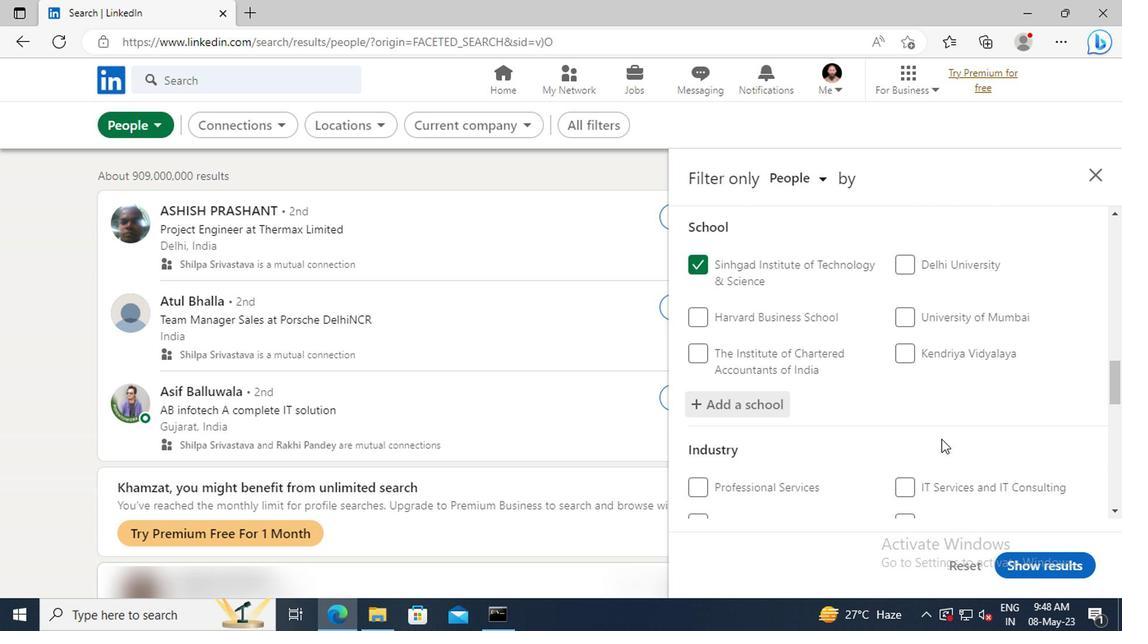 
Action: Mouse moved to (939, 425)
Screenshot: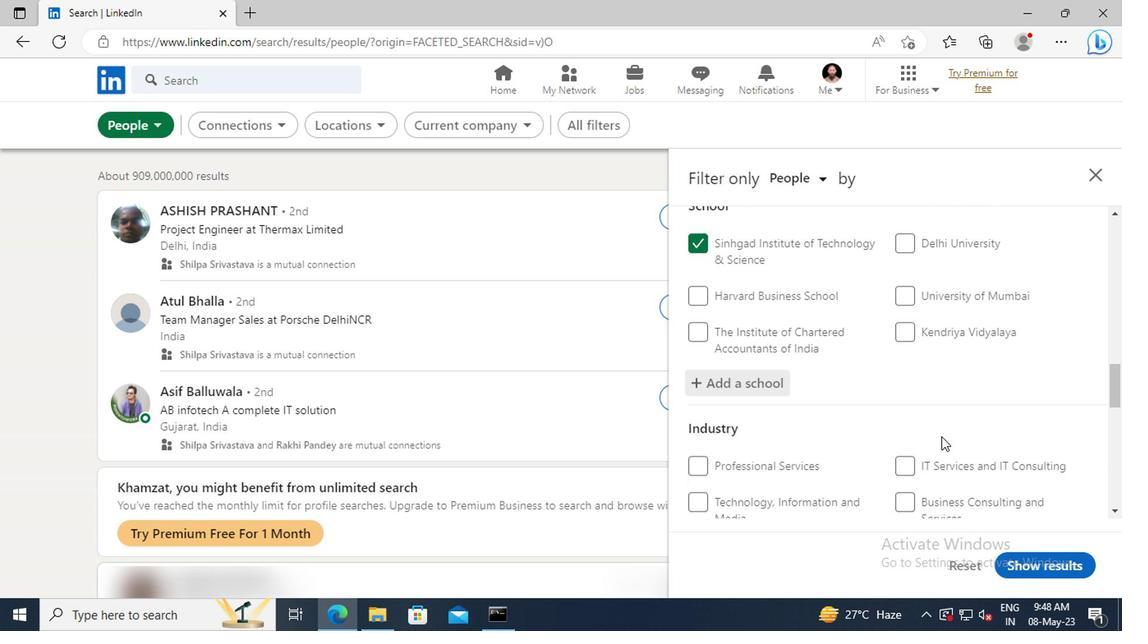 
Action: Mouse scrolled (939, 424) with delta (0, 0)
Screenshot: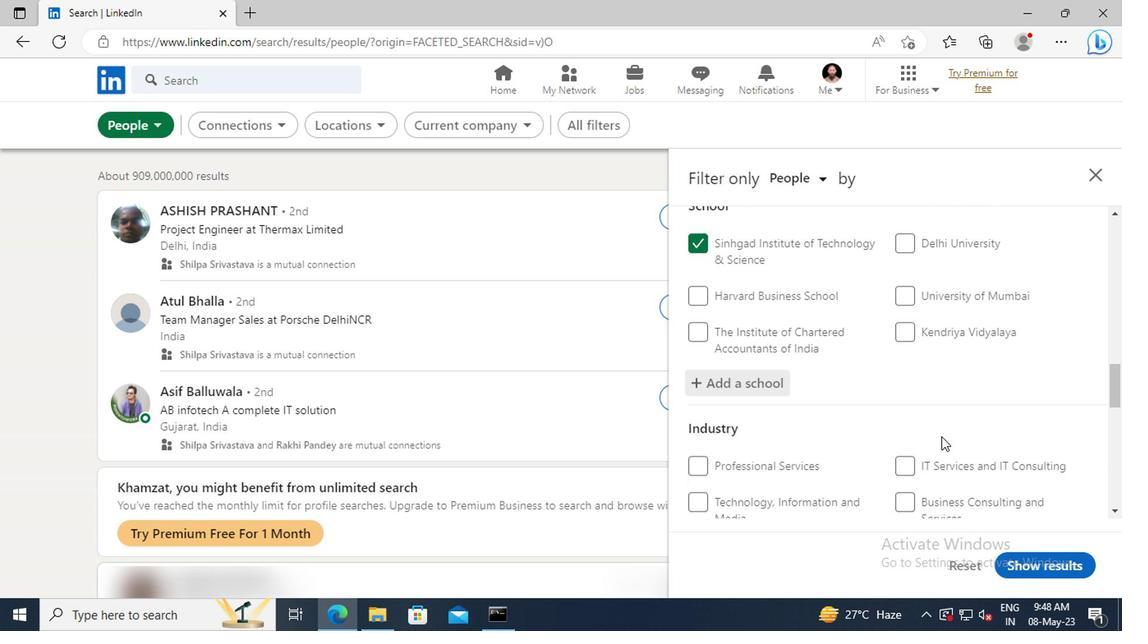 
Action: Mouse moved to (936, 395)
Screenshot: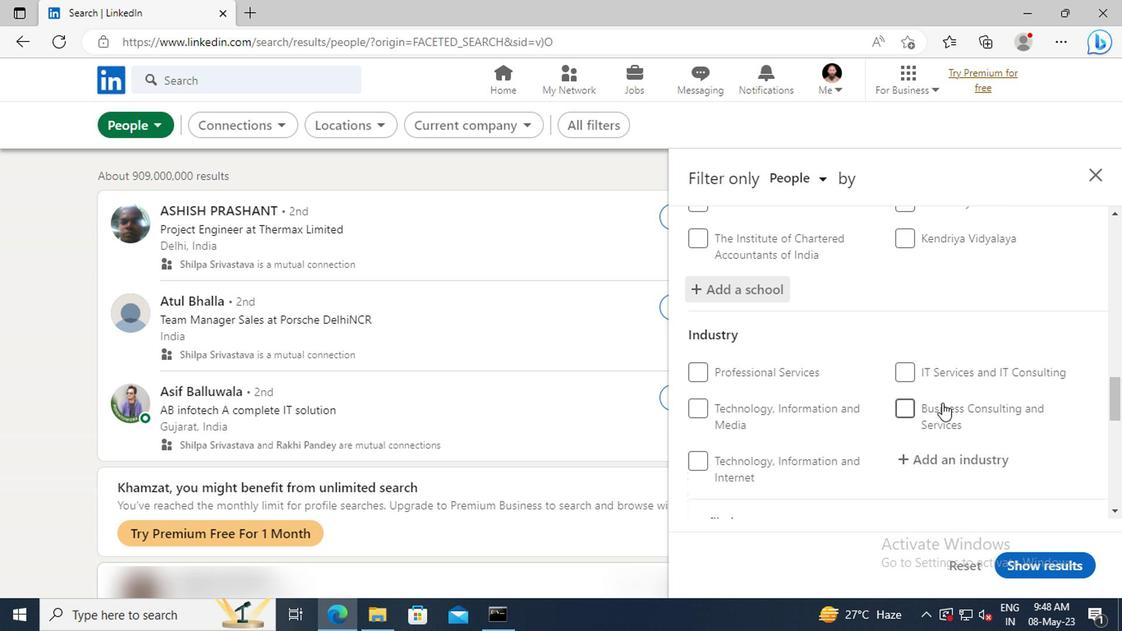
Action: Mouse scrolled (936, 394) with delta (0, 0)
Screenshot: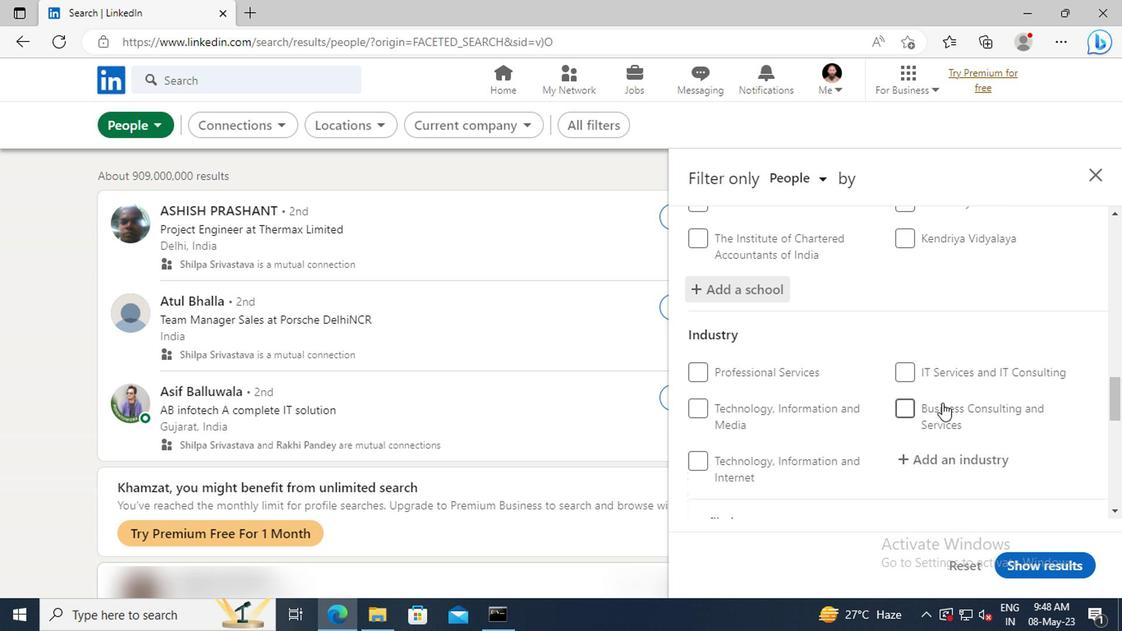 
Action: Mouse moved to (935, 410)
Screenshot: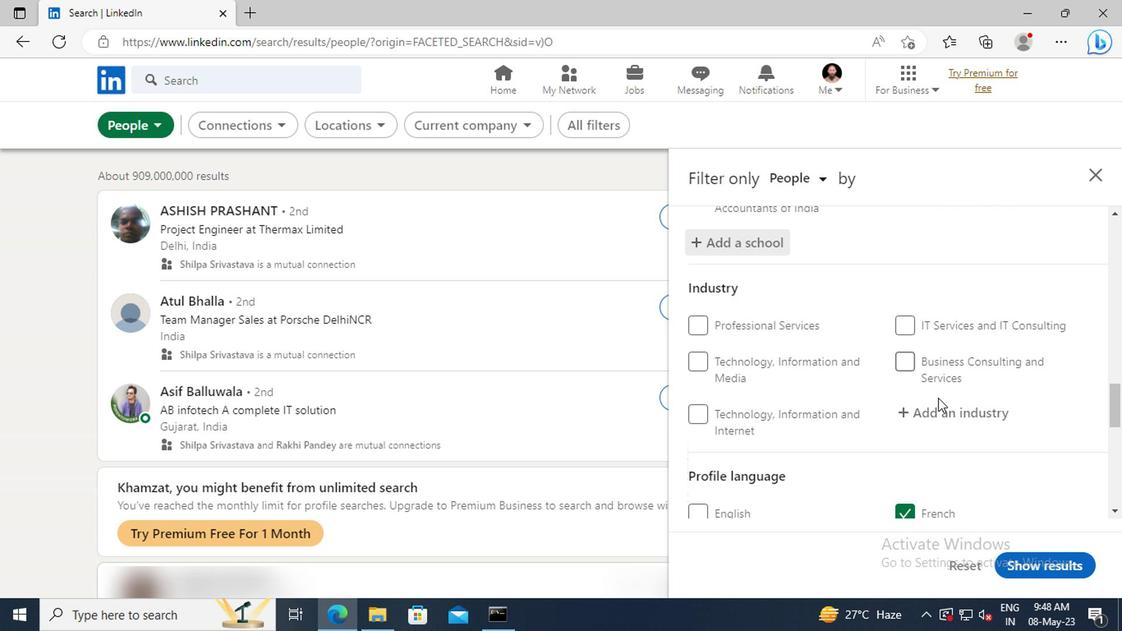
Action: Mouse pressed left at (935, 410)
Screenshot: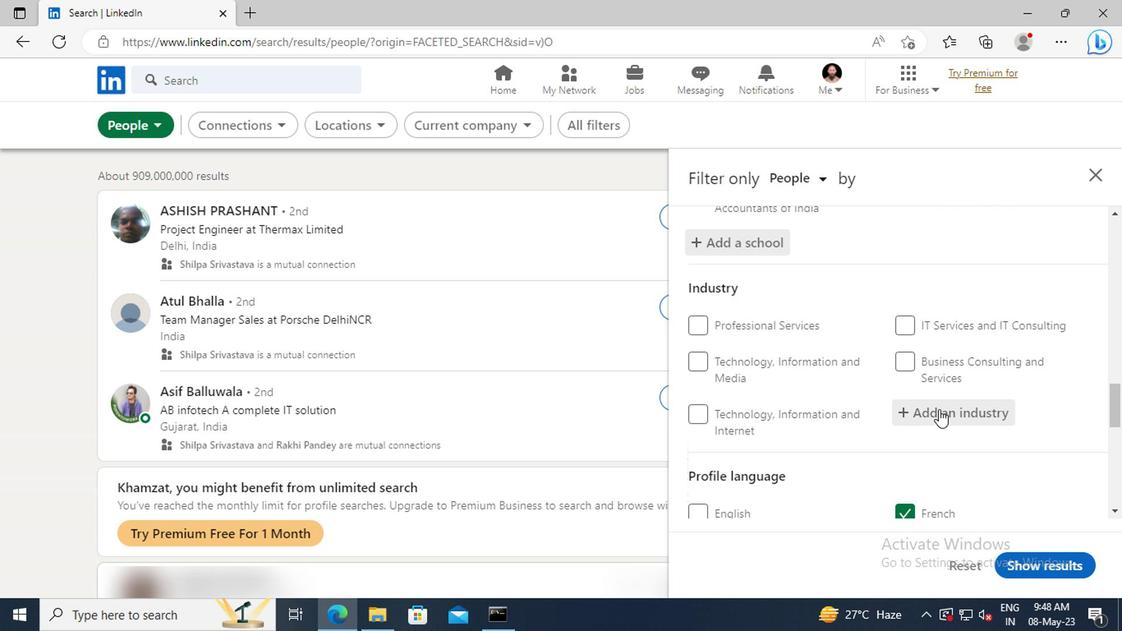 
Action: Key pressed <Key.shift>PHYSICI
Screenshot: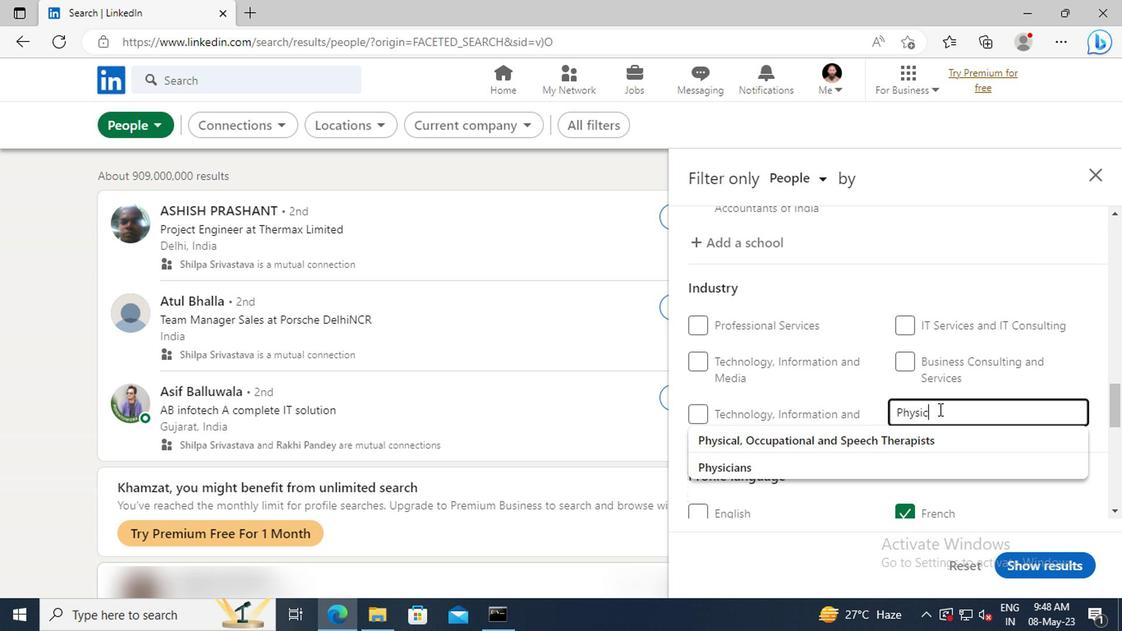 
Action: Mouse moved to (940, 433)
Screenshot: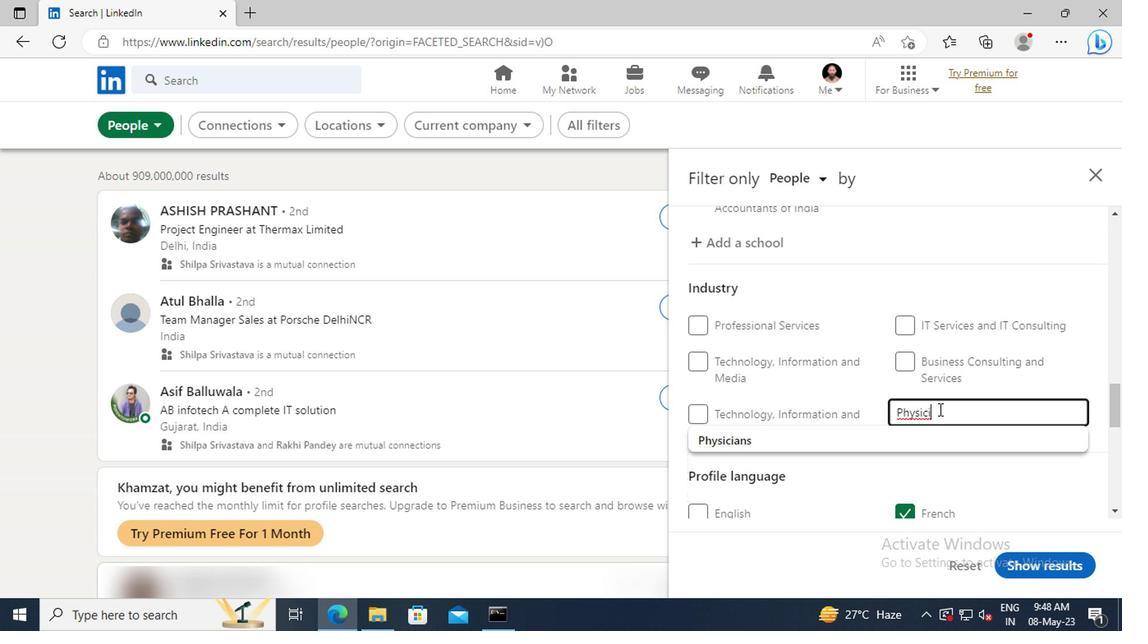 
Action: Mouse pressed left at (940, 433)
Screenshot: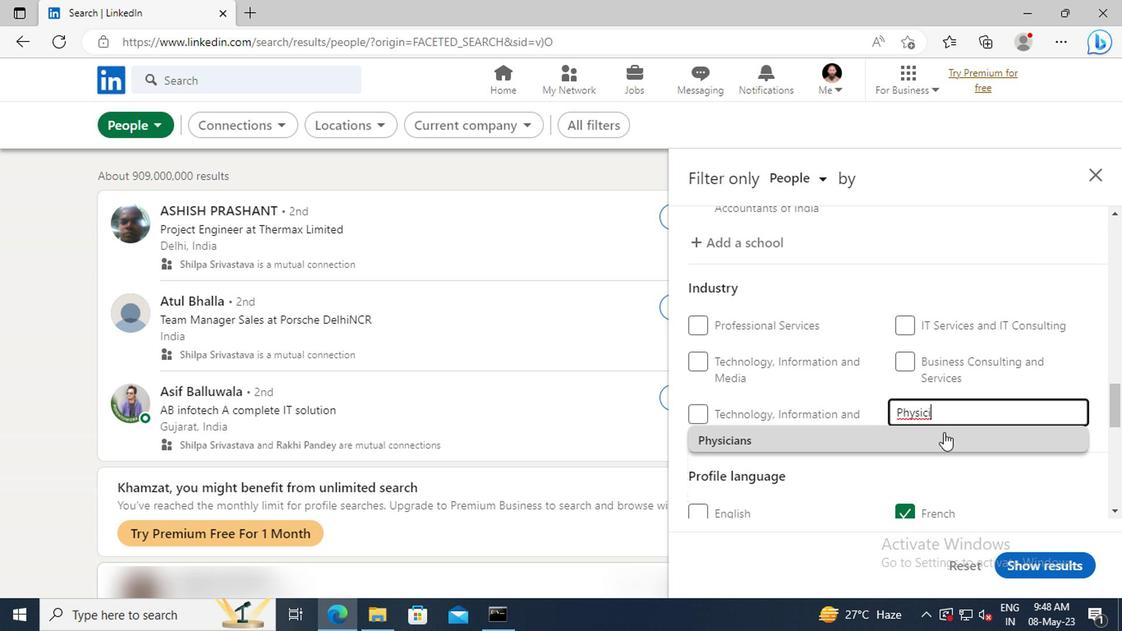 
Action: Mouse scrolled (940, 433) with delta (0, 0)
Screenshot: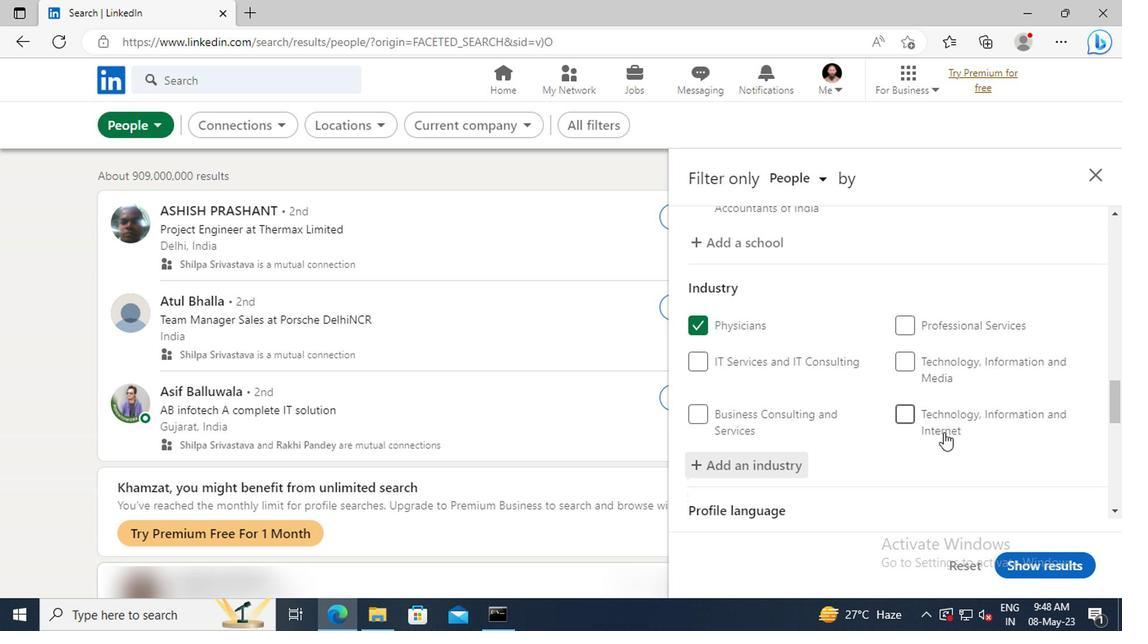 
Action: Mouse scrolled (940, 433) with delta (0, 0)
Screenshot: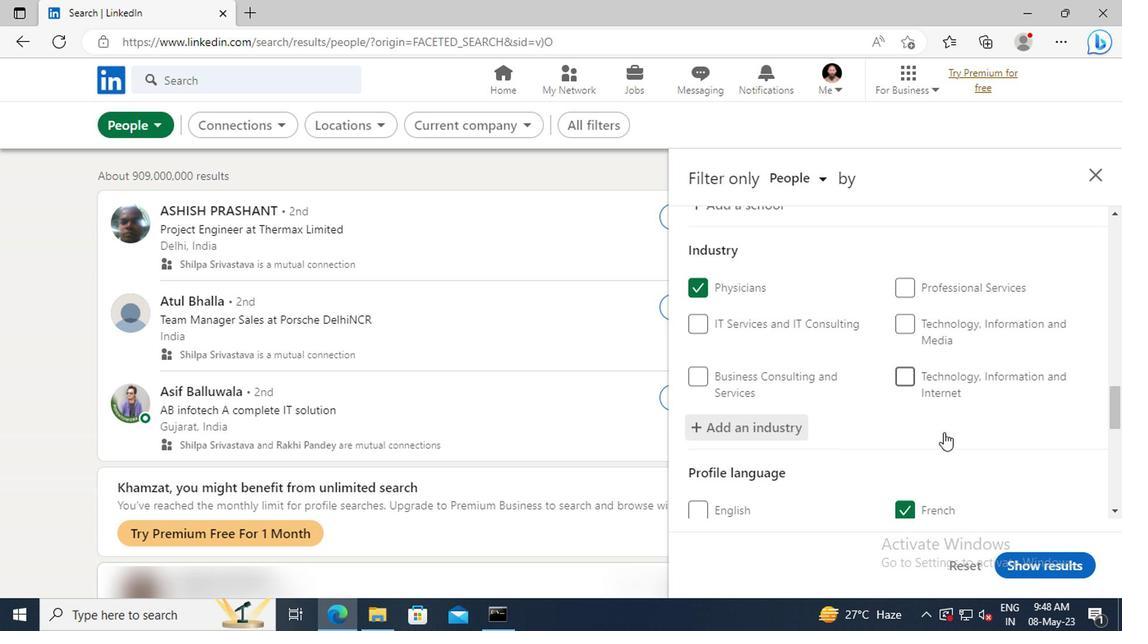 
Action: Mouse moved to (938, 419)
Screenshot: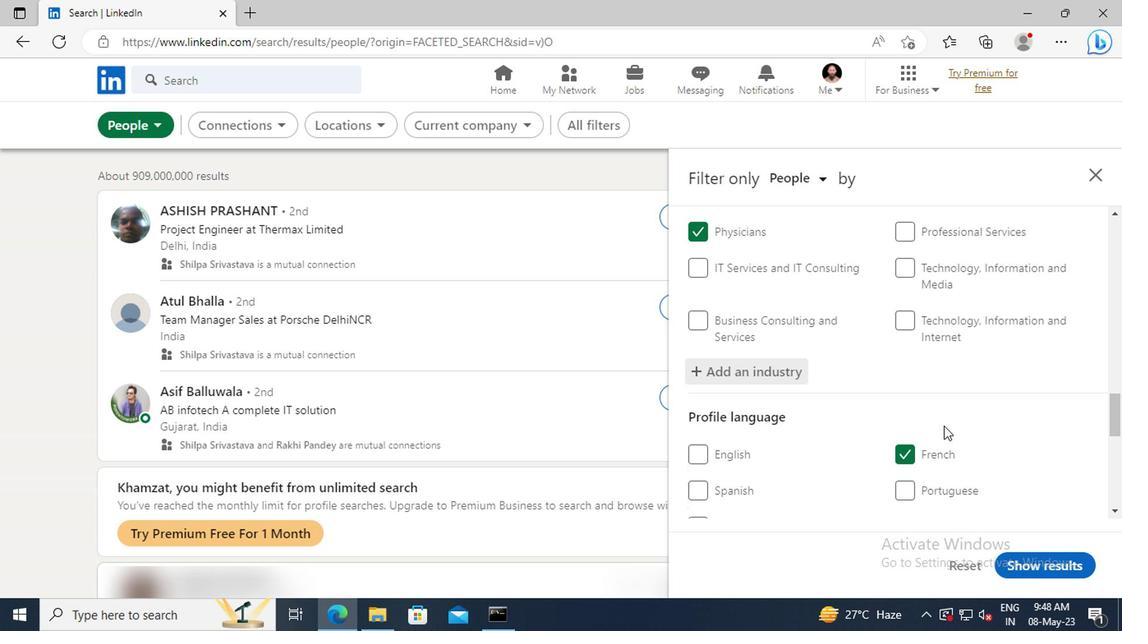 
Action: Mouse scrolled (938, 418) with delta (0, 0)
Screenshot: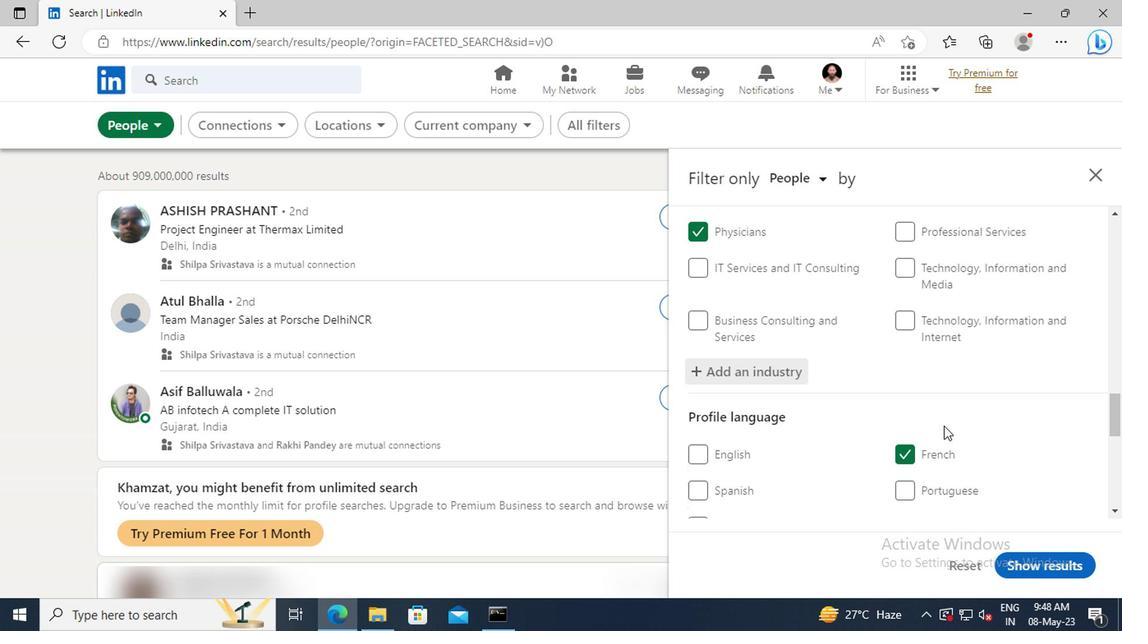 
Action: Mouse moved to (935, 412)
Screenshot: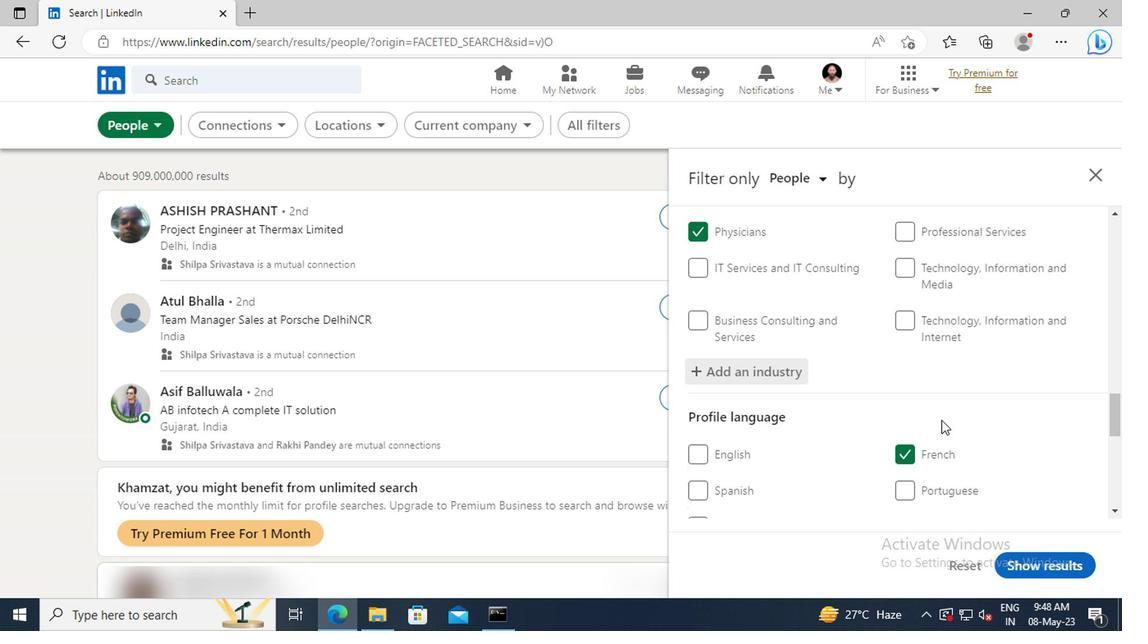 
Action: Mouse scrolled (935, 411) with delta (0, -1)
Screenshot: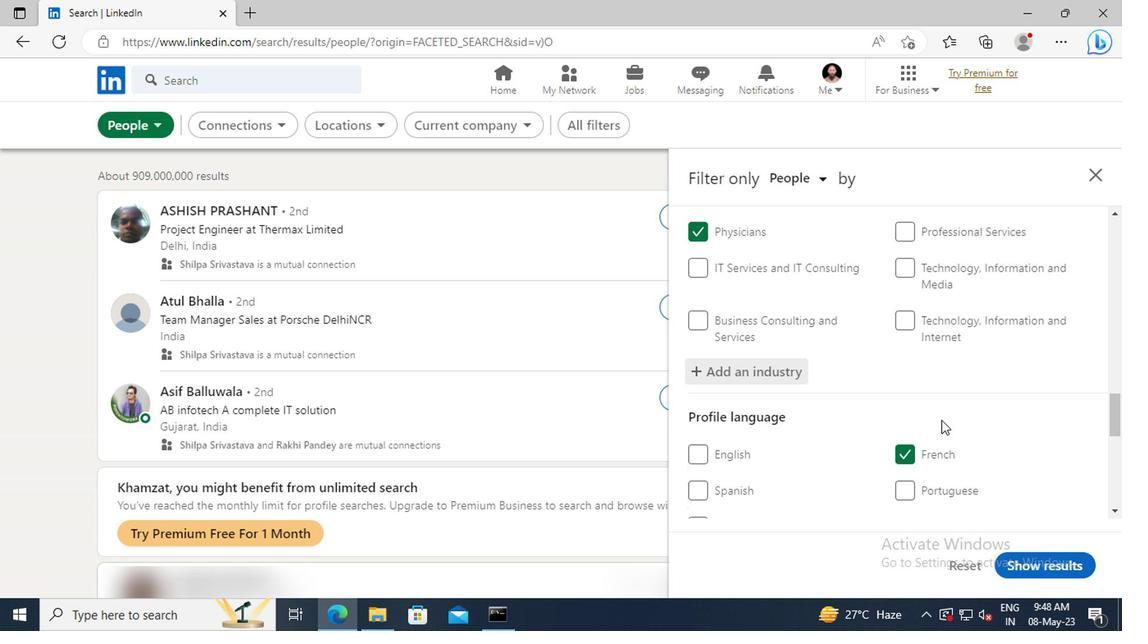 
Action: Mouse moved to (922, 385)
Screenshot: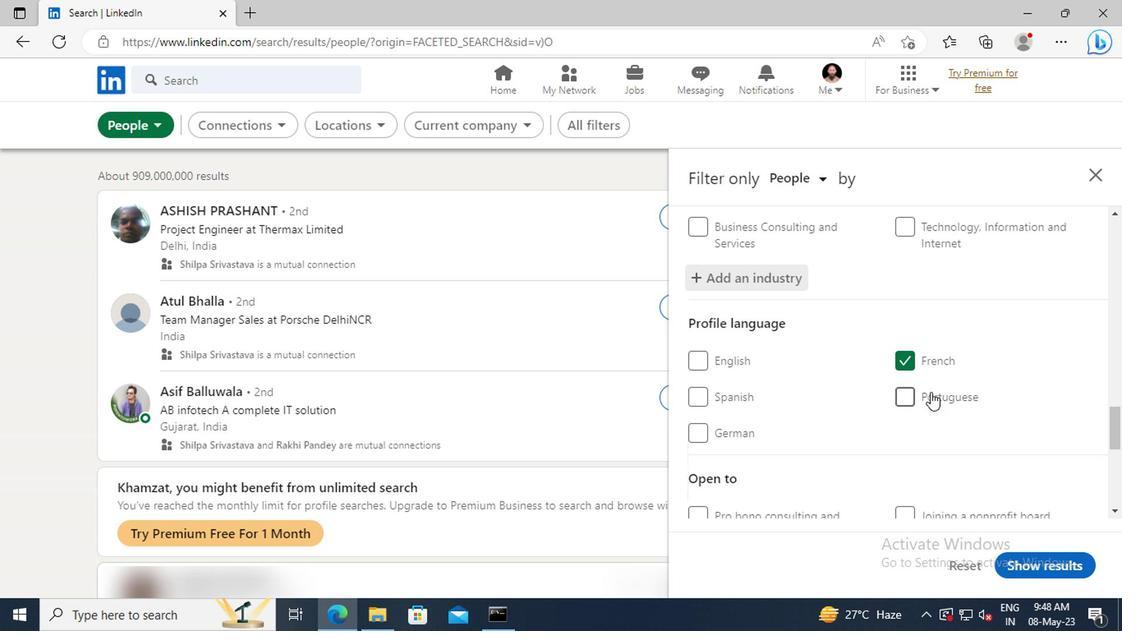 
Action: Mouse scrolled (922, 384) with delta (0, 0)
Screenshot: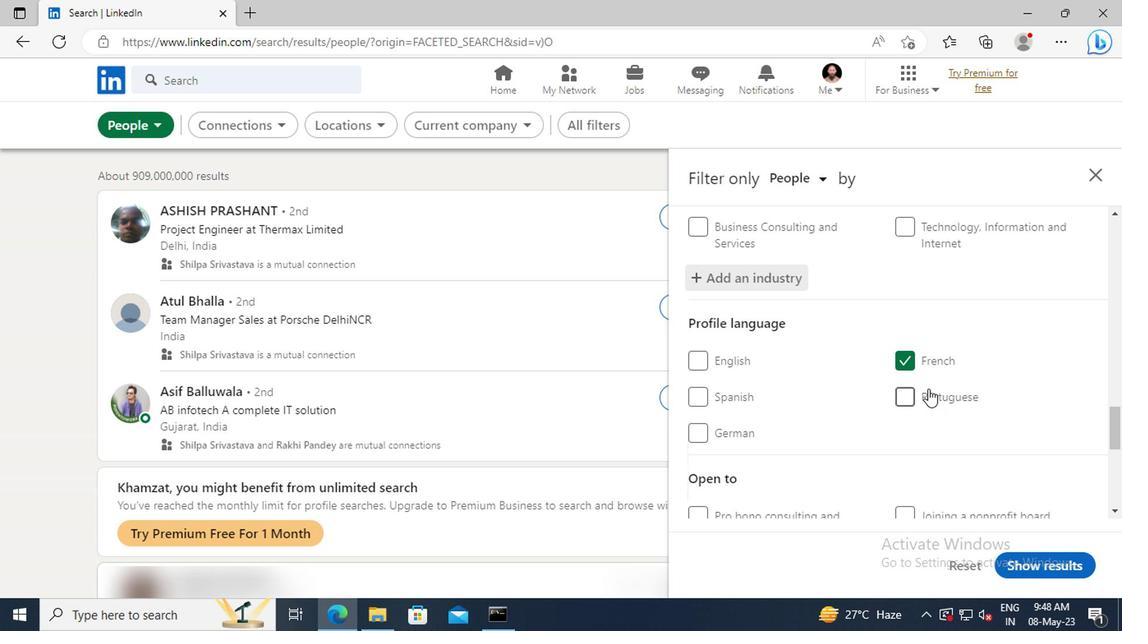 
Action: Mouse moved to (922, 384)
Screenshot: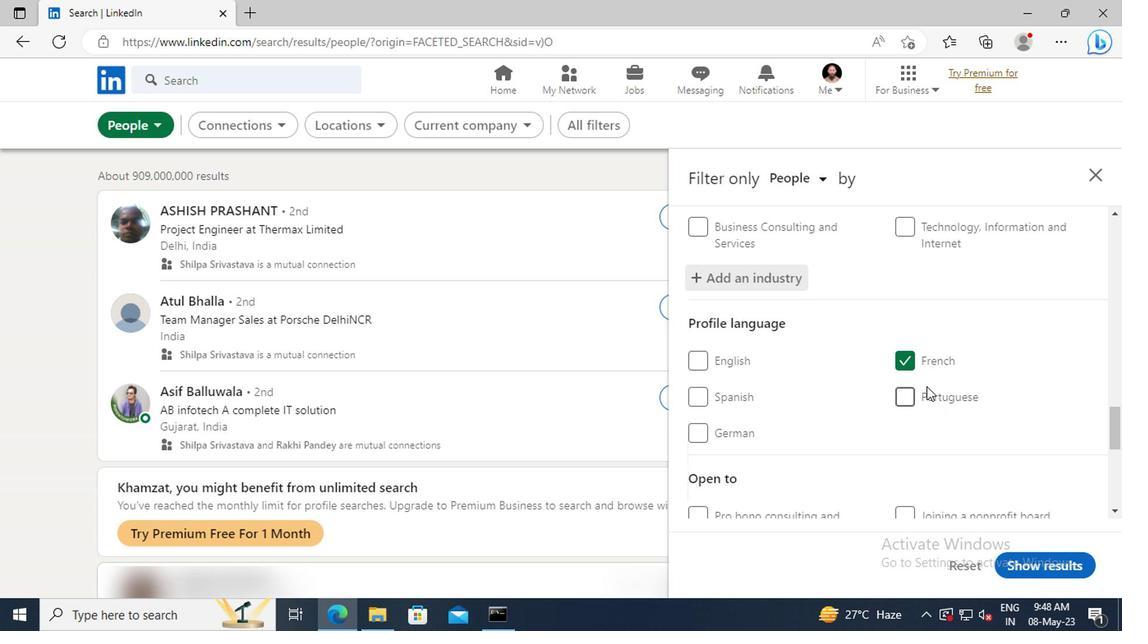 
Action: Mouse scrolled (922, 383) with delta (0, -1)
Screenshot: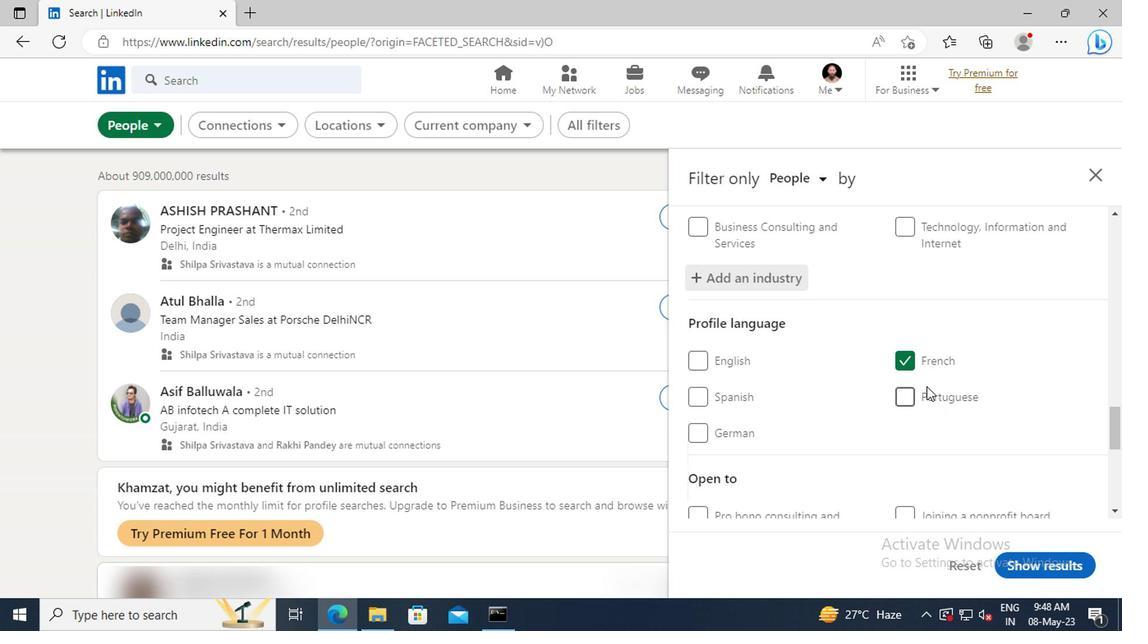
Action: Mouse moved to (915, 371)
Screenshot: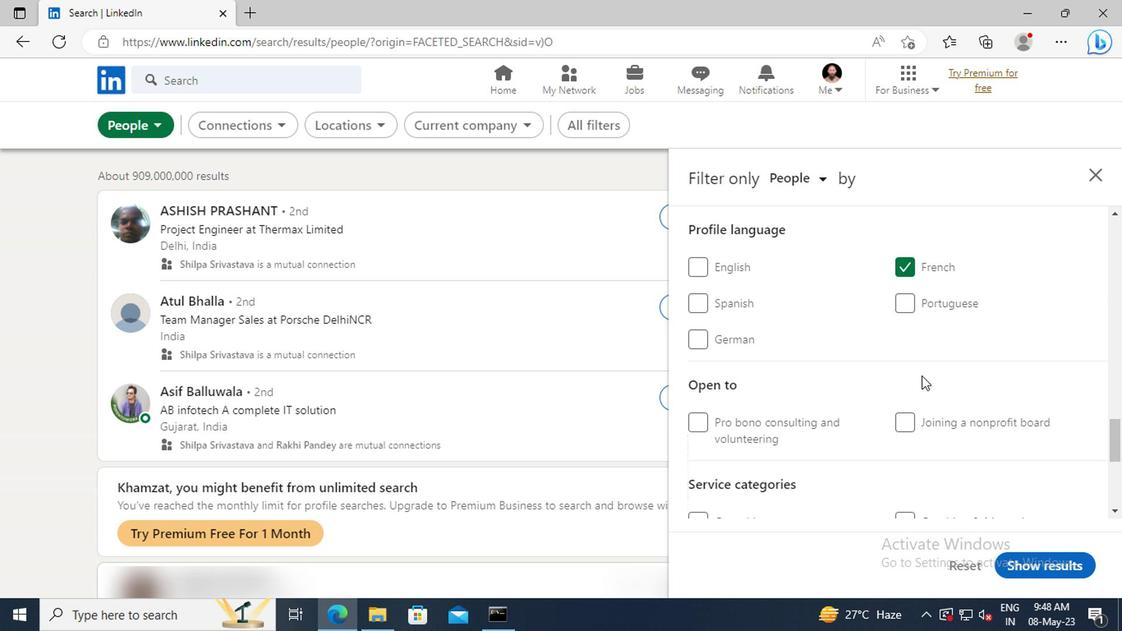 
Action: Mouse scrolled (915, 370) with delta (0, 0)
Screenshot: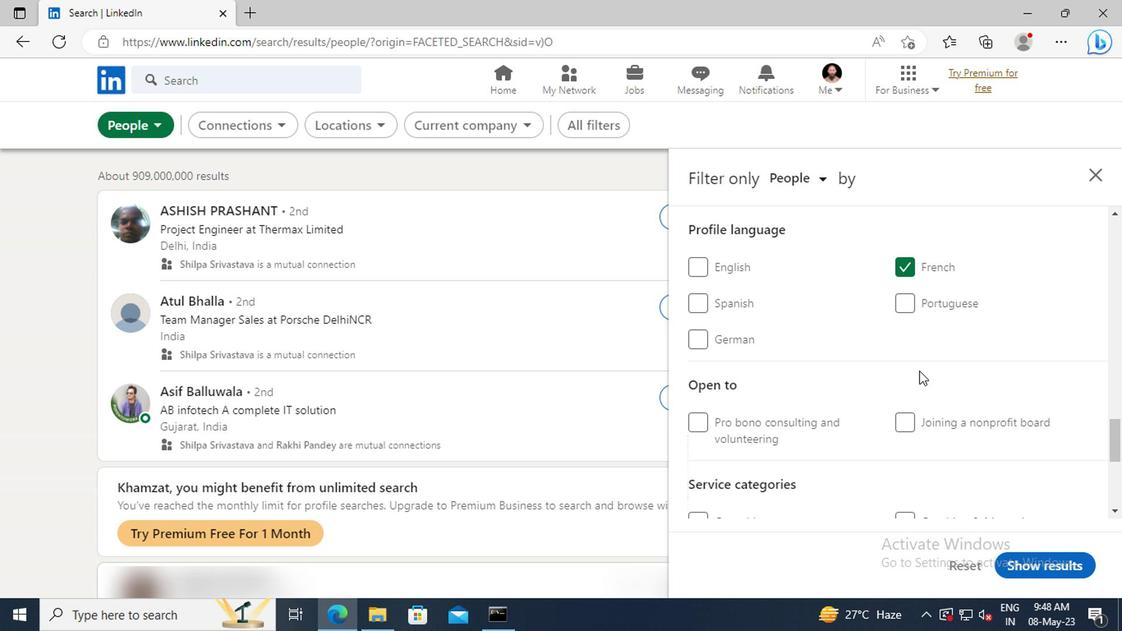 
Action: Mouse scrolled (915, 370) with delta (0, 0)
Screenshot: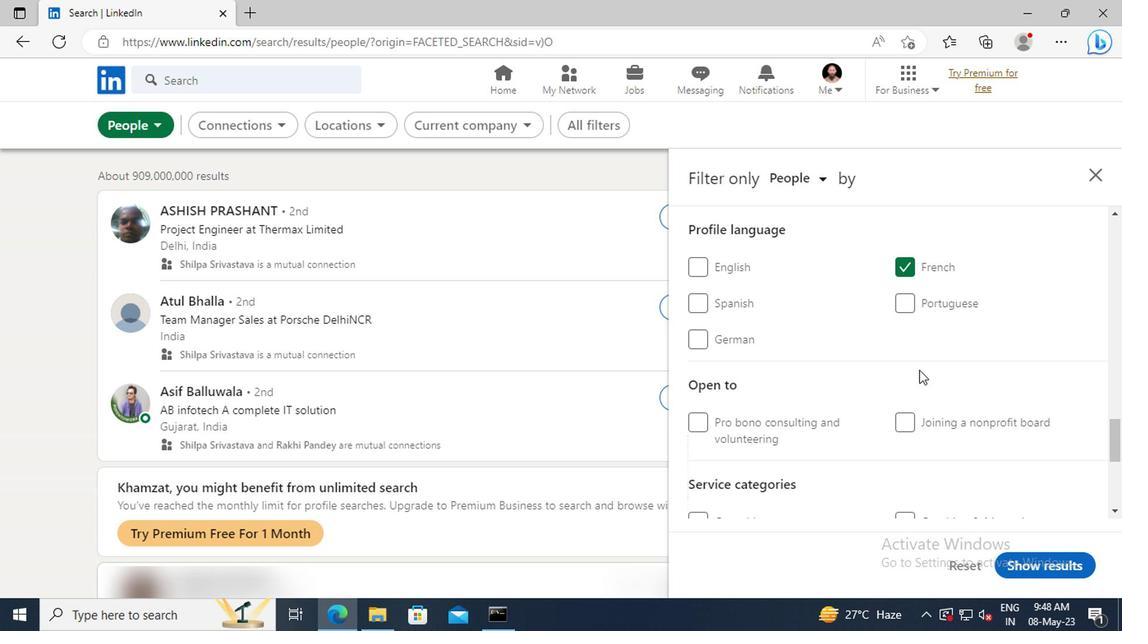 
Action: Mouse scrolled (915, 370) with delta (0, 0)
Screenshot: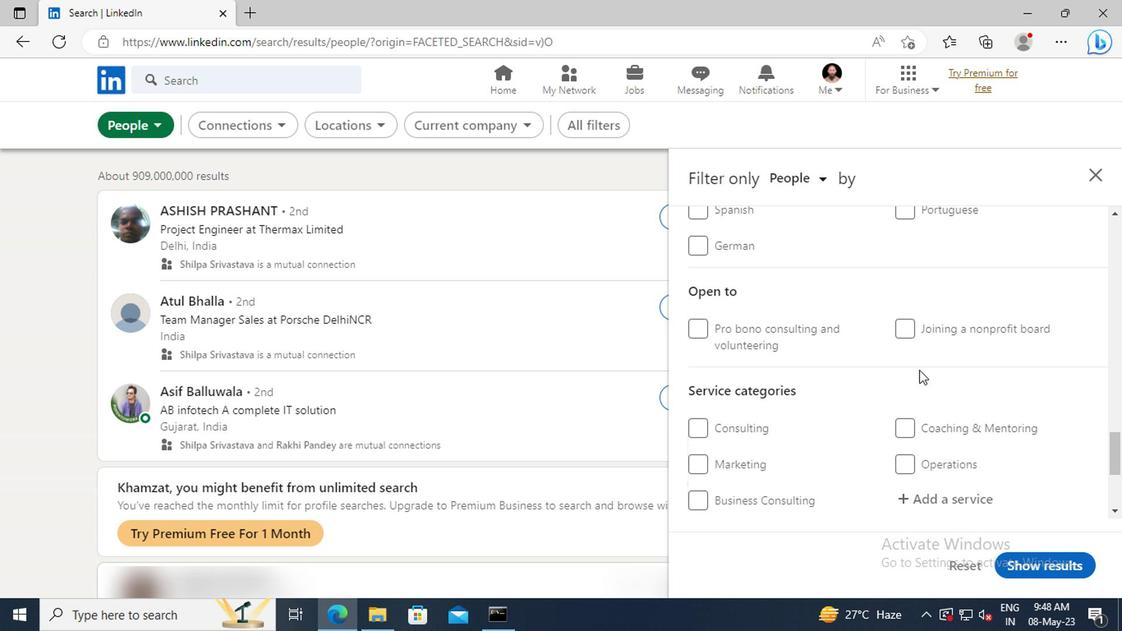 
Action: Mouse scrolled (915, 370) with delta (0, 0)
Screenshot: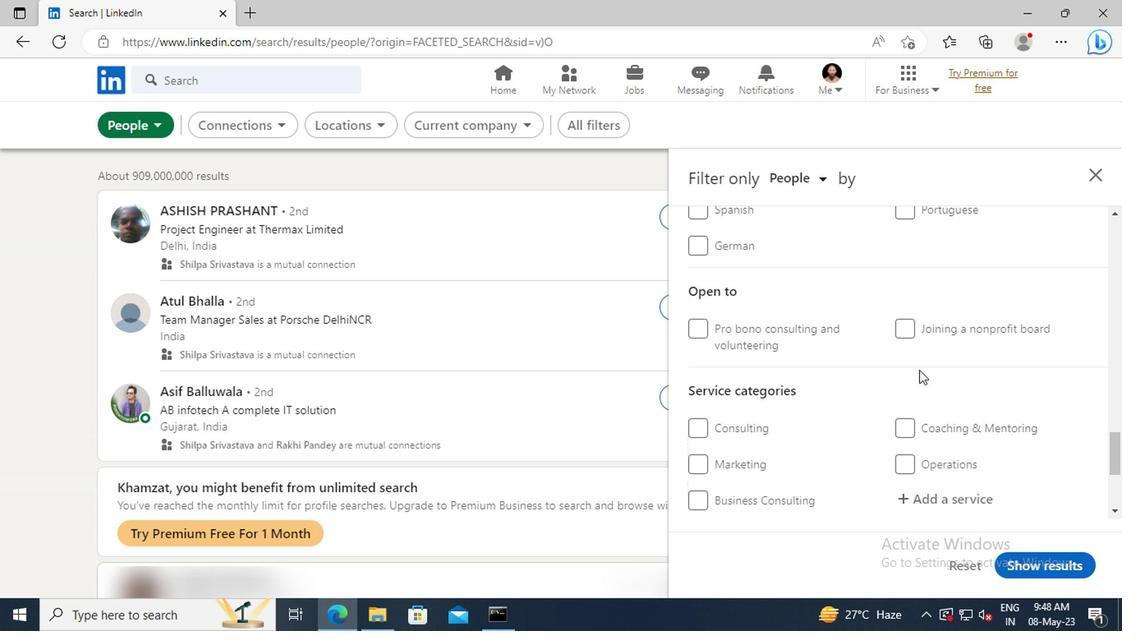 
Action: Mouse moved to (918, 405)
Screenshot: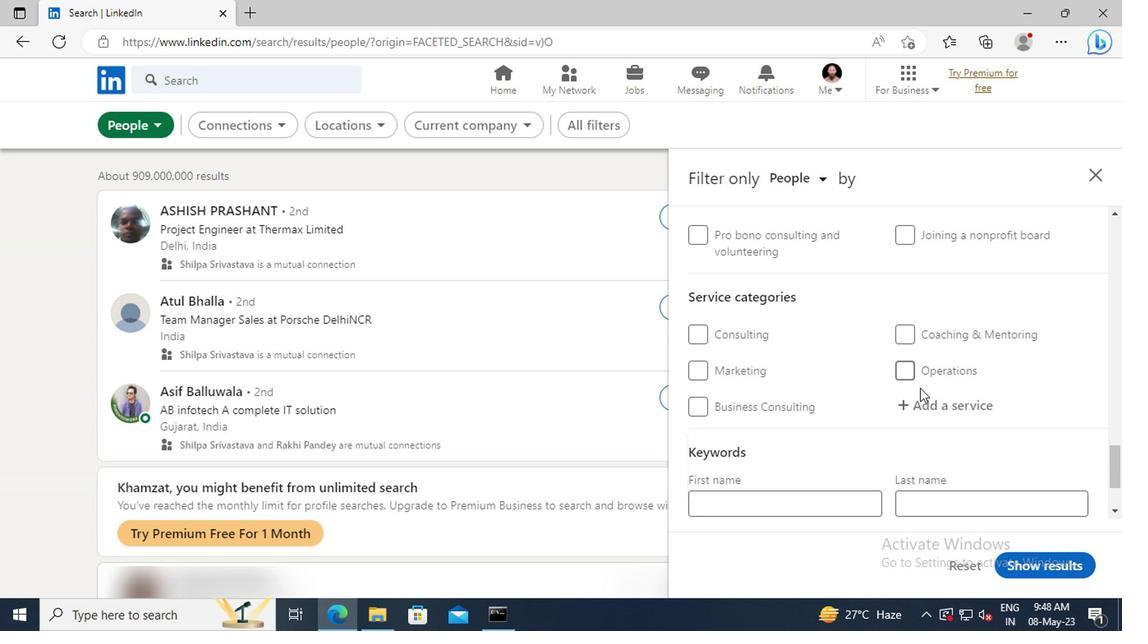 
Action: Mouse pressed left at (918, 405)
Screenshot: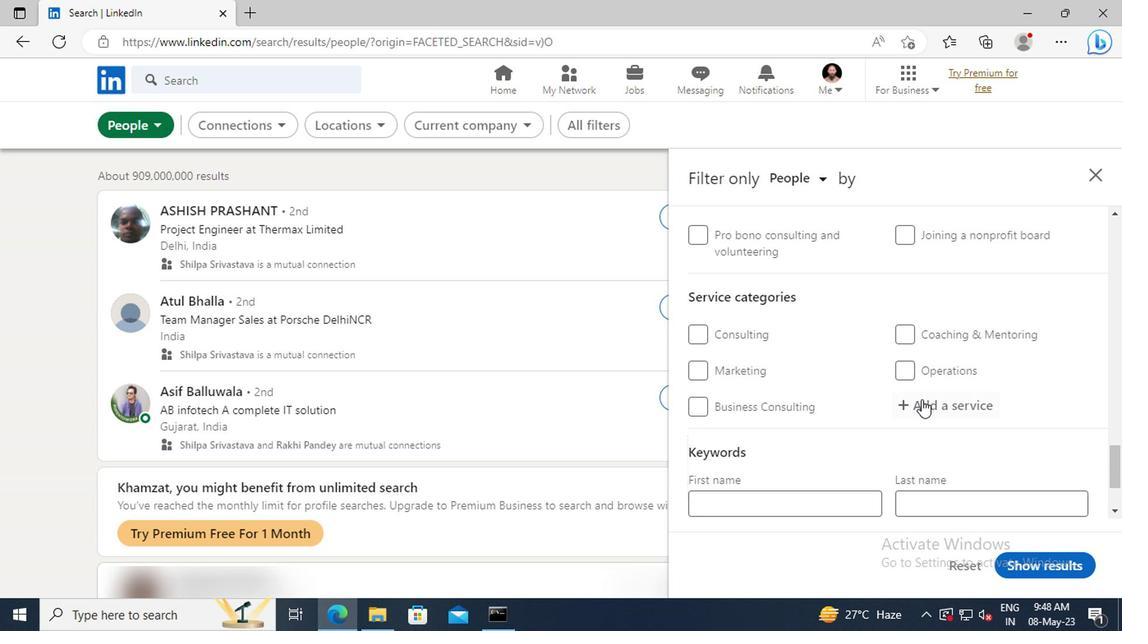 
Action: Key pressed <Key.shift>NETWORK<Key.space><Key.shift>SU
Screenshot: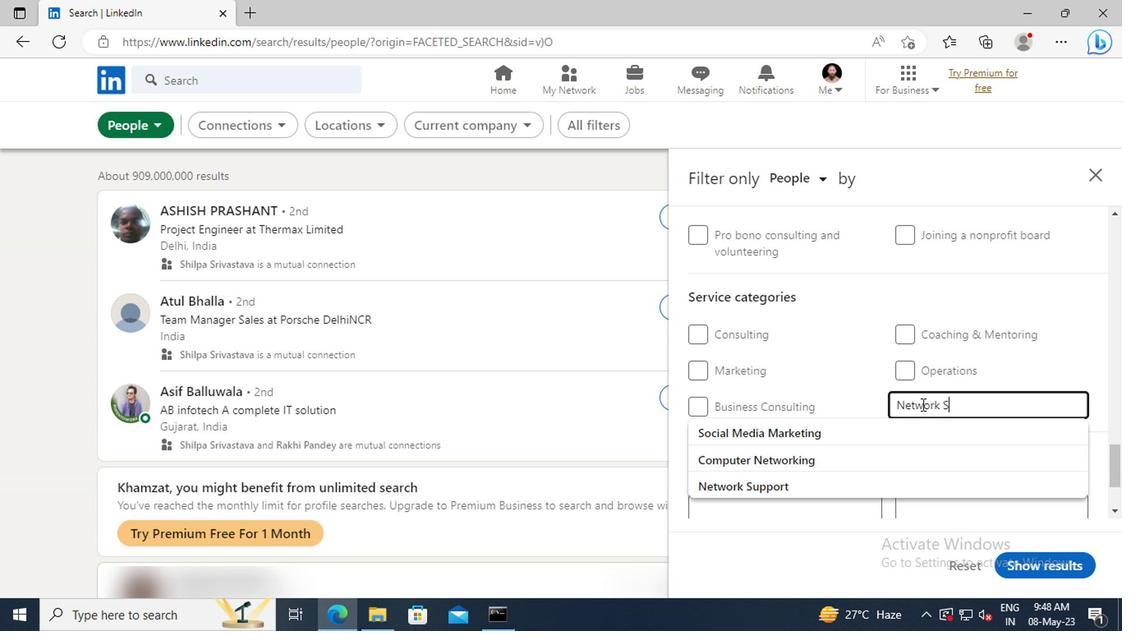
Action: Mouse moved to (921, 430)
Screenshot: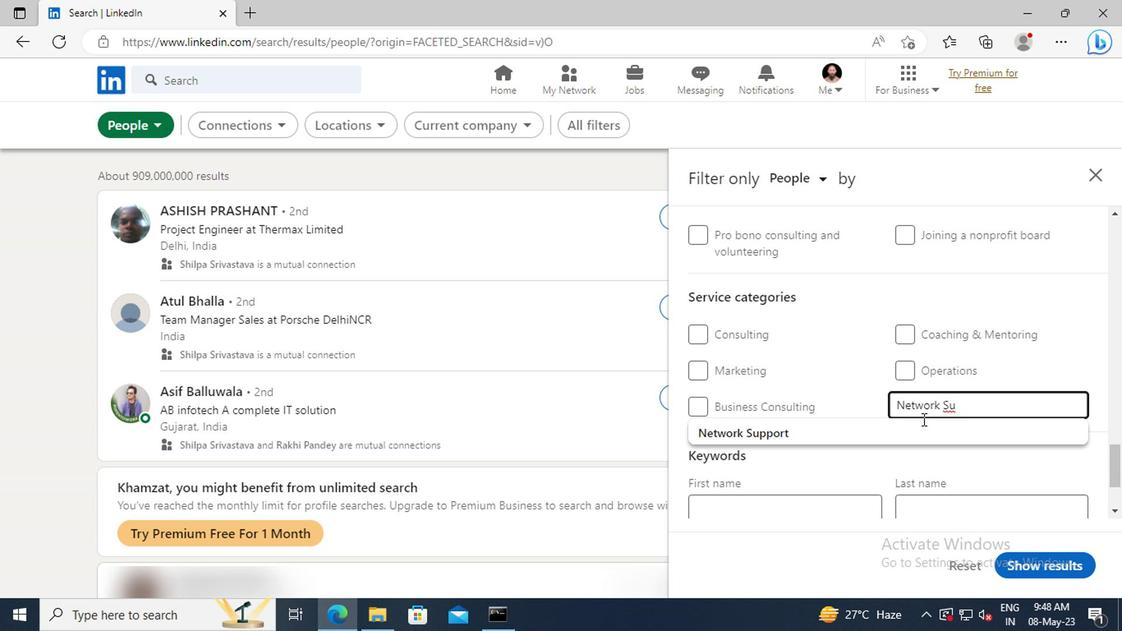 
Action: Mouse pressed left at (921, 430)
Screenshot: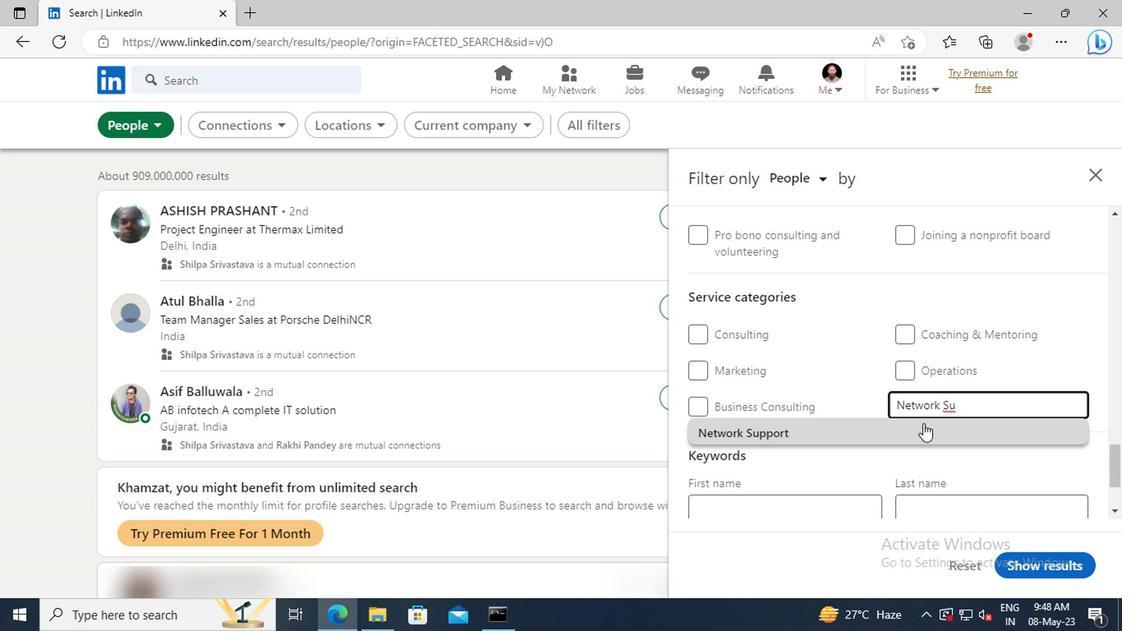 
Action: Mouse scrolled (921, 429) with delta (0, -1)
Screenshot: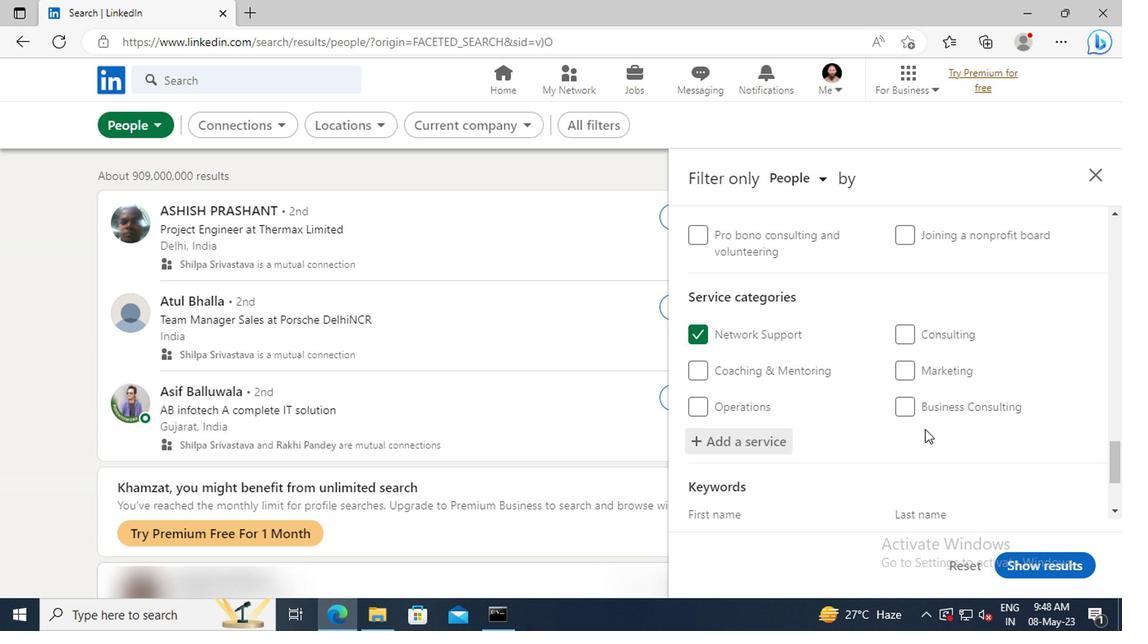 
Action: Mouse scrolled (921, 429) with delta (0, -1)
Screenshot: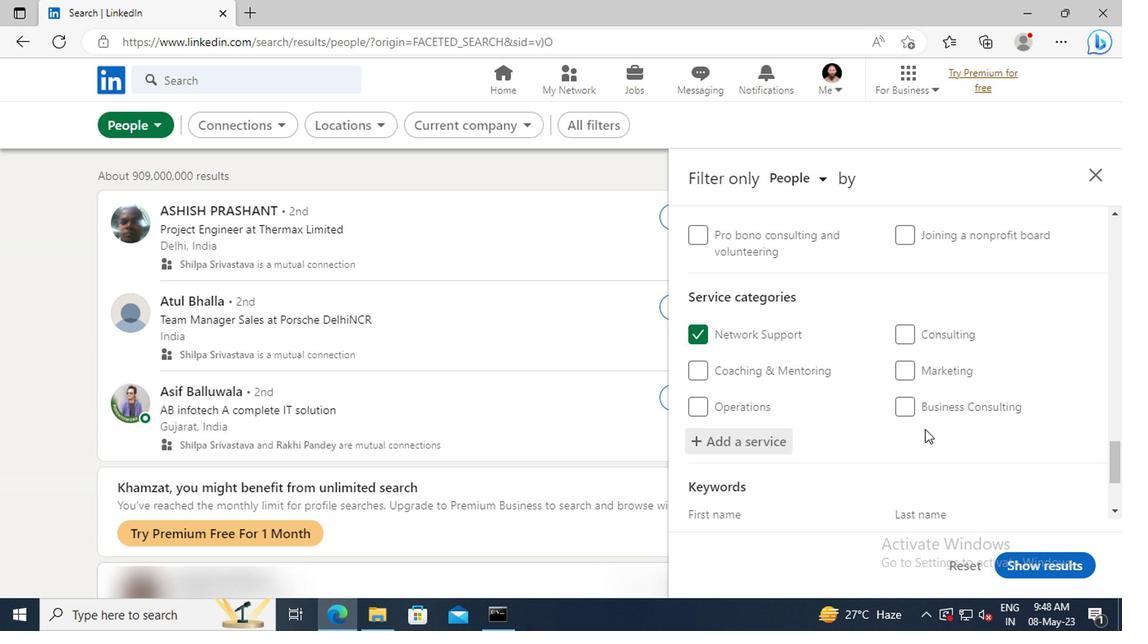 
Action: Mouse scrolled (921, 429) with delta (0, -1)
Screenshot: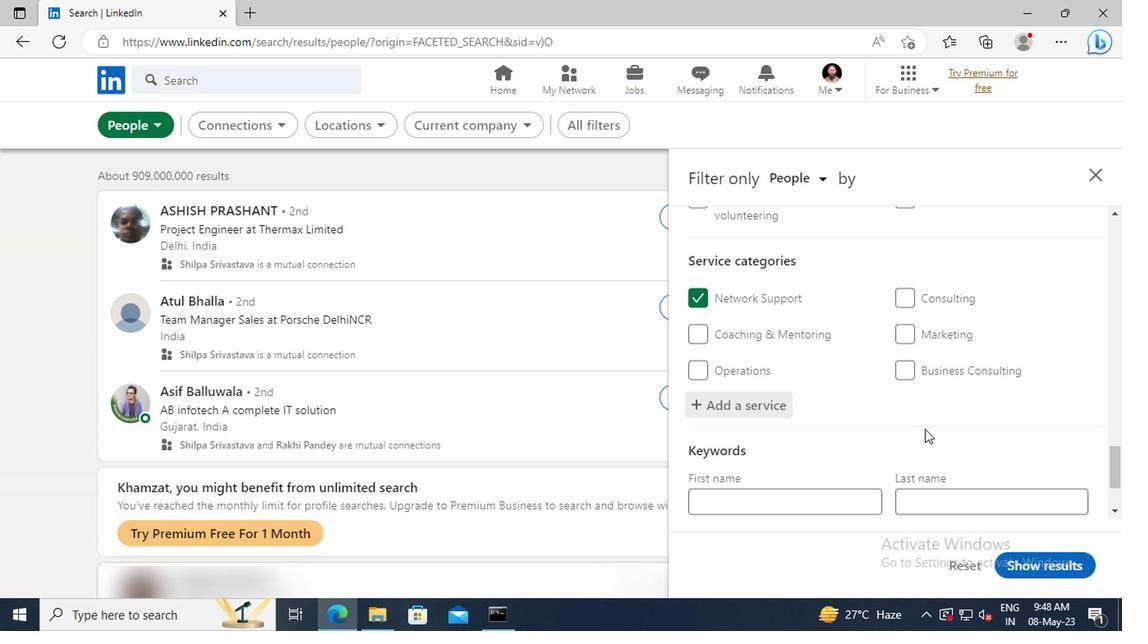 
Action: Mouse moved to (793, 462)
Screenshot: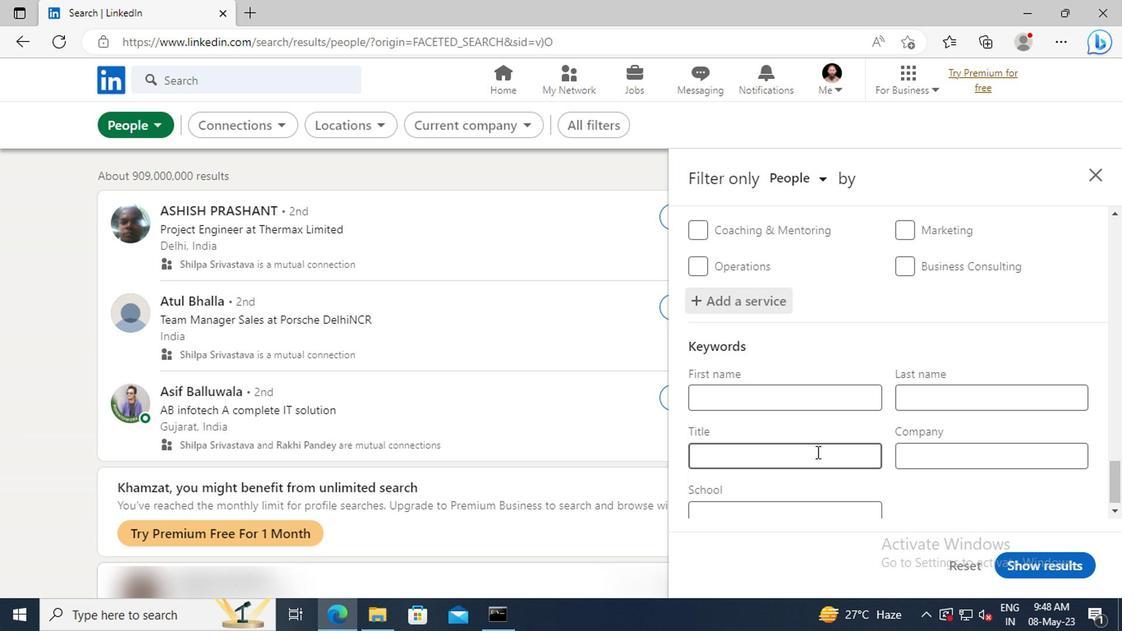 
Action: Mouse pressed left at (793, 462)
Screenshot: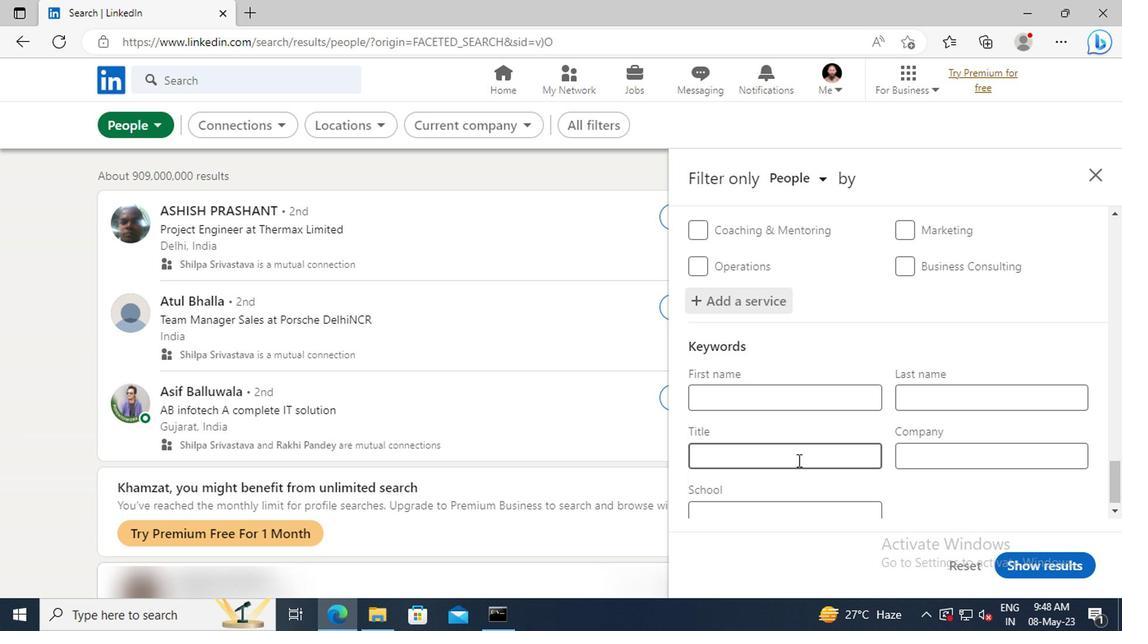 
Action: Key pressed <Key.shift>DIRECTOR<Key.enter>
Screenshot: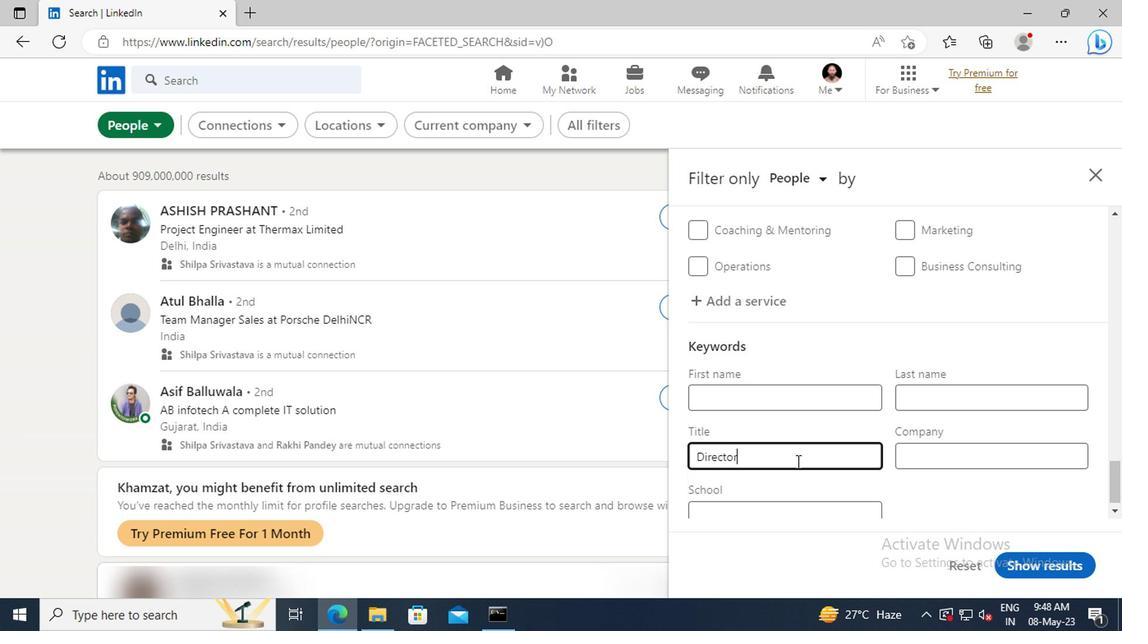 
Action: Mouse moved to (1028, 565)
Screenshot: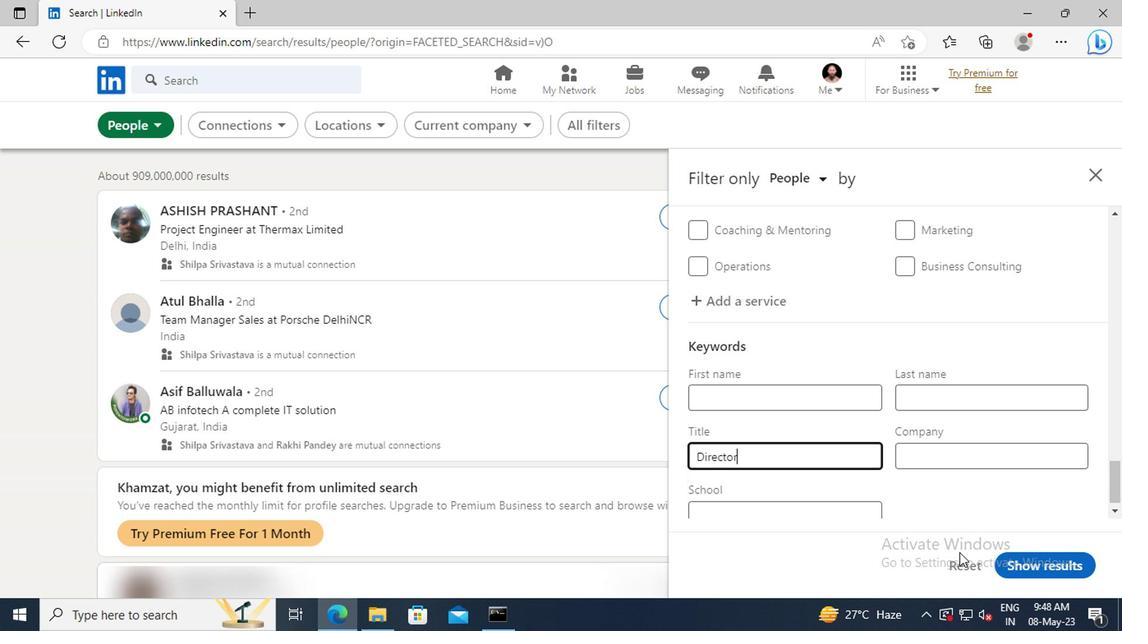 
Action: Mouse pressed left at (1028, 565)
Screenshot: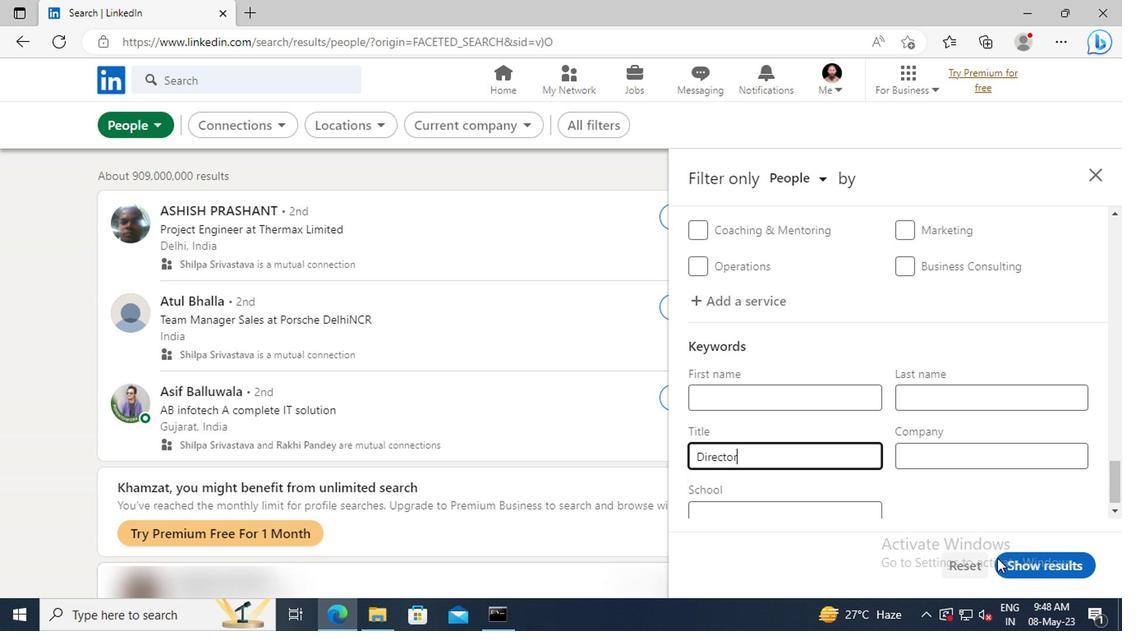 
